 Task: Search one way flight ticket for 3 adults, 3 children in business from Sacramento: Sacramento International Airport to South Bend: South Bend International Airport on 8-6-2023. Choice of flights is Frontier. Number of bags: 1 carry on bag and 3 checked bags. Price is upto 89000. Outbound departure time preference is 14:15.
Action: Mouse moved to (273, 387)
Screenshot: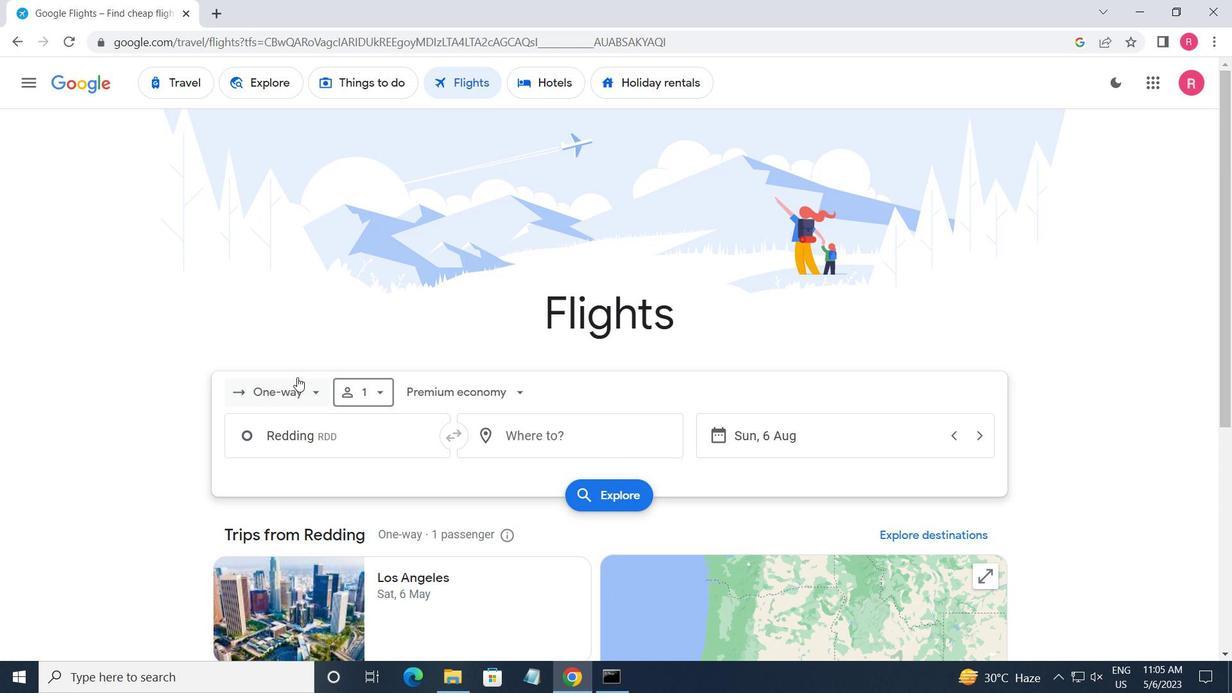 
Action: Mouse pressed left at (273, 387)
Screenshot: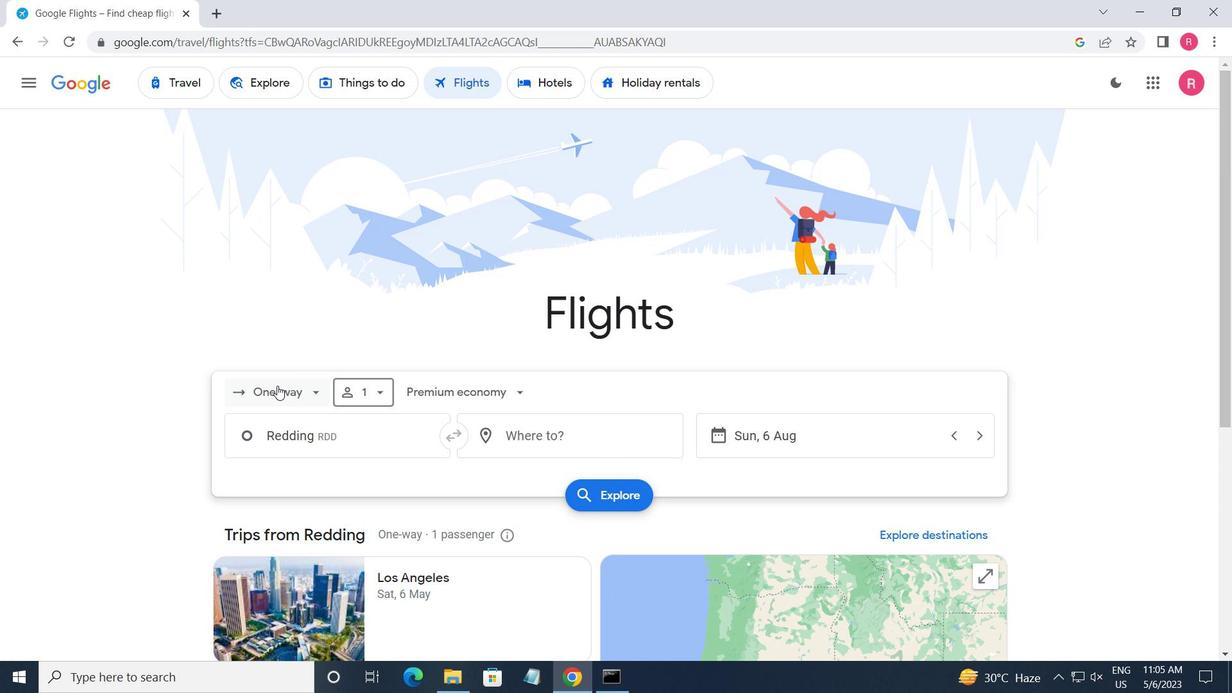 
Action: Mouse moved to (313, 474)
Screenshot: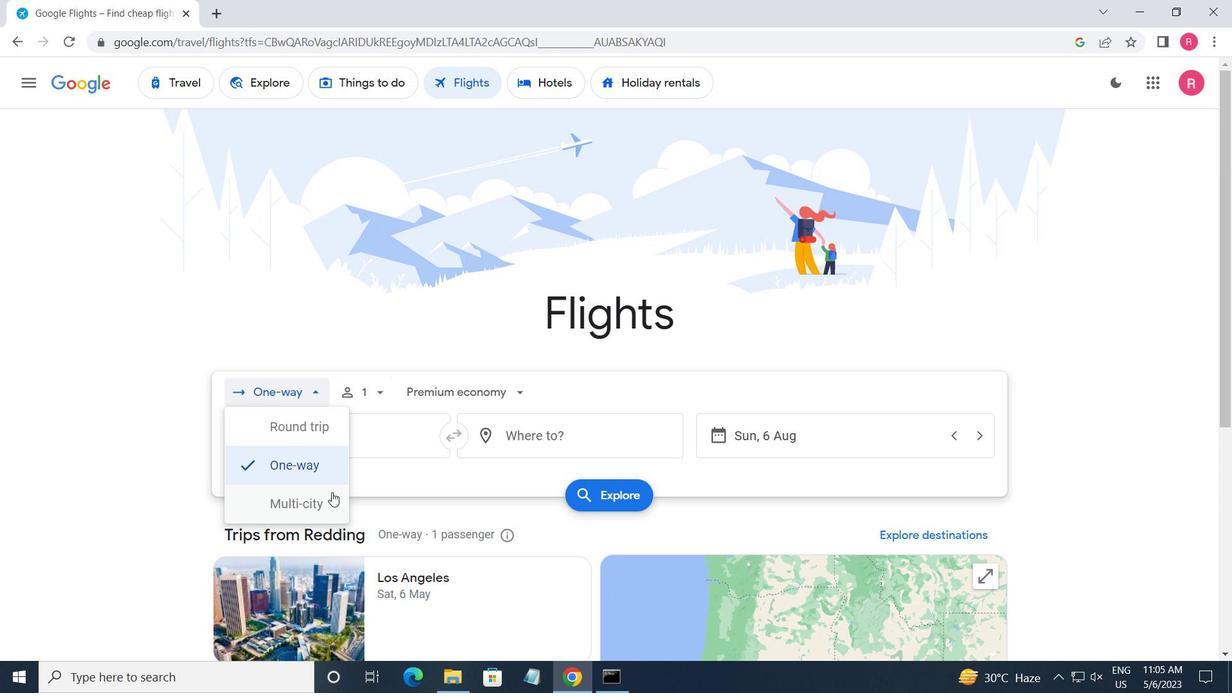 
Action: Mouse pressed left at (313, 474)
Screenshot: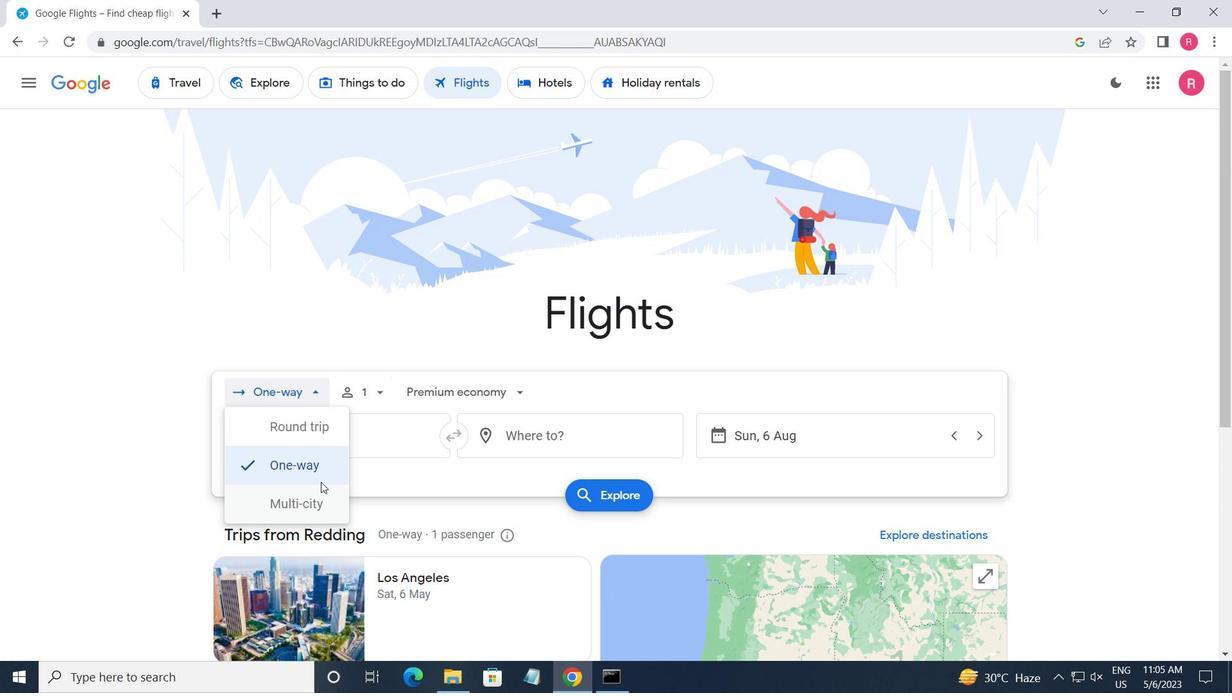 
Action: Mouse moved to (363, 404)
Screenshot: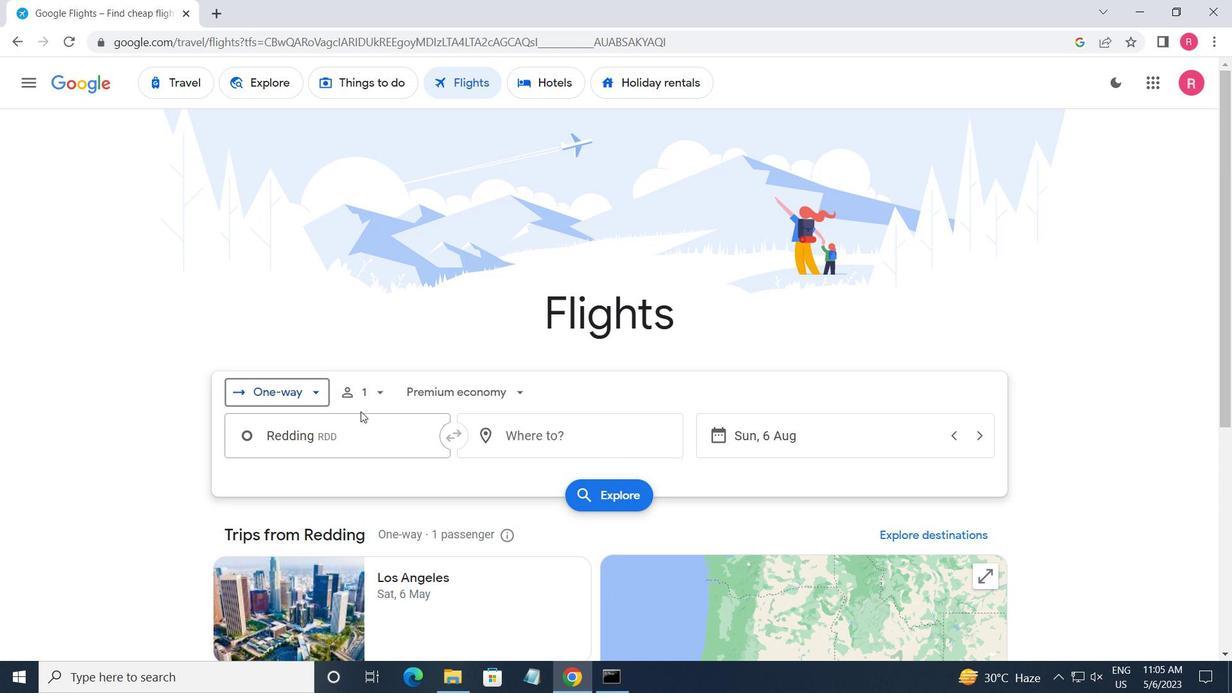 
Action: Mouse pressed left at (363, 404)
Screenshot: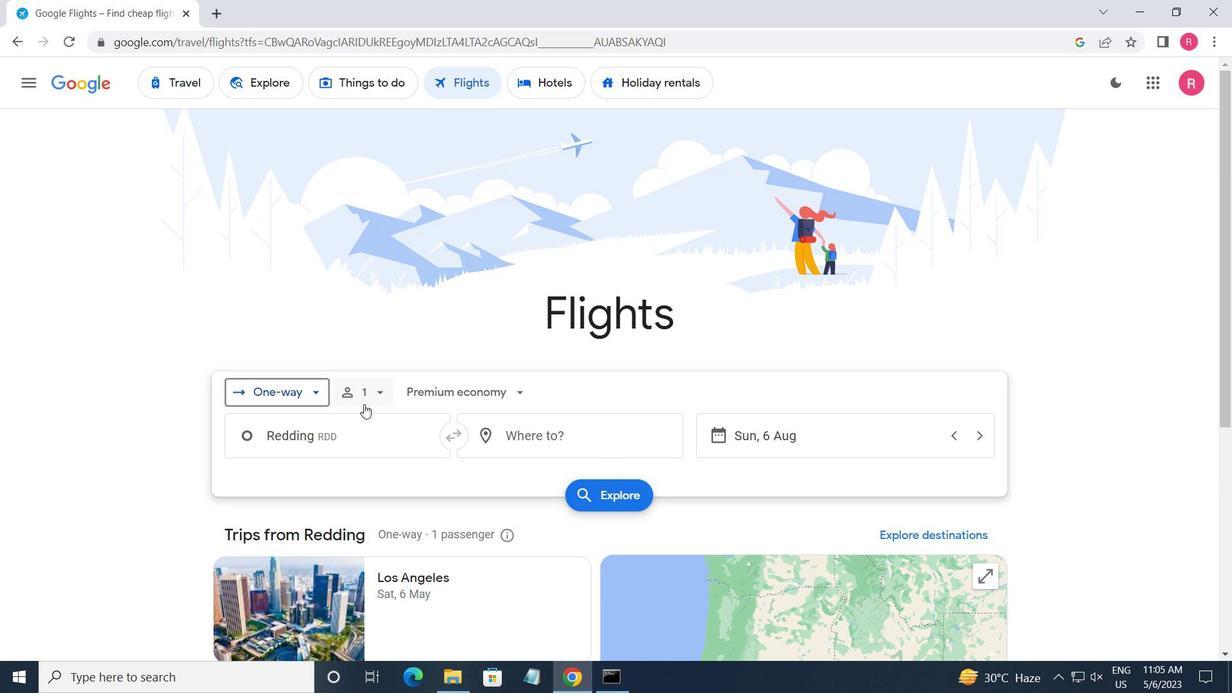 
Action: Mouse moved to (503, 442)
Screenshot: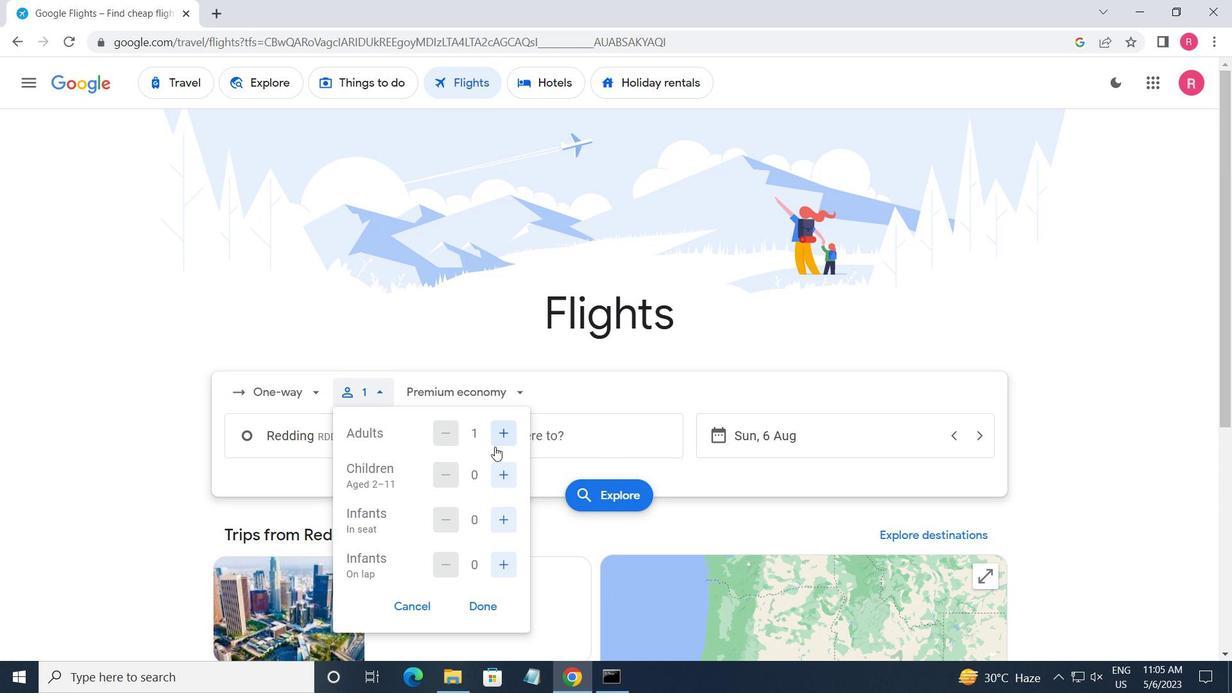 
Action: Mouse pressed left at (503, 442)
Screenshot: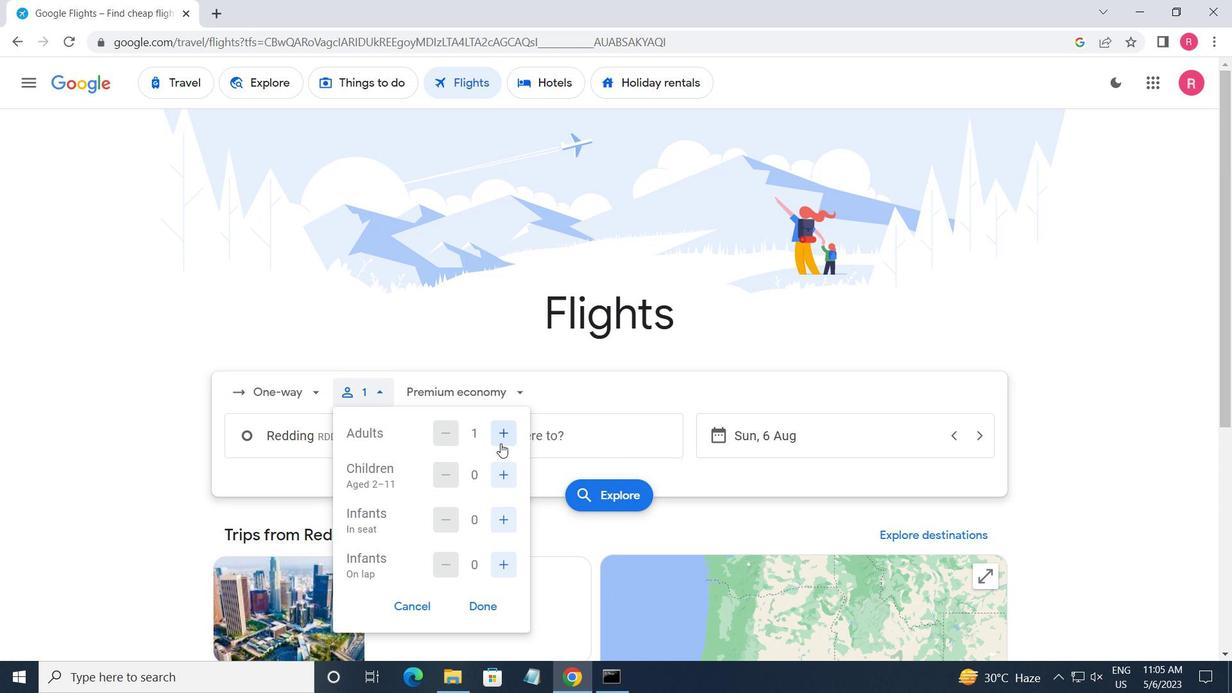 
Action: Mouse moved to (503, 441)
Screenshot: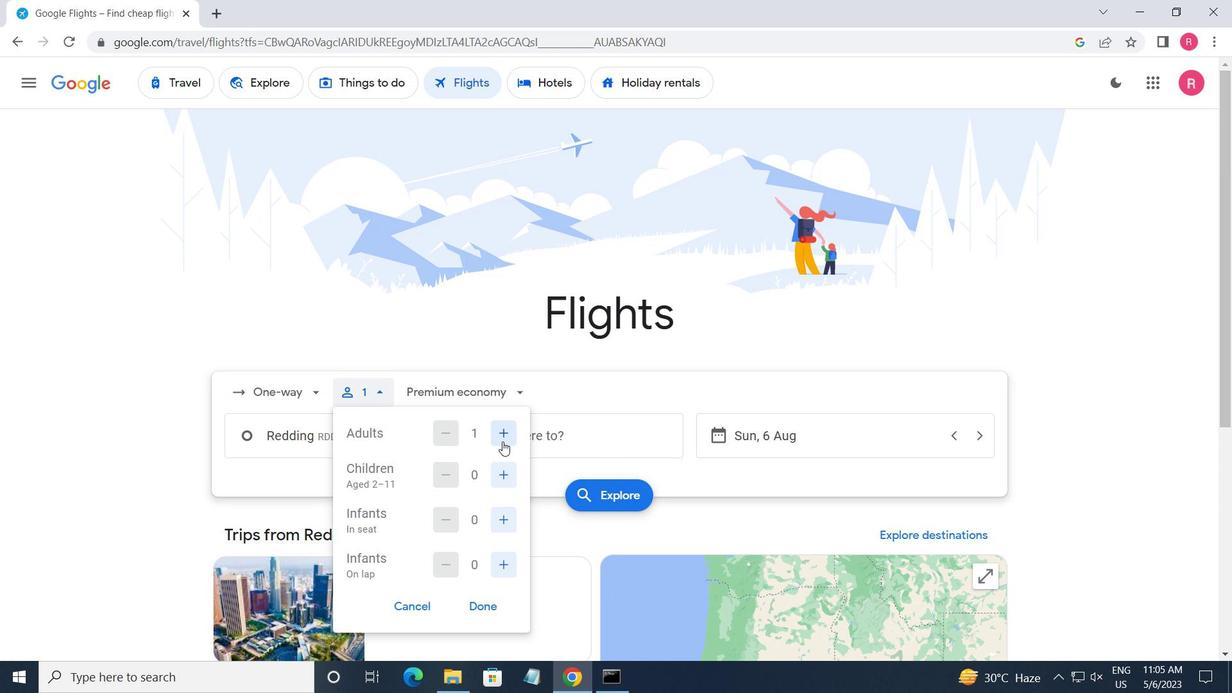 
Action: Mouse pressed left at (503, 441)
Screenshot: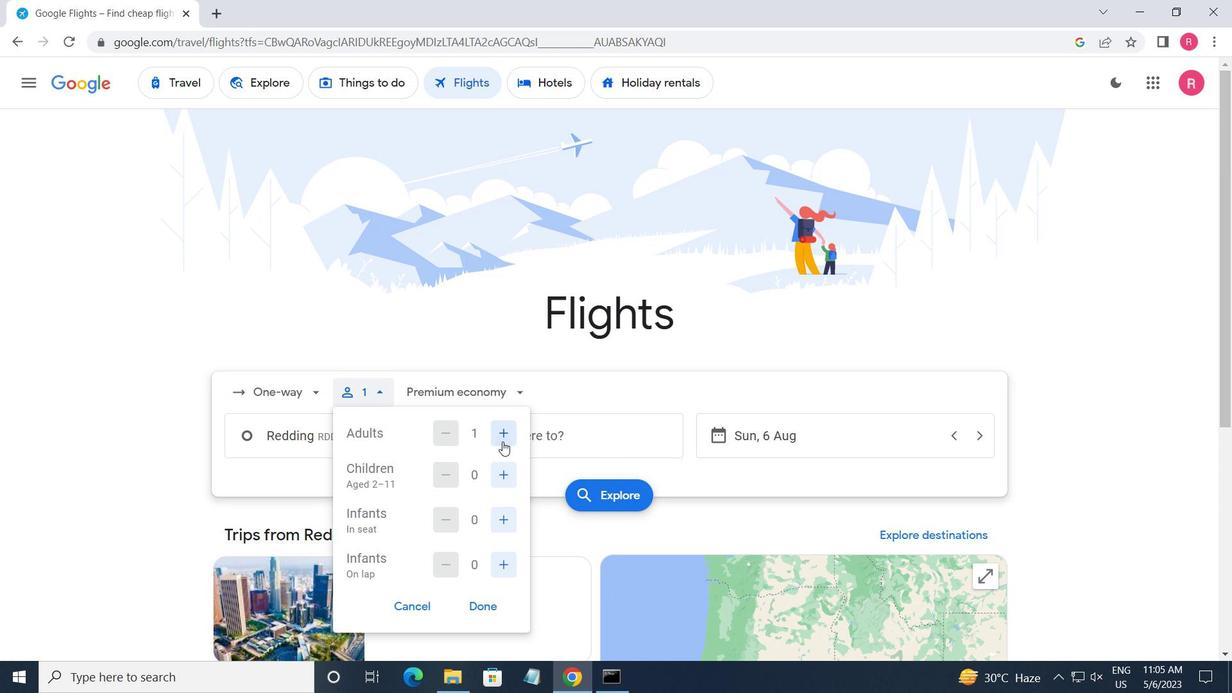 
Action: Mouse moved to (507, 468)
Screenshot: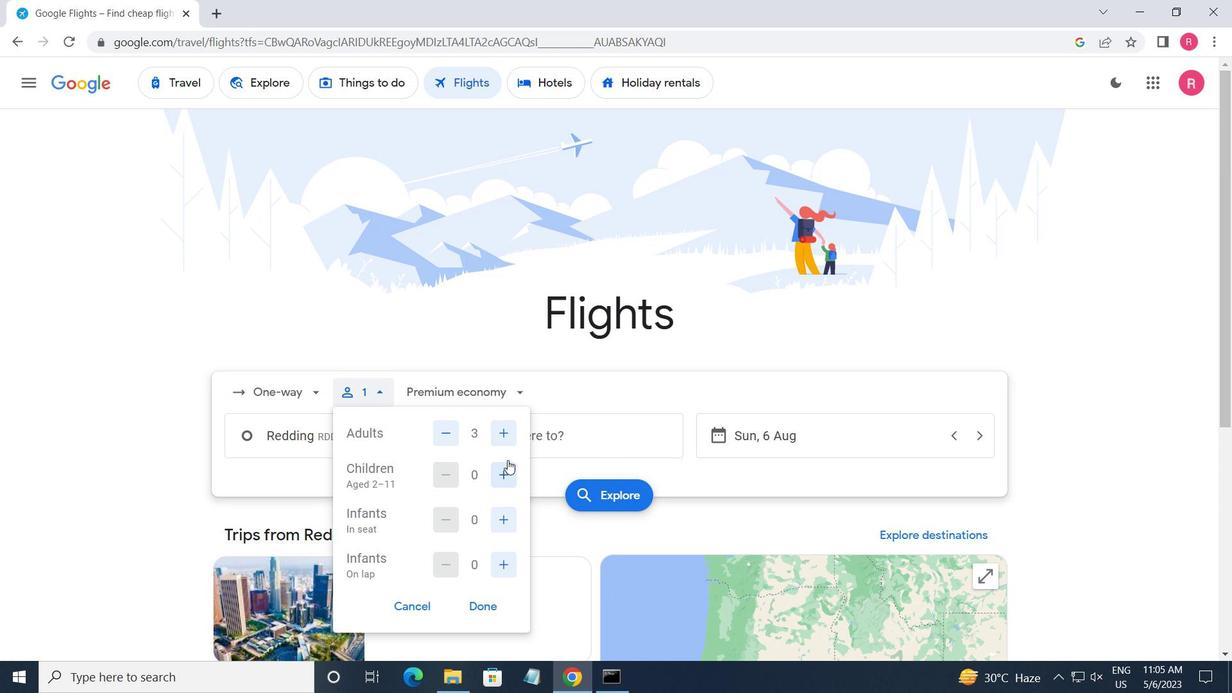 
Action: Mouse pressed left at (507, 468)
Screenshot: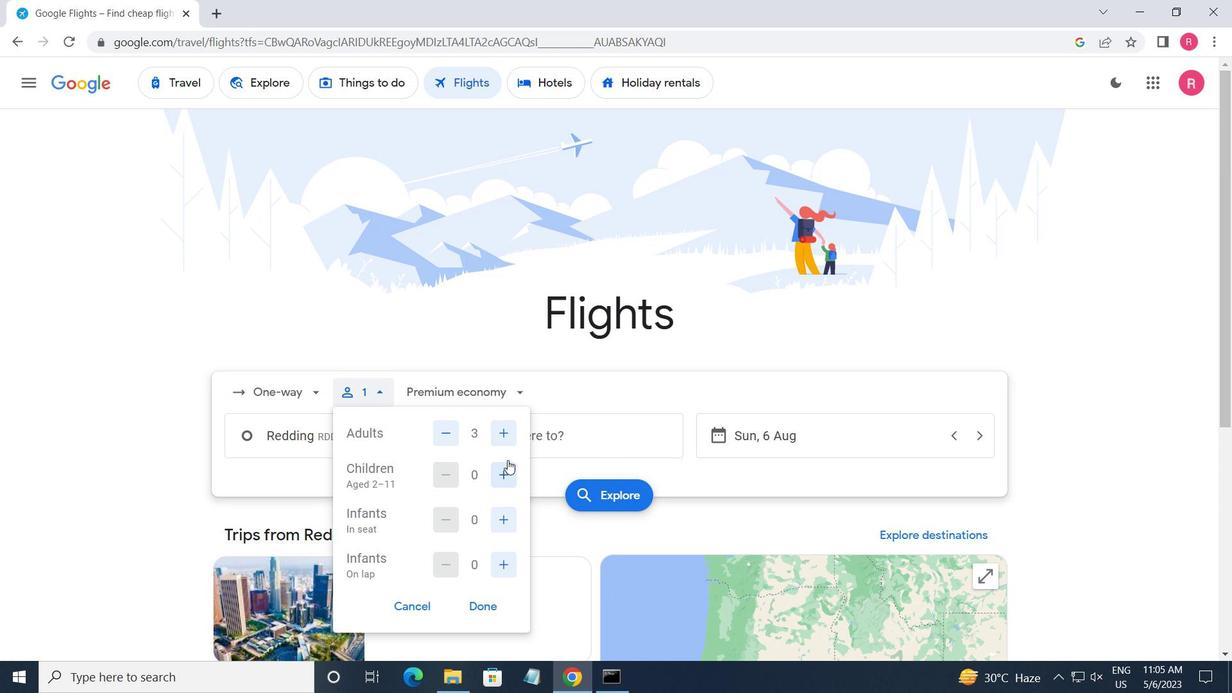 
Action: Mouse pressed left at (507, 468)
Screenshot: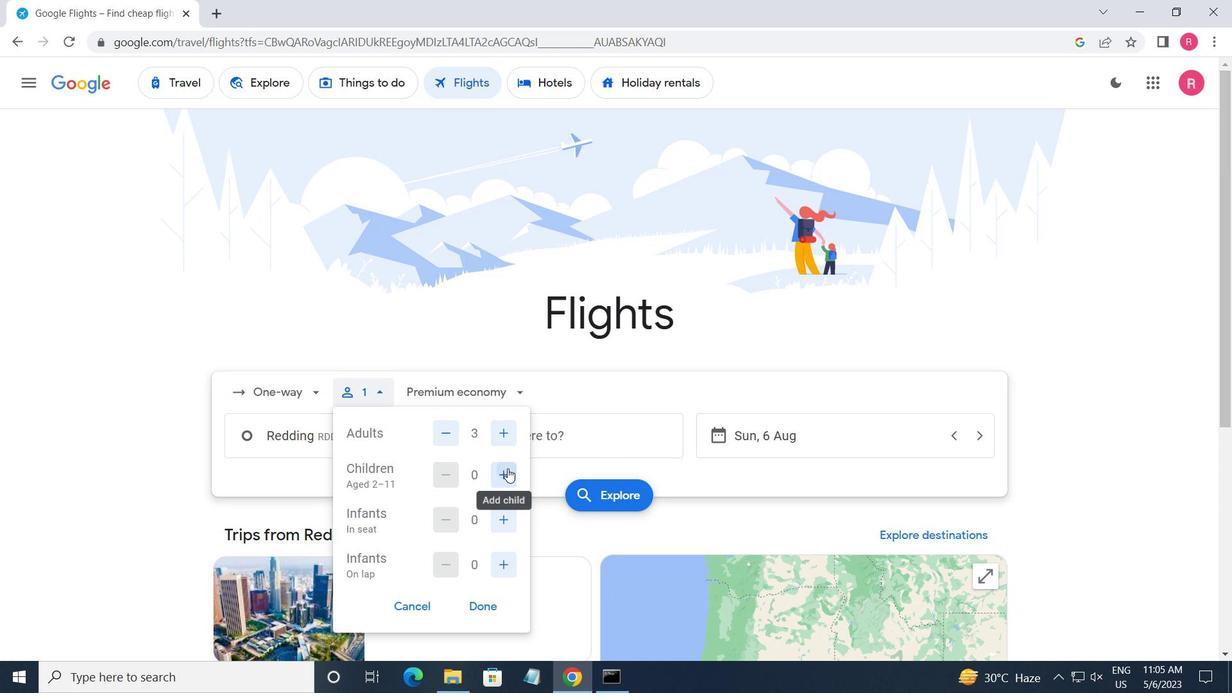 
Action: Mouse pressed left at (507, 468)
Screenshot: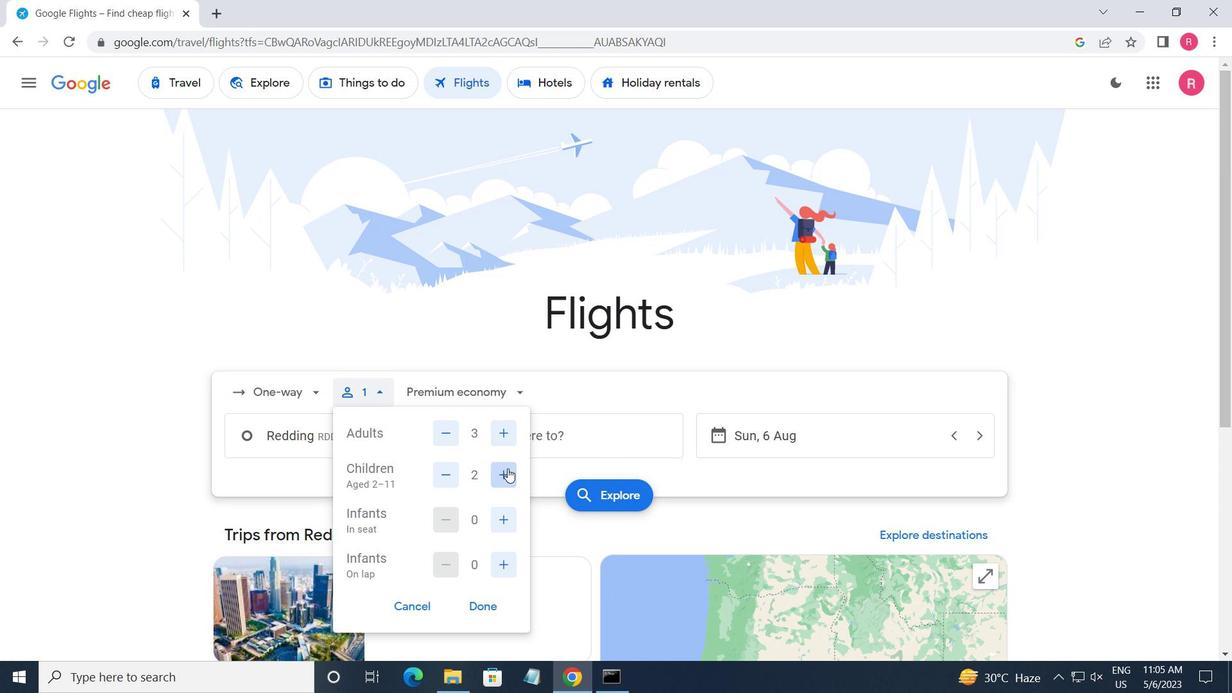 
Action: Mouse moved to (487, 608)
Screenshot: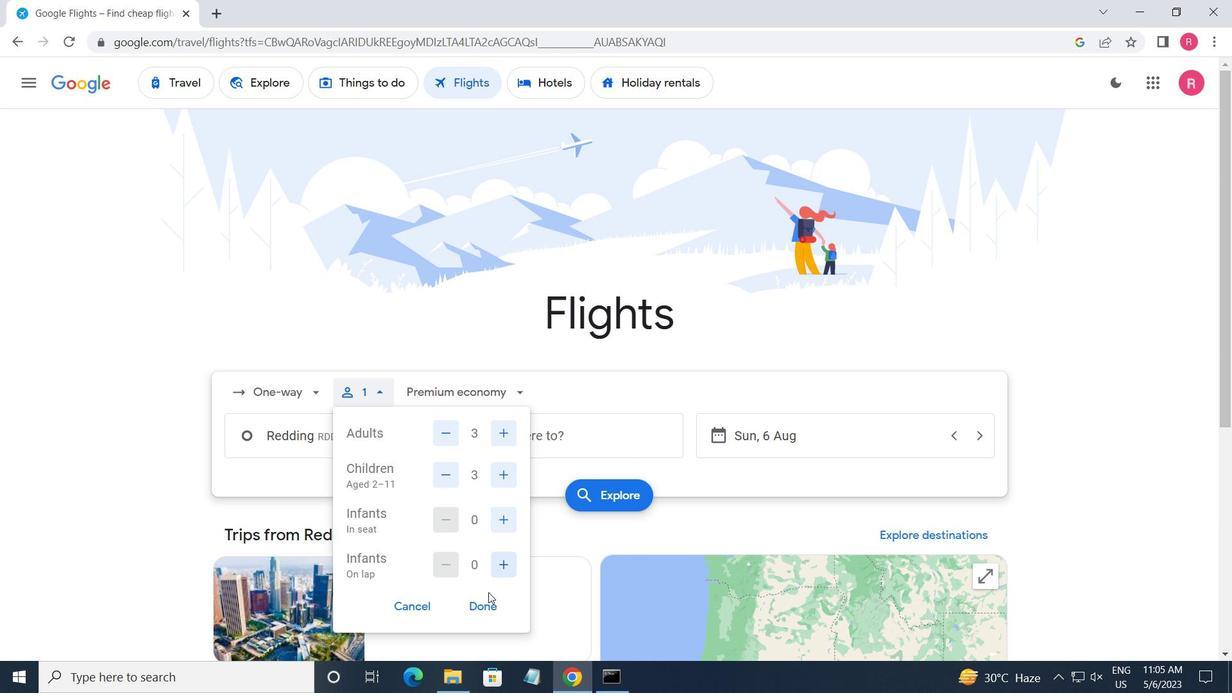 
Action: Mouse pressed left at (487, 608)
Screenshot: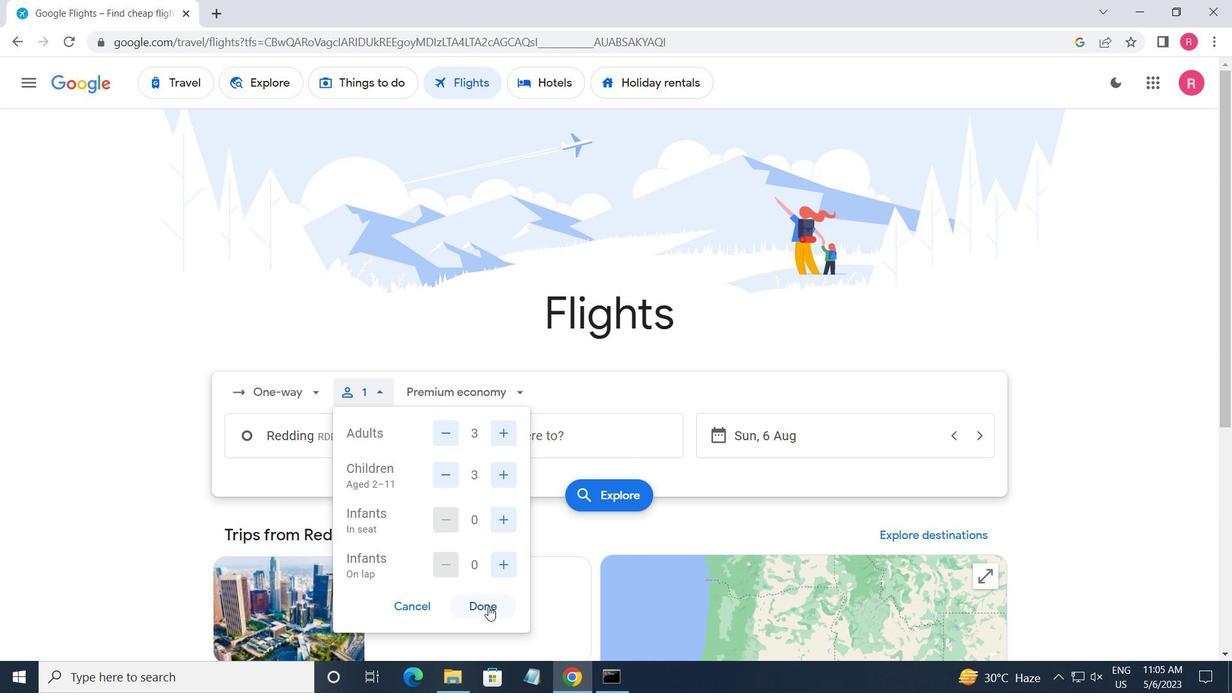 
Action: Mouse moved to (452, 392)
Screenshot: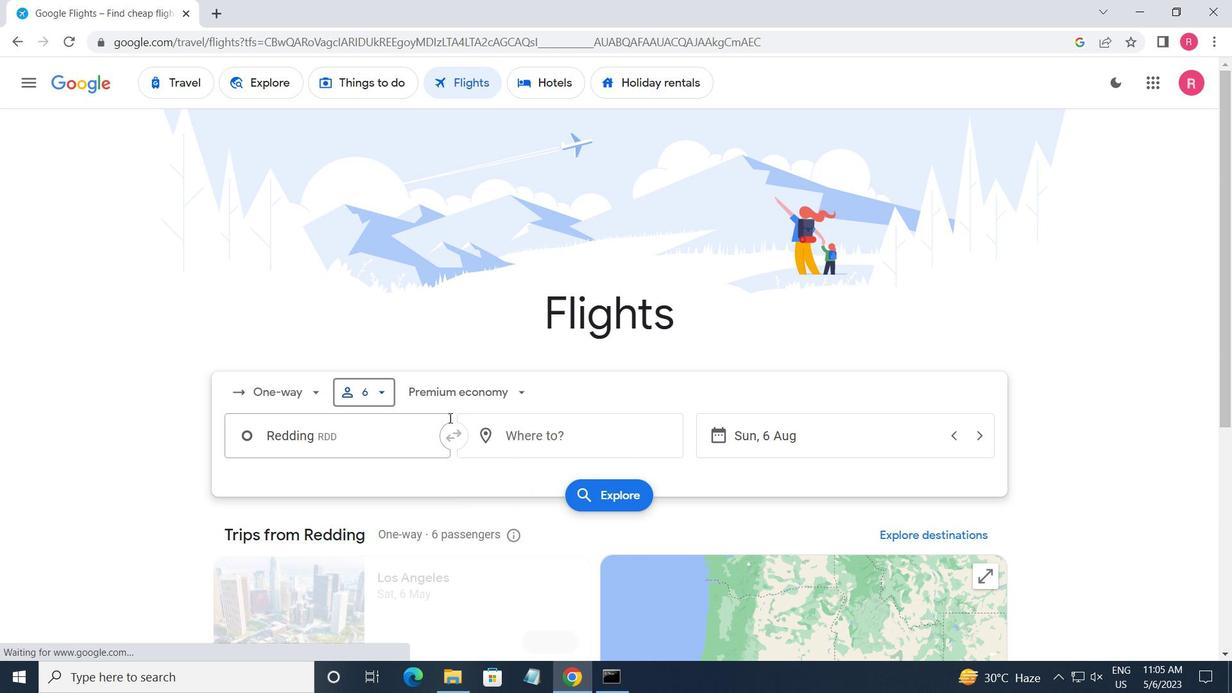 
Action: Mouse pressed left at (452, 392)
Screenshot: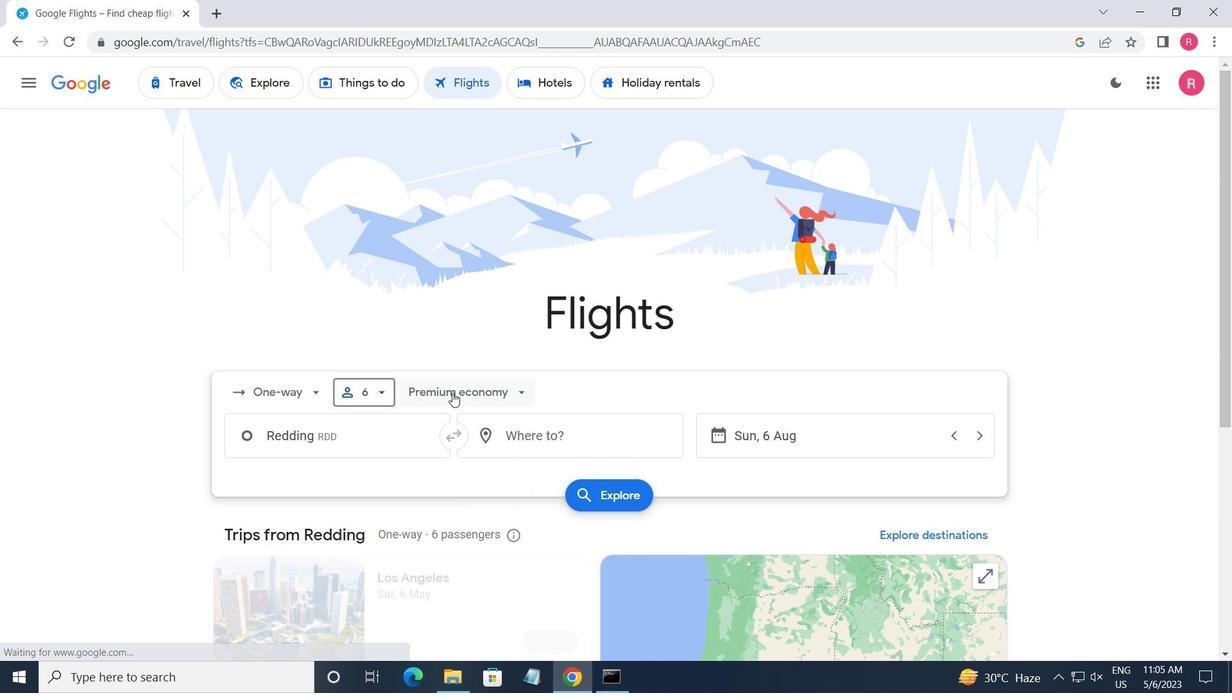 
Action: Mouse moved to (464, 502)
Screenshot: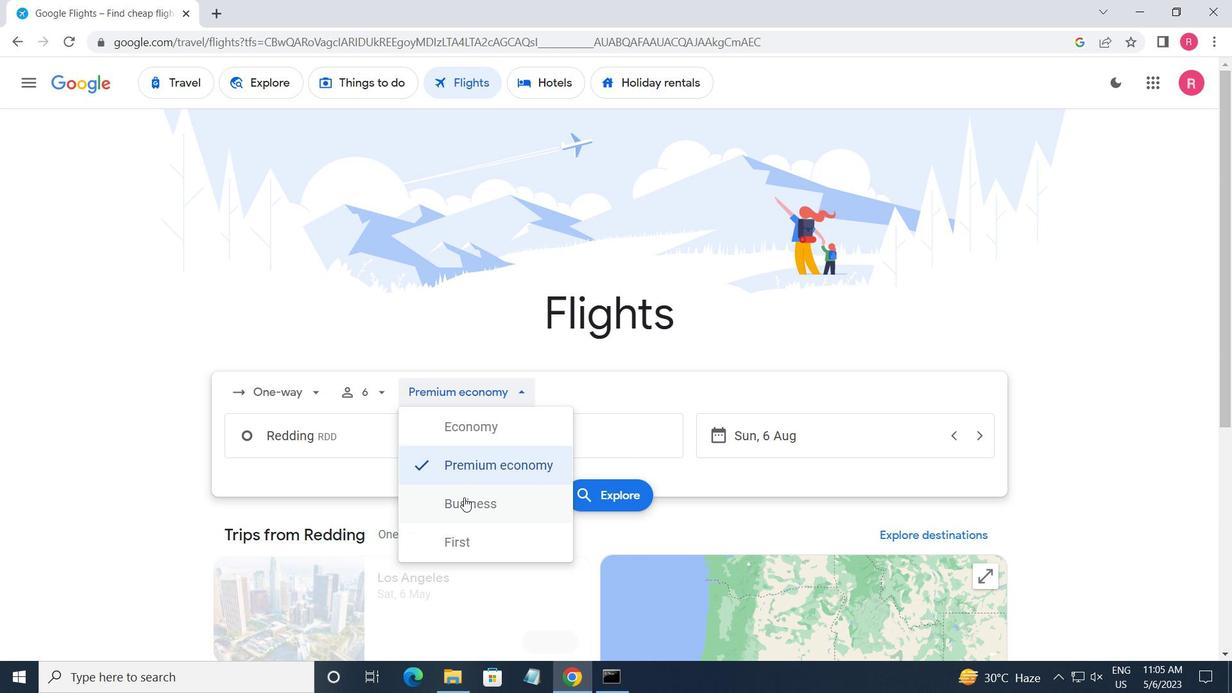 
Action: Mouse pressed left at (464, 502)
Screenshot: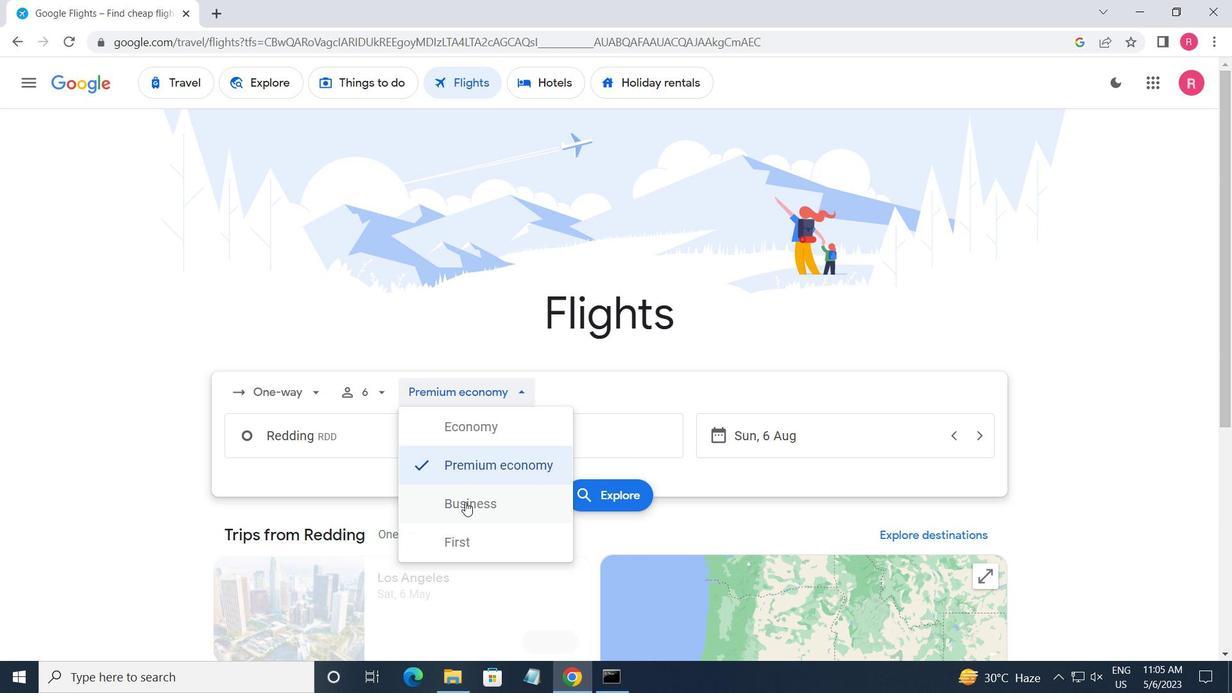 
Action: Mouse moved to (337, 448)
Screenshot: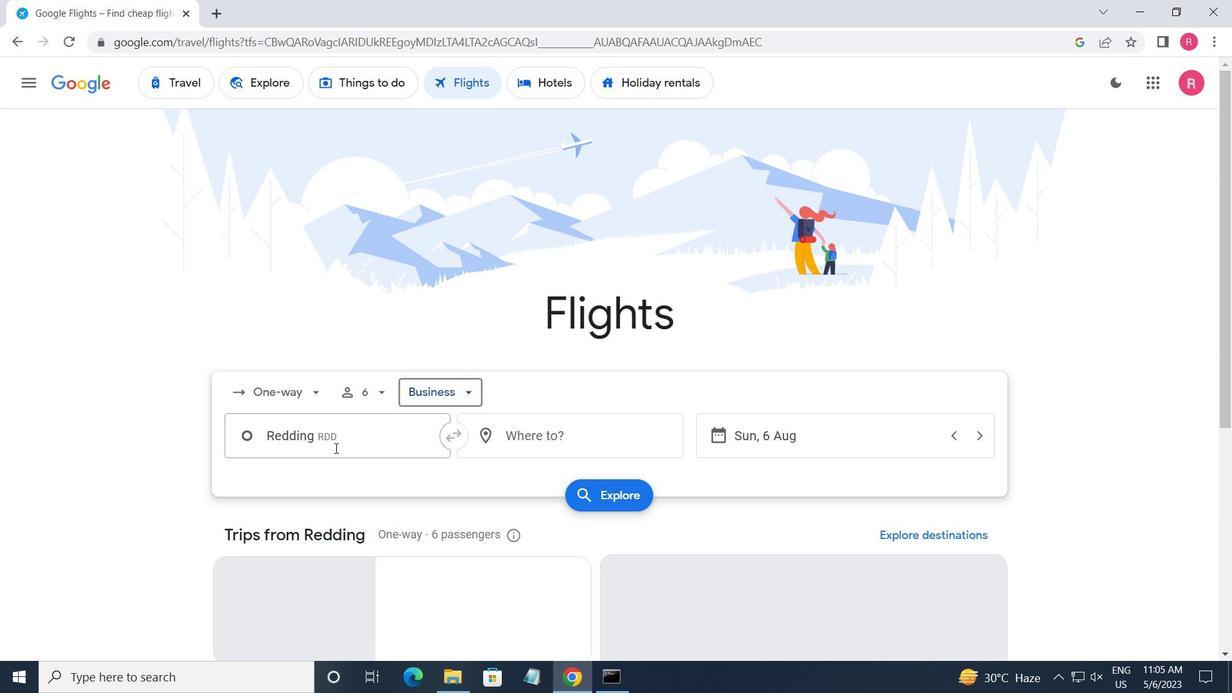 
Action: Mouse pressed left at (337, 448)
Screenshot: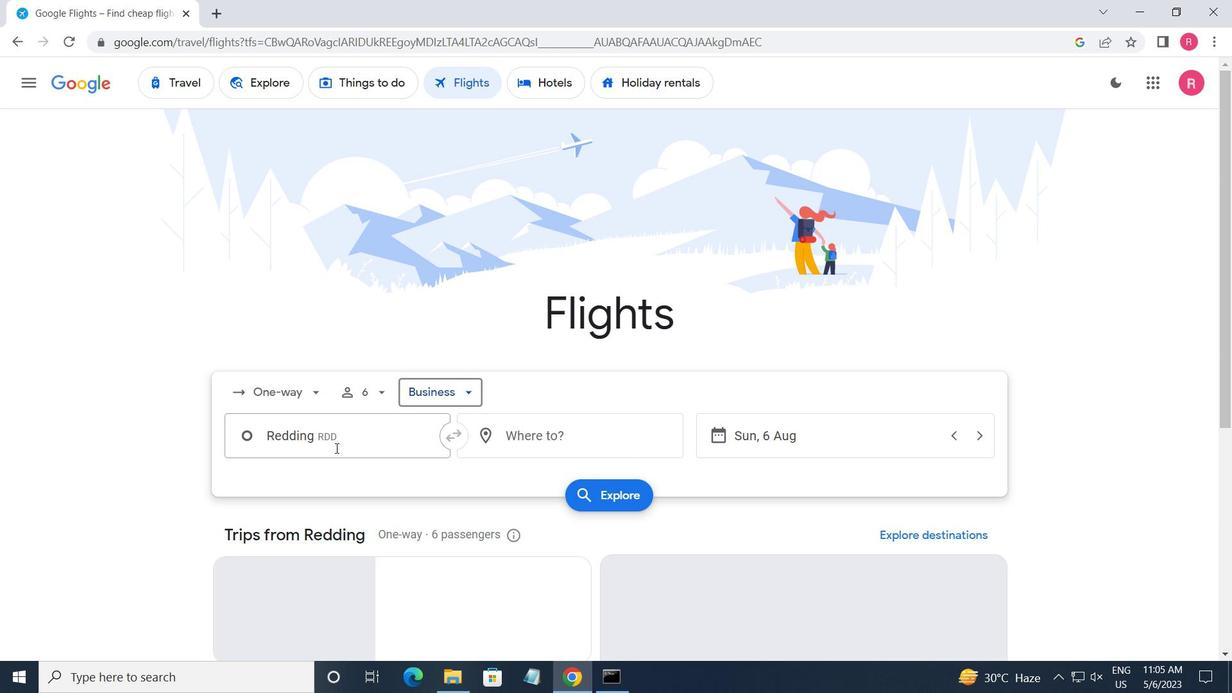
Action: Key pressed <Key.shift>SACRAMENTO
Screenshot: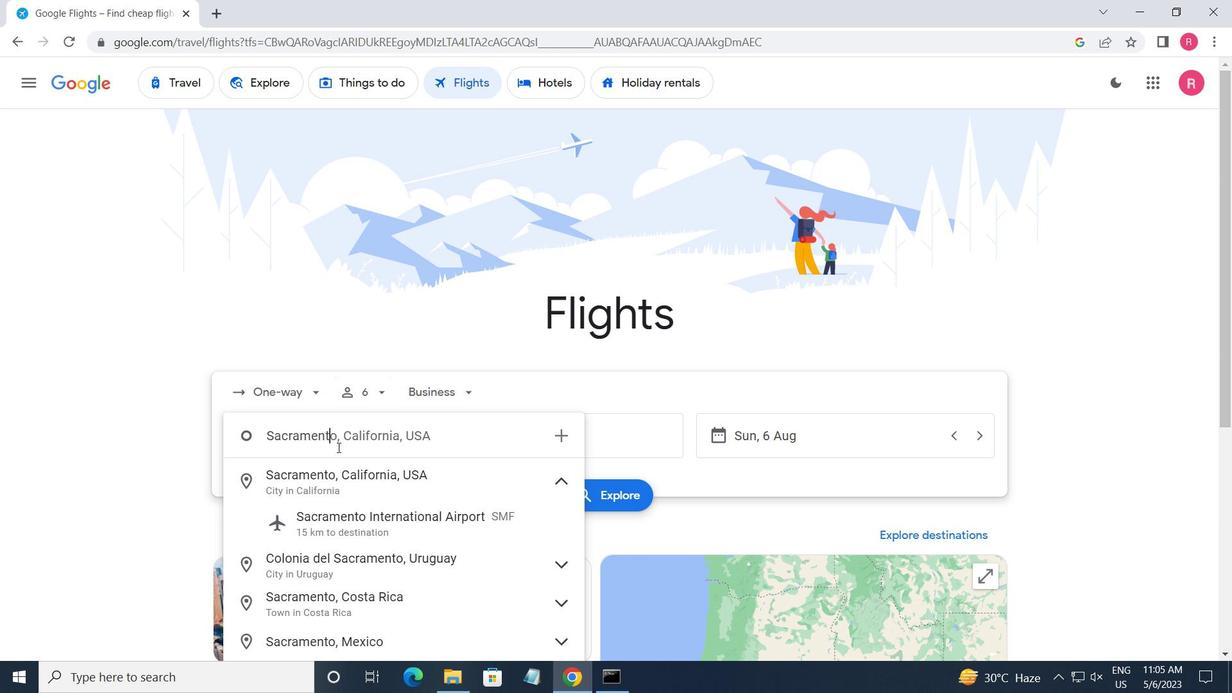 
Action: Mouse moved to (358, 526)
Screenshot: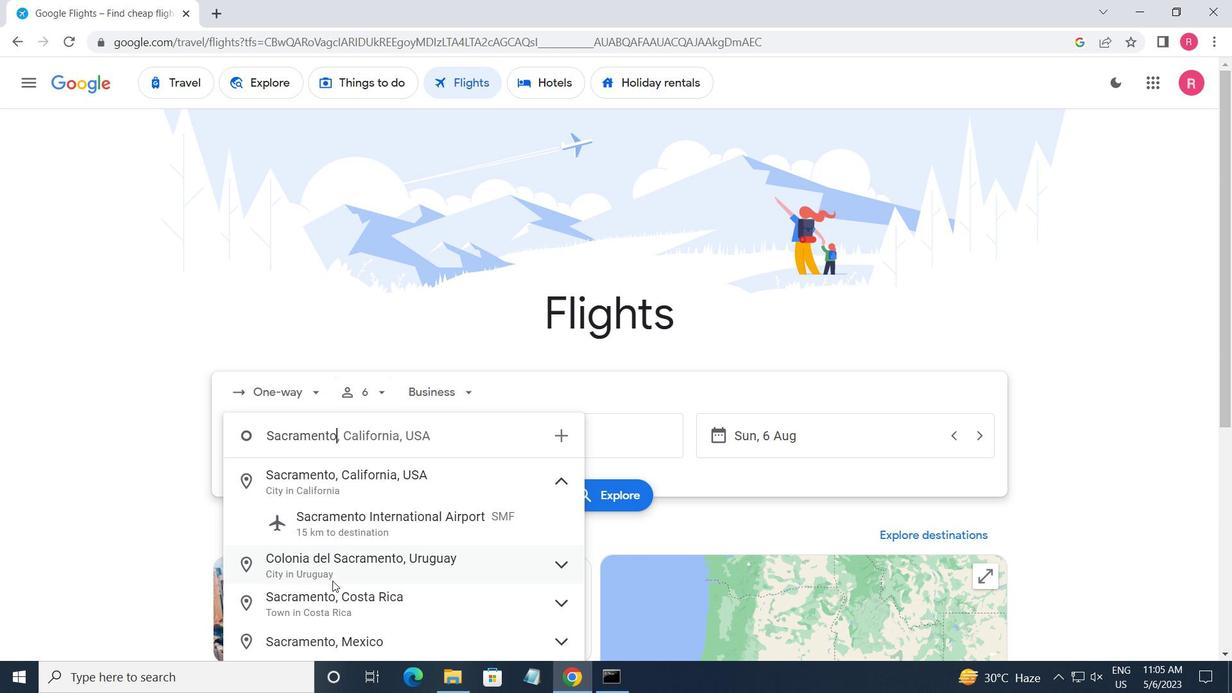 
Action: Mouse pressed left at (358, 526)
Screenshot: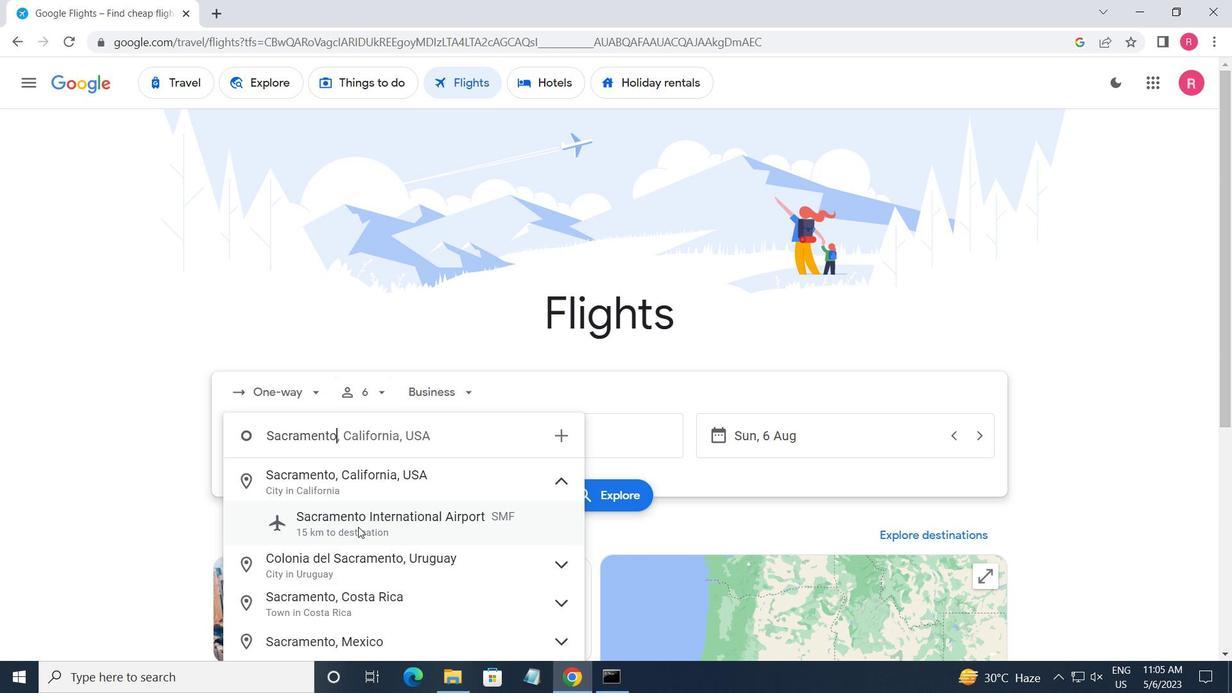 
Action: Mouse moved to (585, 427)
Screenshot: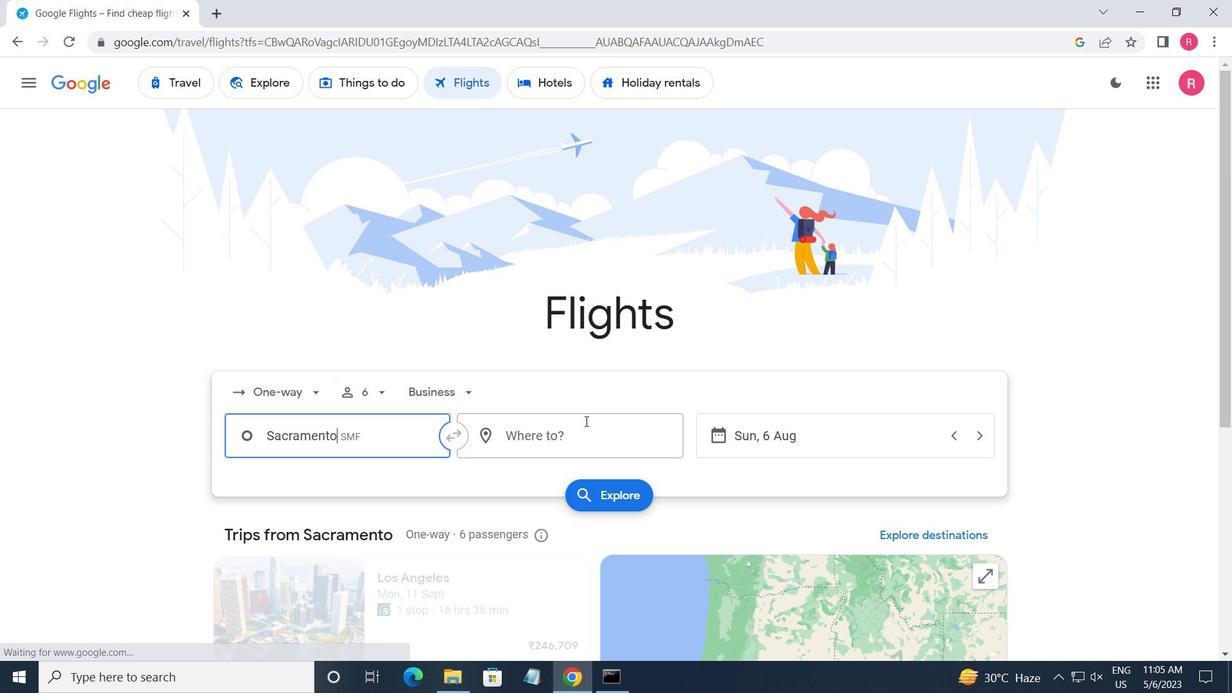 
Action: Mouse pressed left at (585, 427)
Screenshot: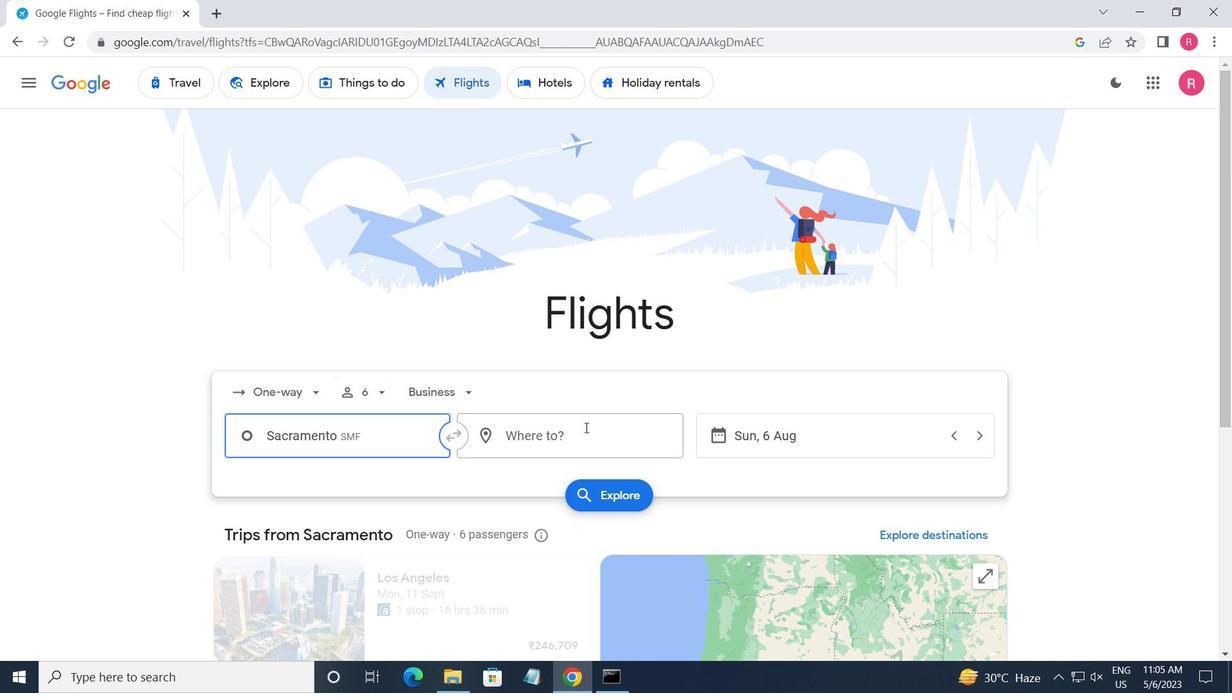 
Action: Key pressed <Key.shift>SOUYH<Key.space><Key.shift_r>BB<Key.backspace>END
Screenshot: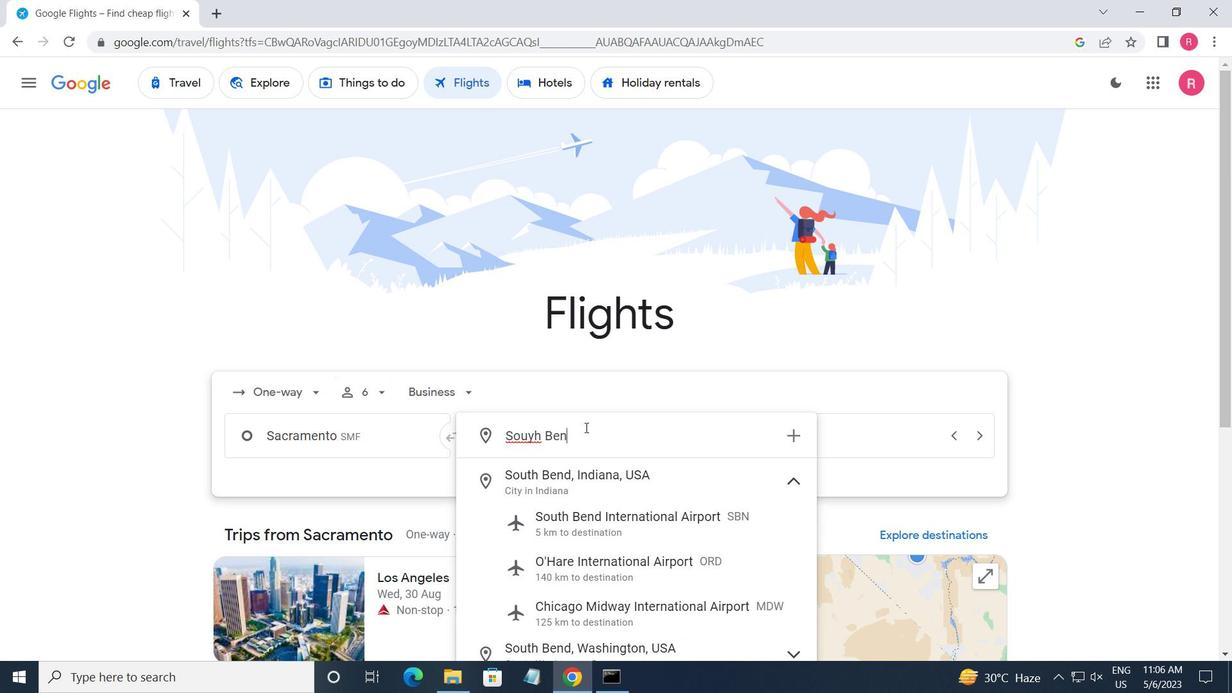 
Action: Mouse moved to (534, 435)
Screenshot: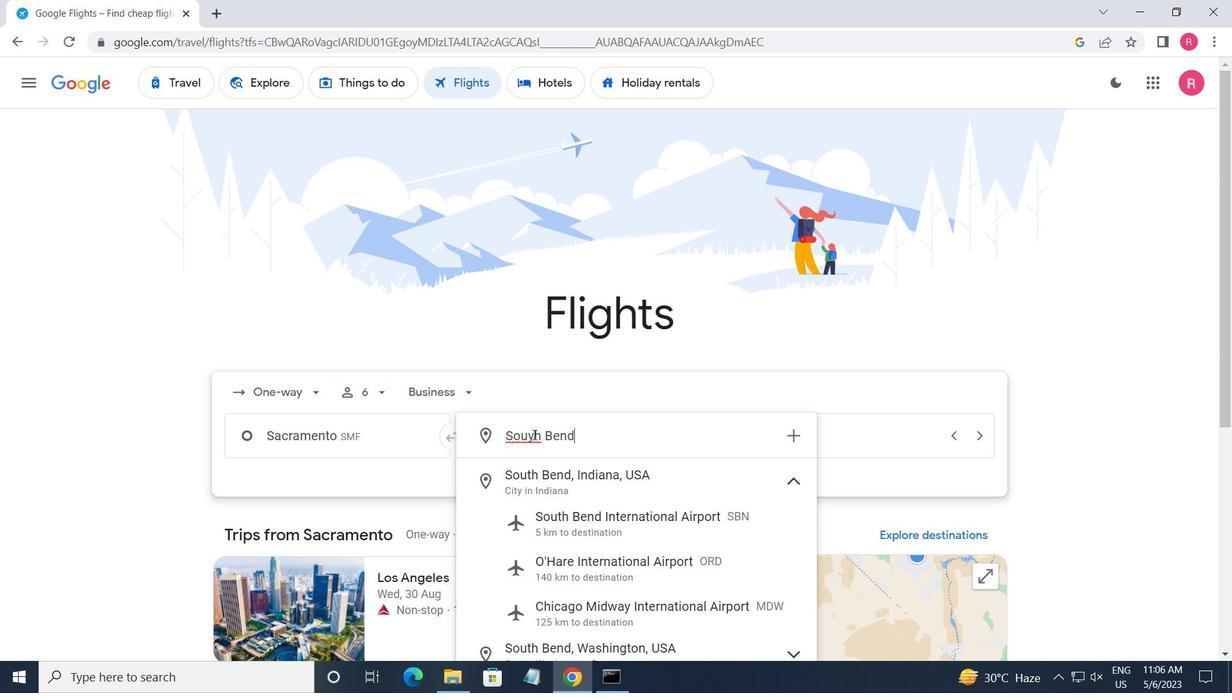 
Action: Mouse pressed left at (534, 435)
Screenshot: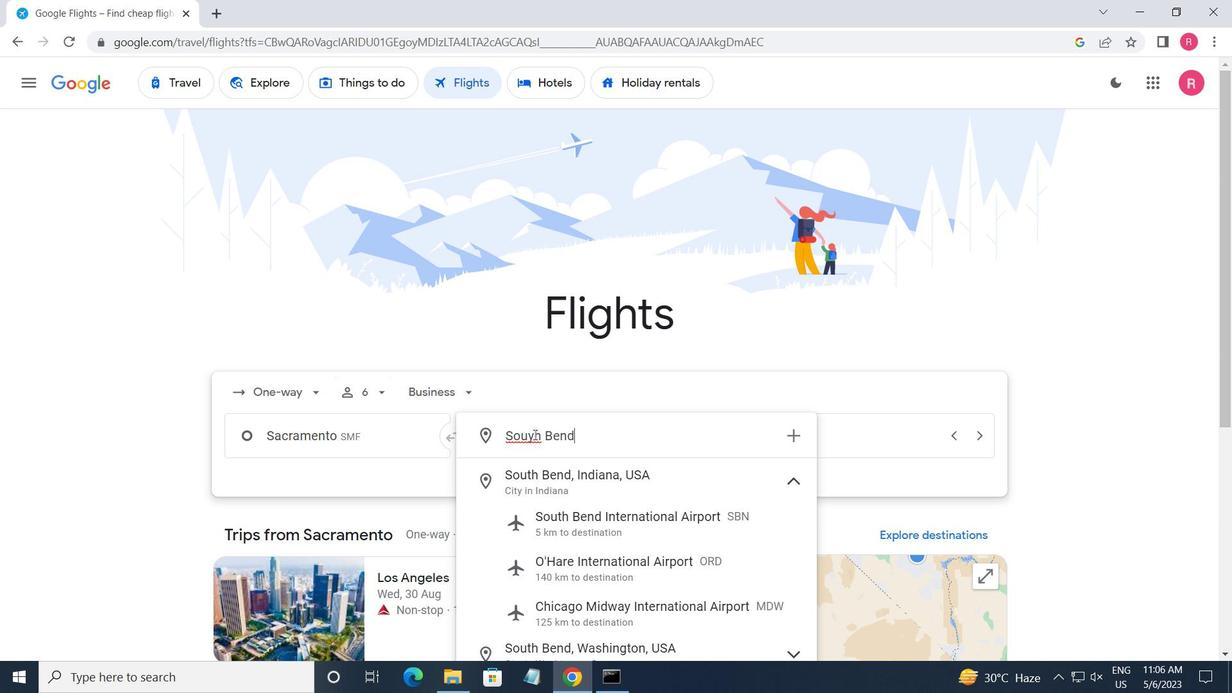 
Action: Key pressed <Key.backspace>T
Screenshot: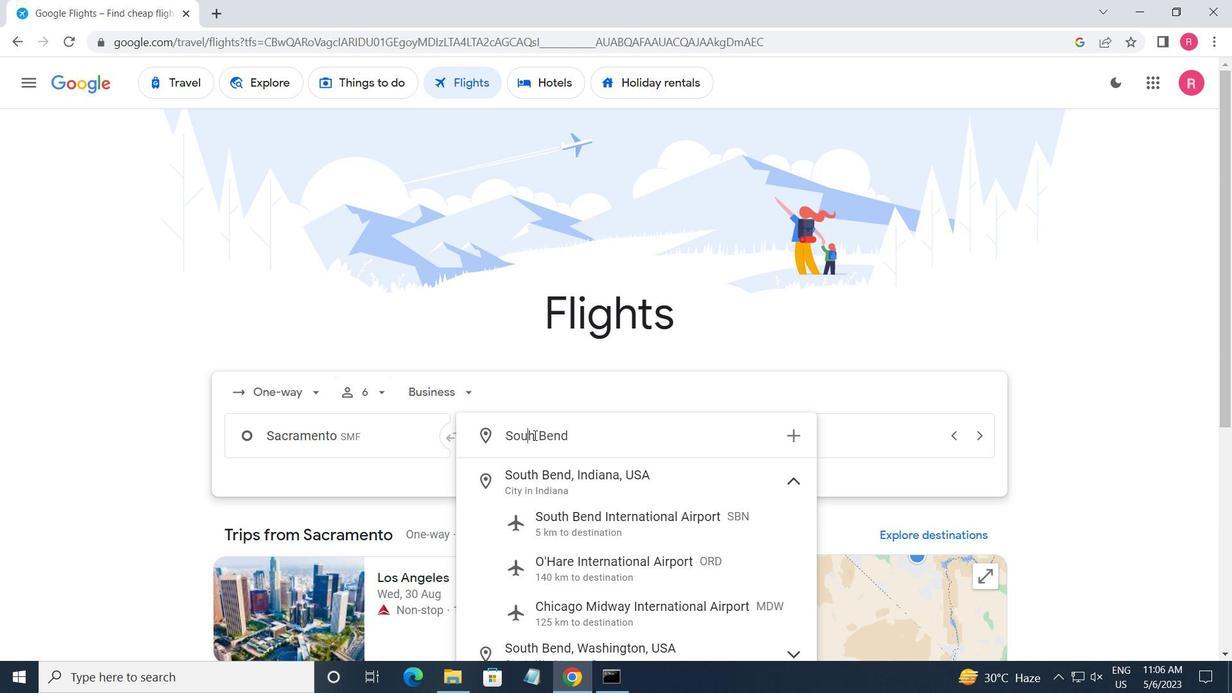 
Action: Mouse moved to (616, 513)
Screenshot: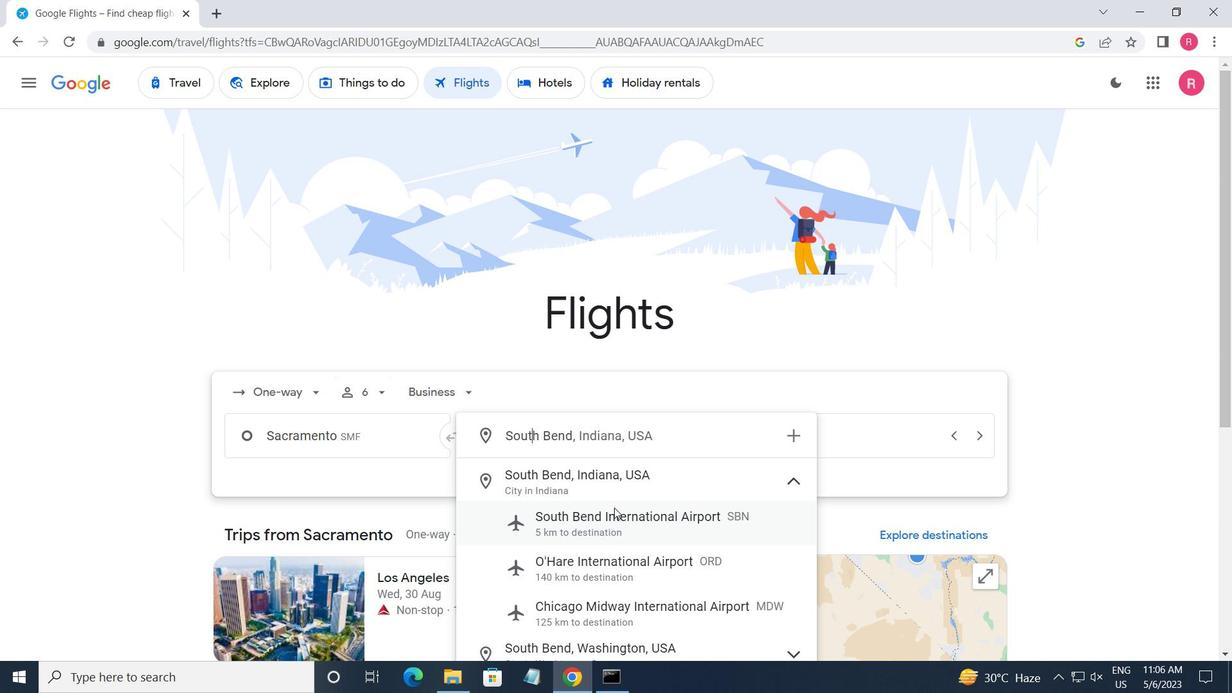 
Action: Mouse pressed left at (616, 513)
Screenshot: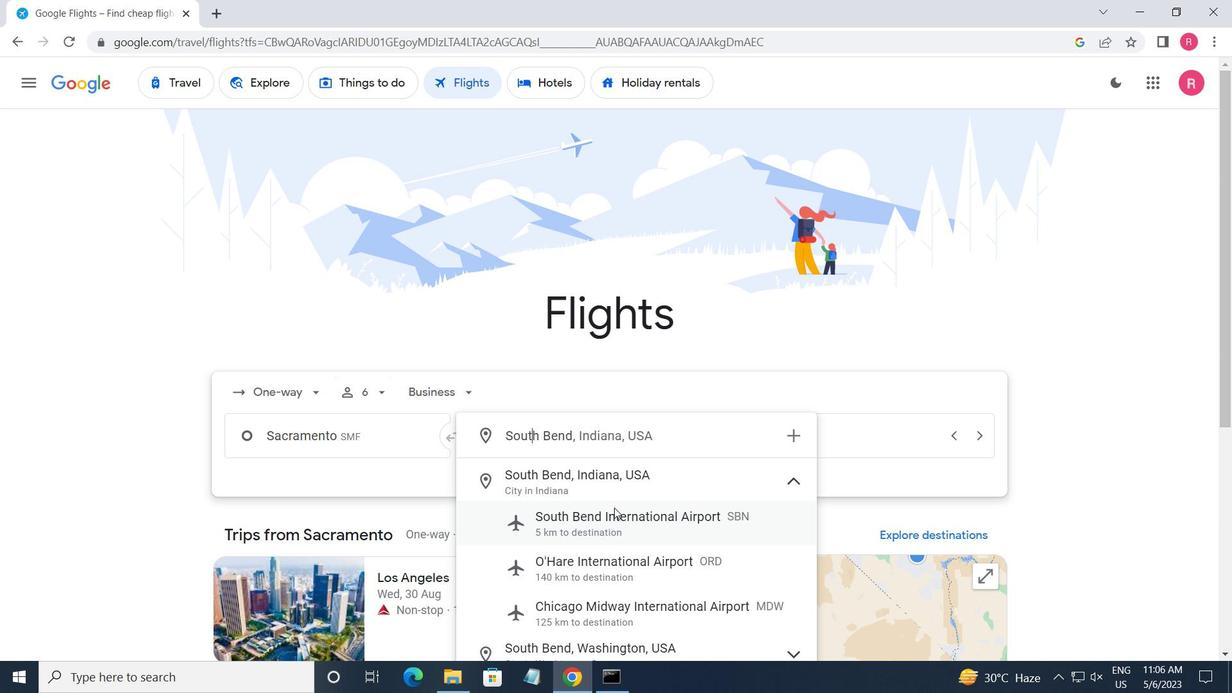 
Action: Mouse moved to (831, 444)
Screenshot: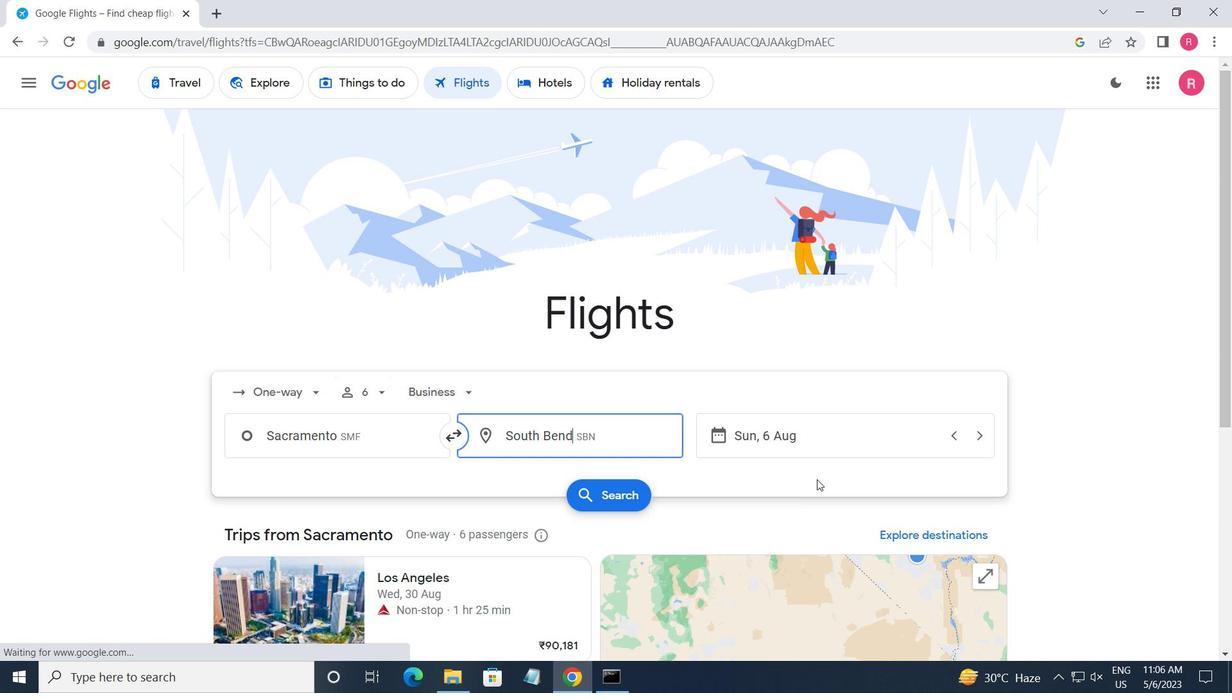 
Action: Mouse pressed left at (831, 444)
Screenshot: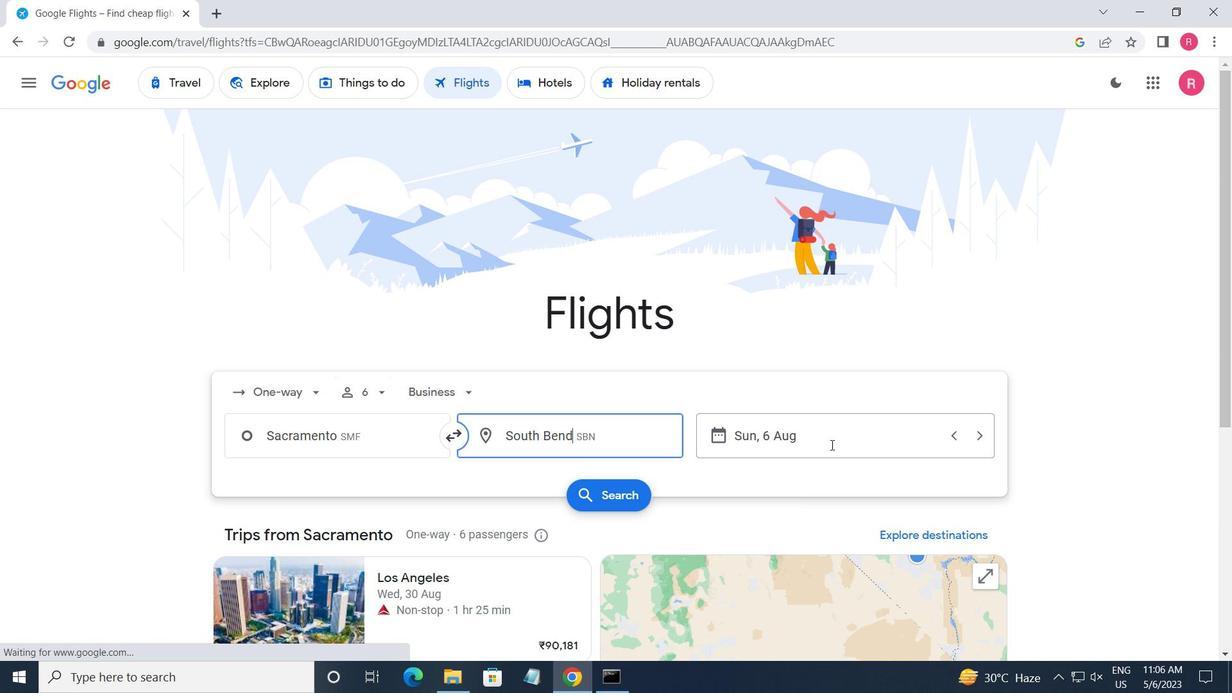 
Action: Mouse moved to (421, 412)
Screenshot: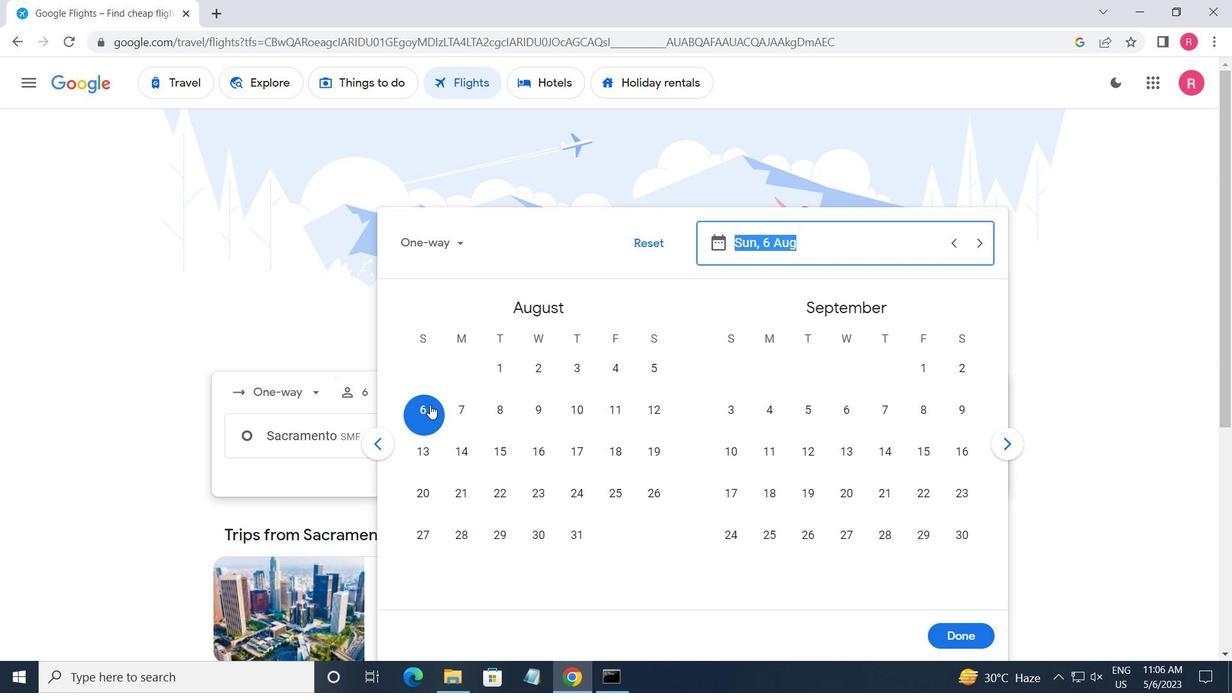 
Action: Mouse pressed left at (421, 412)
Screenshot: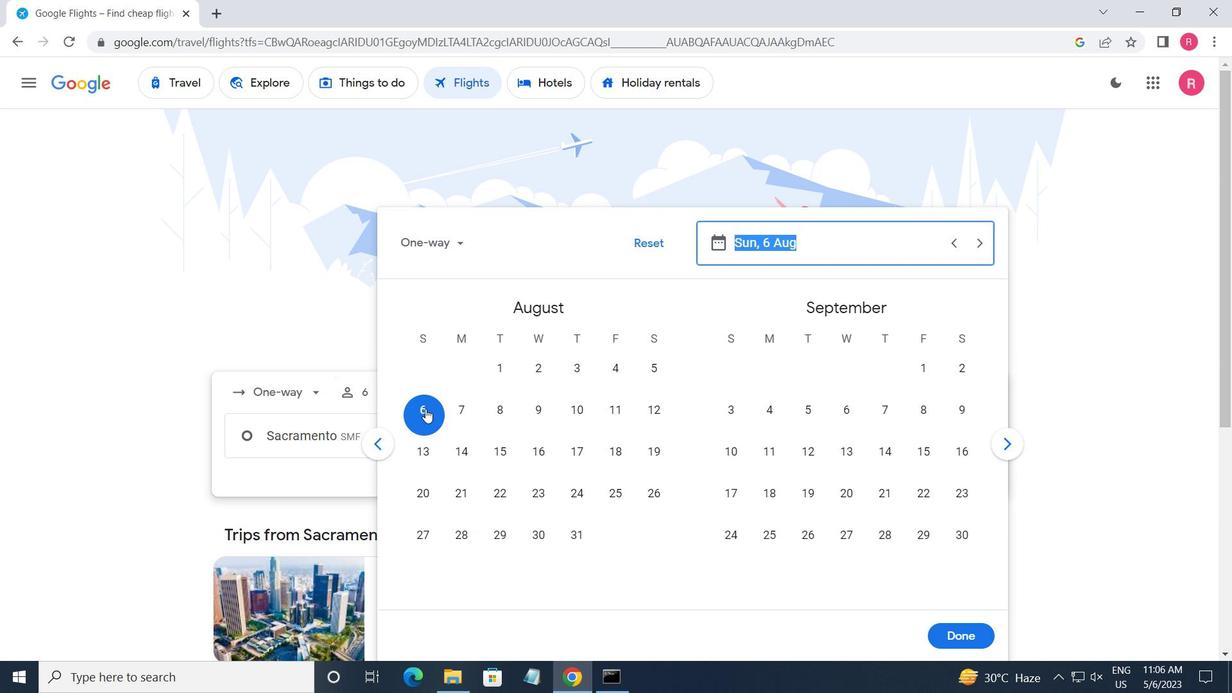 
Action: Mouse moved to (942, 627)
Screenshot: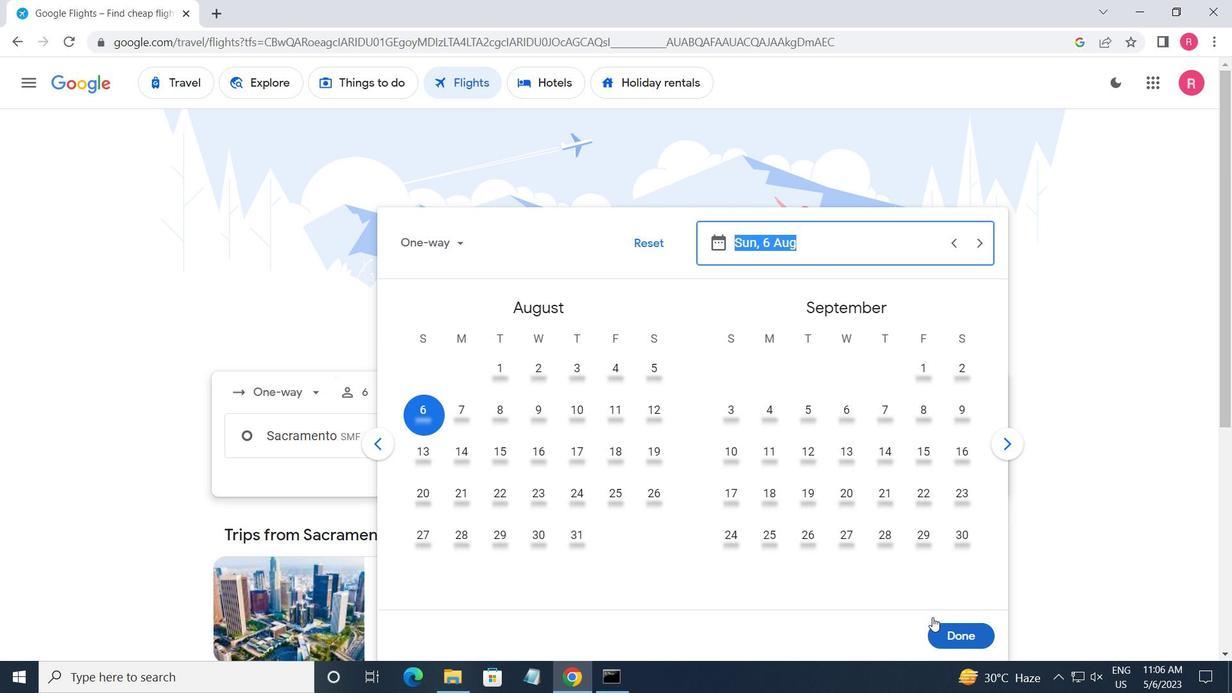 
Action: Mouse pressed left at (942, 627)
Screenshot: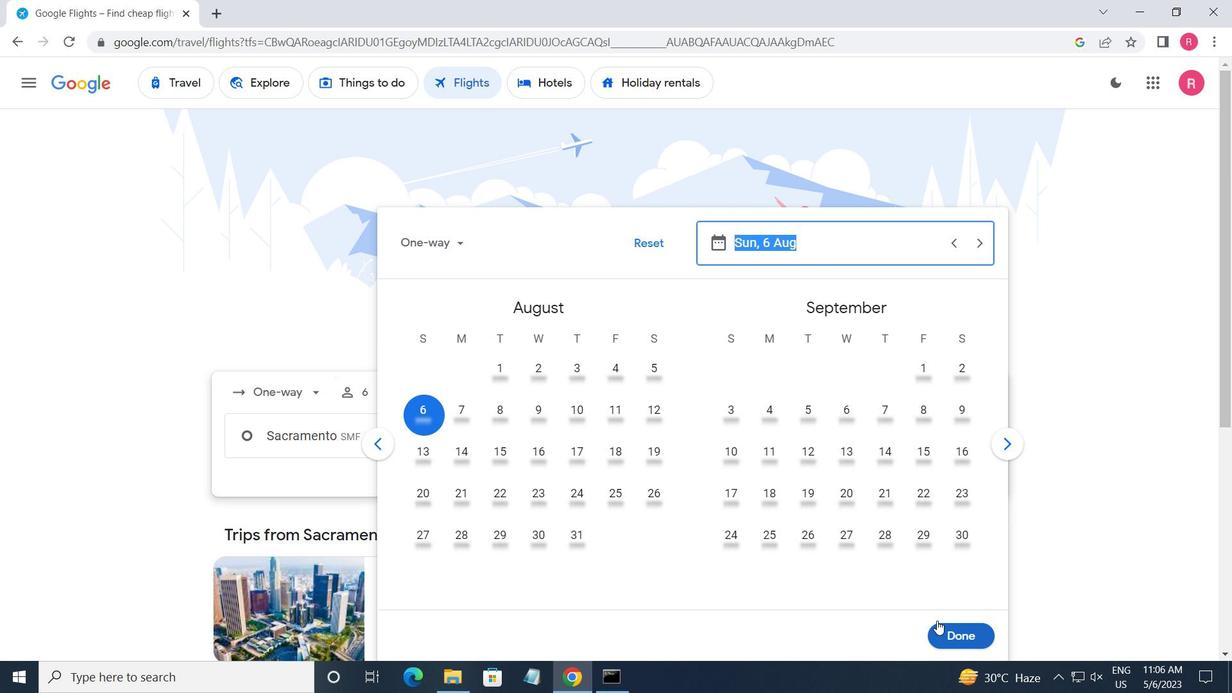 
Action: Mouse moved to (591, 498)
Screenshot: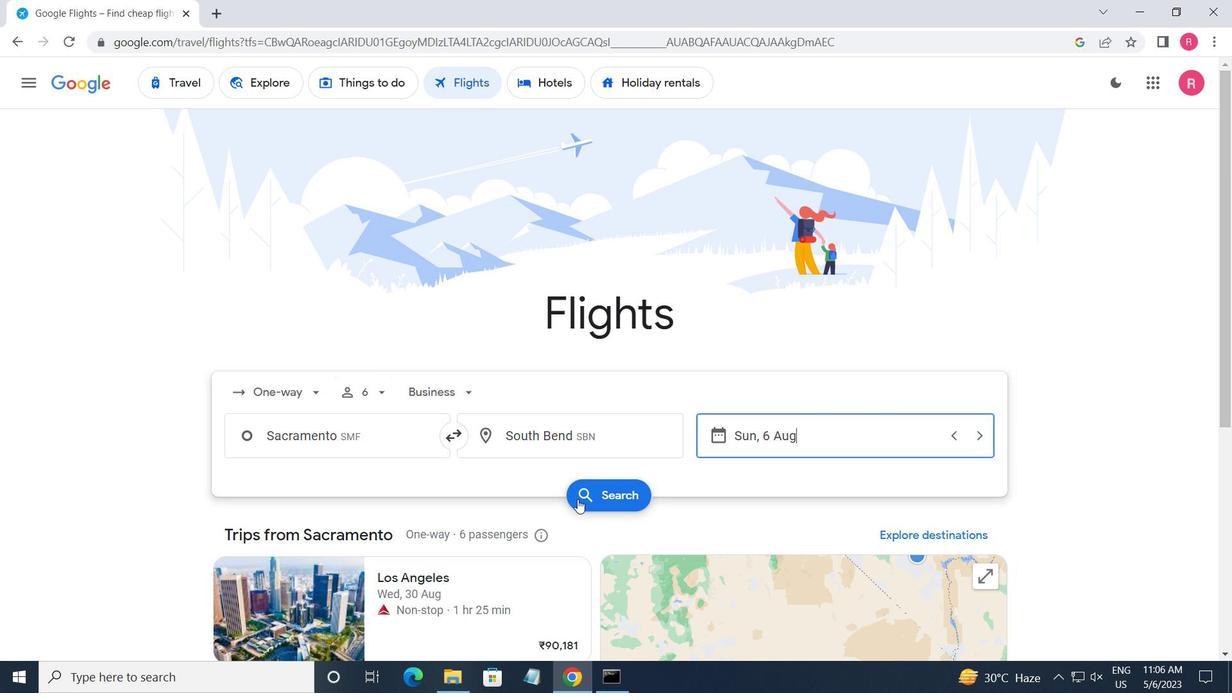 
Action: Mouse pressed left at (591, 498)
Screenshot: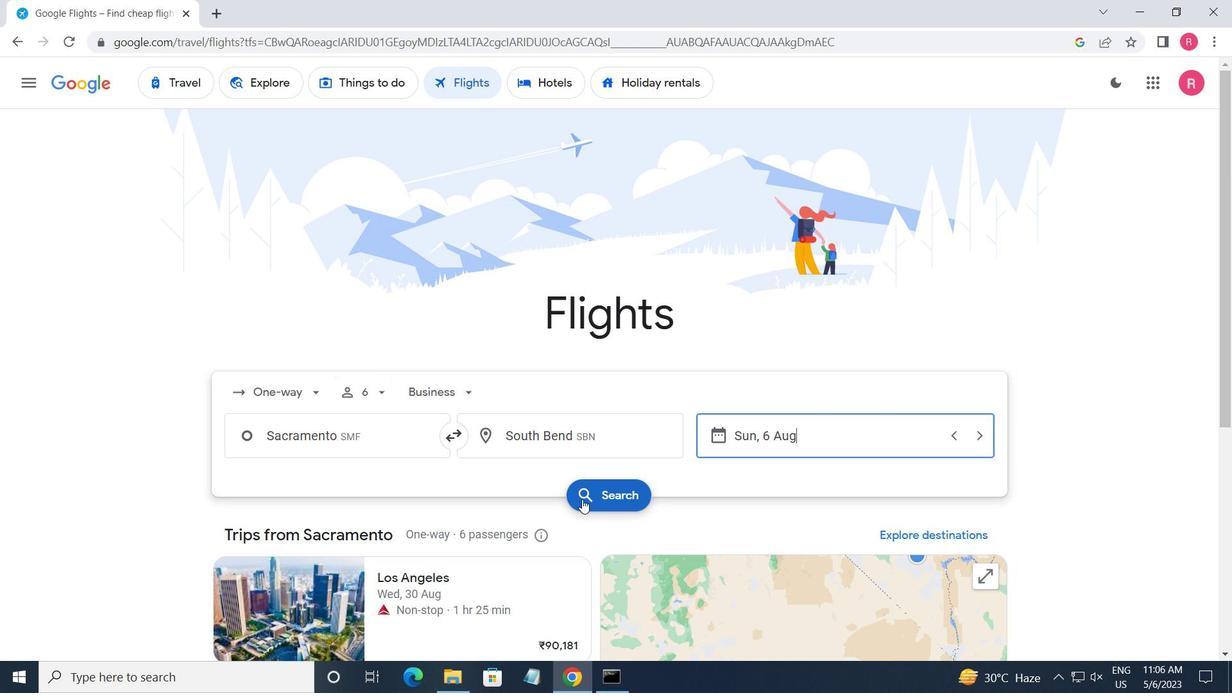 
Action: Mouse moved to (224, 229)
Screenshot: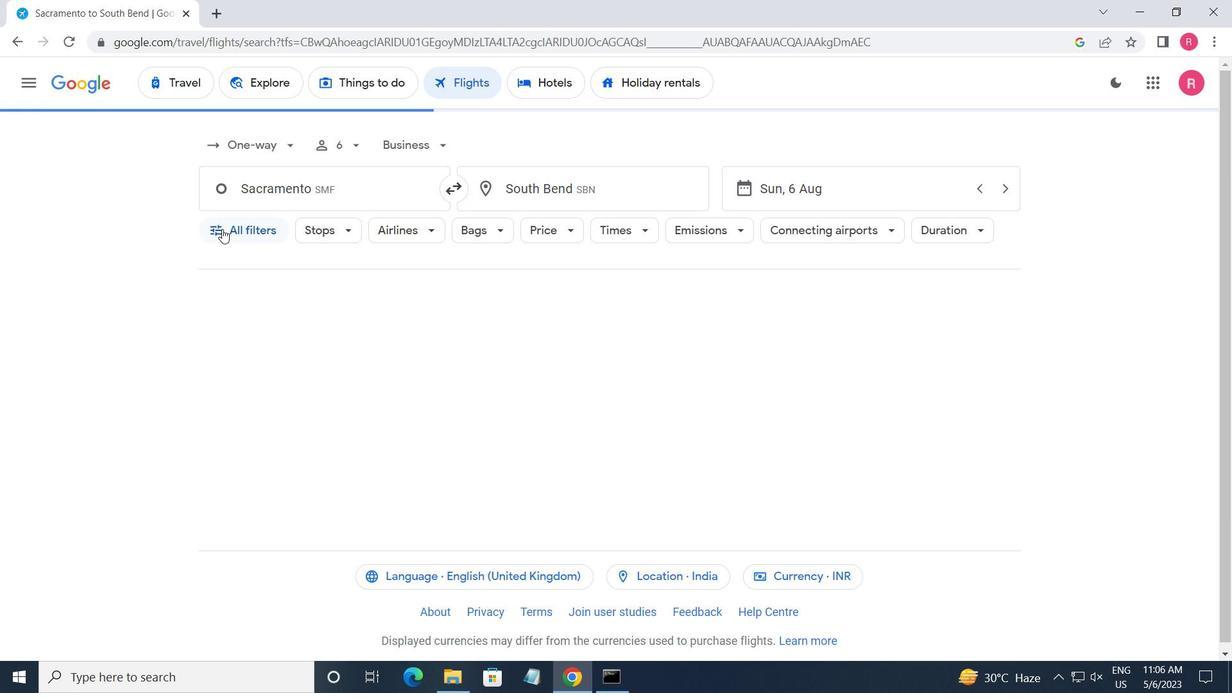 
Action: Mouse pressed left at (224, 229)
Screenshot: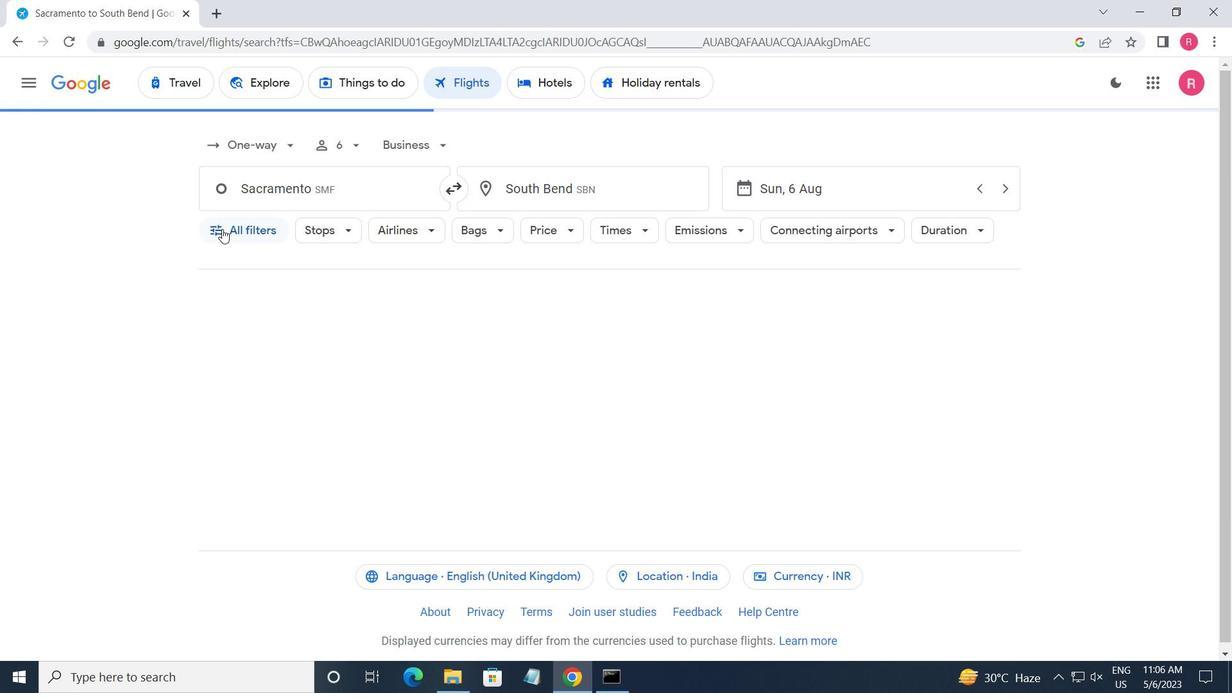 
Action: Mouse moved to (293, 431)
Screenshot: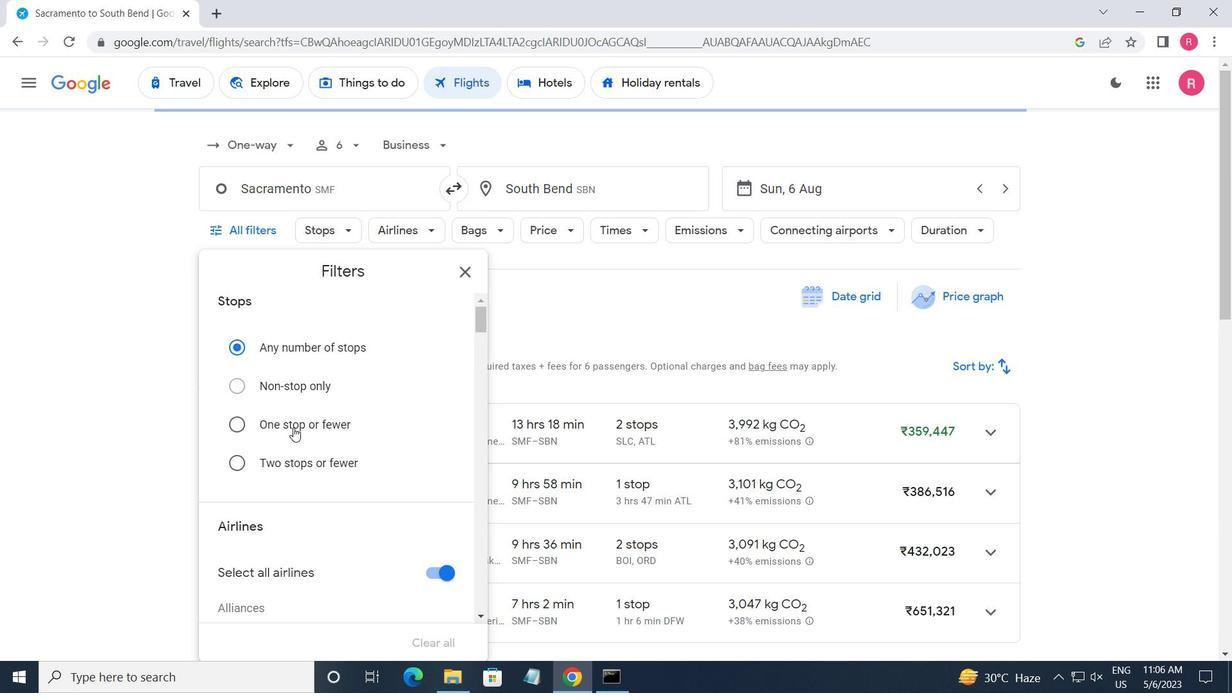 
Action: Mouse scrolled (293, 431) with delta (0, 0)
Screenshot: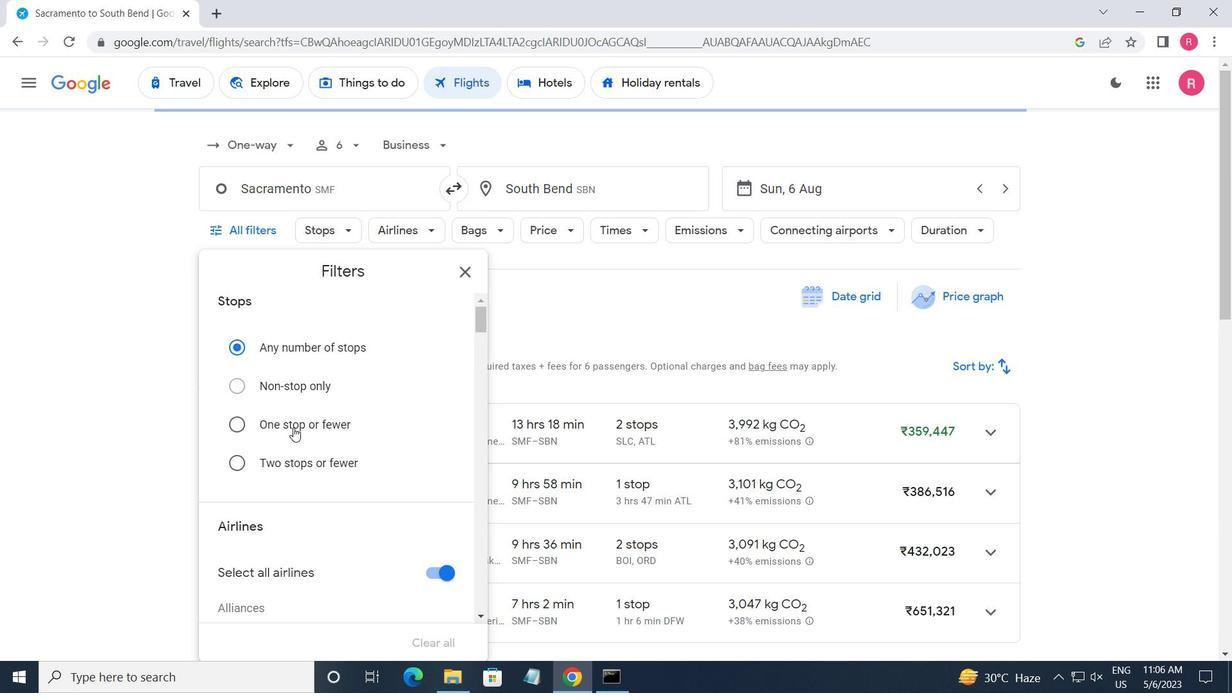 
Action: Mouse moved to (293, 440)
Screenshot: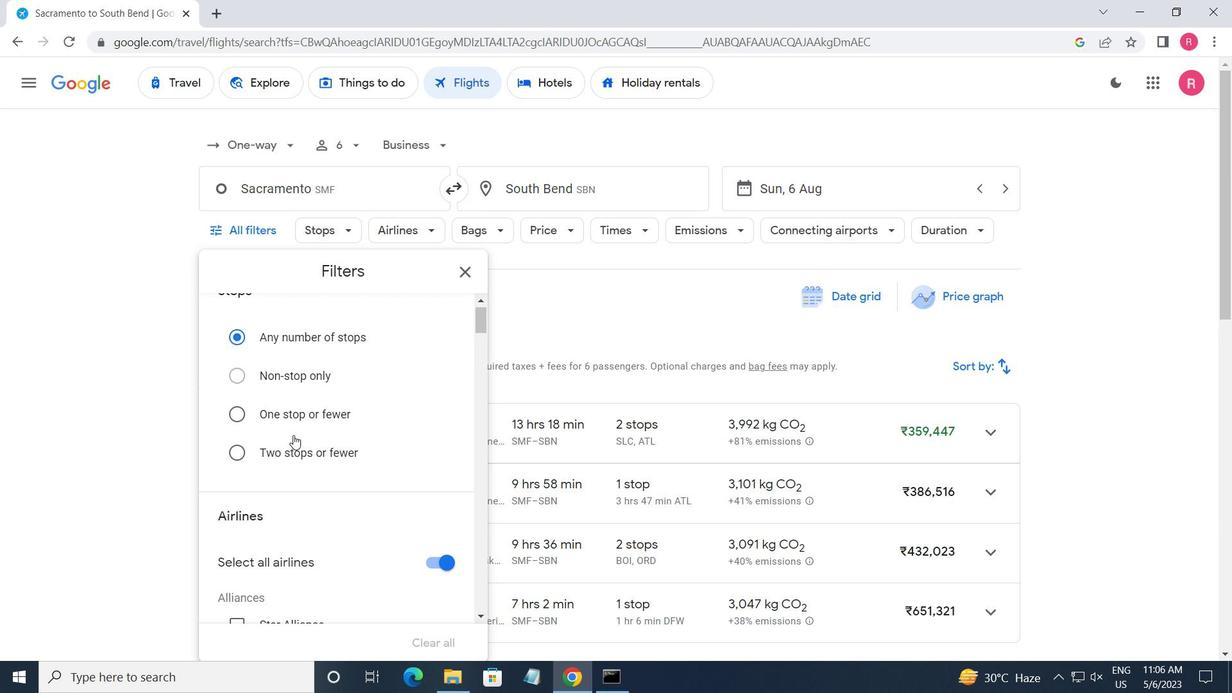 
Action: Mouse scrolled (293, 439) with delta (0, 0)
Screenshot: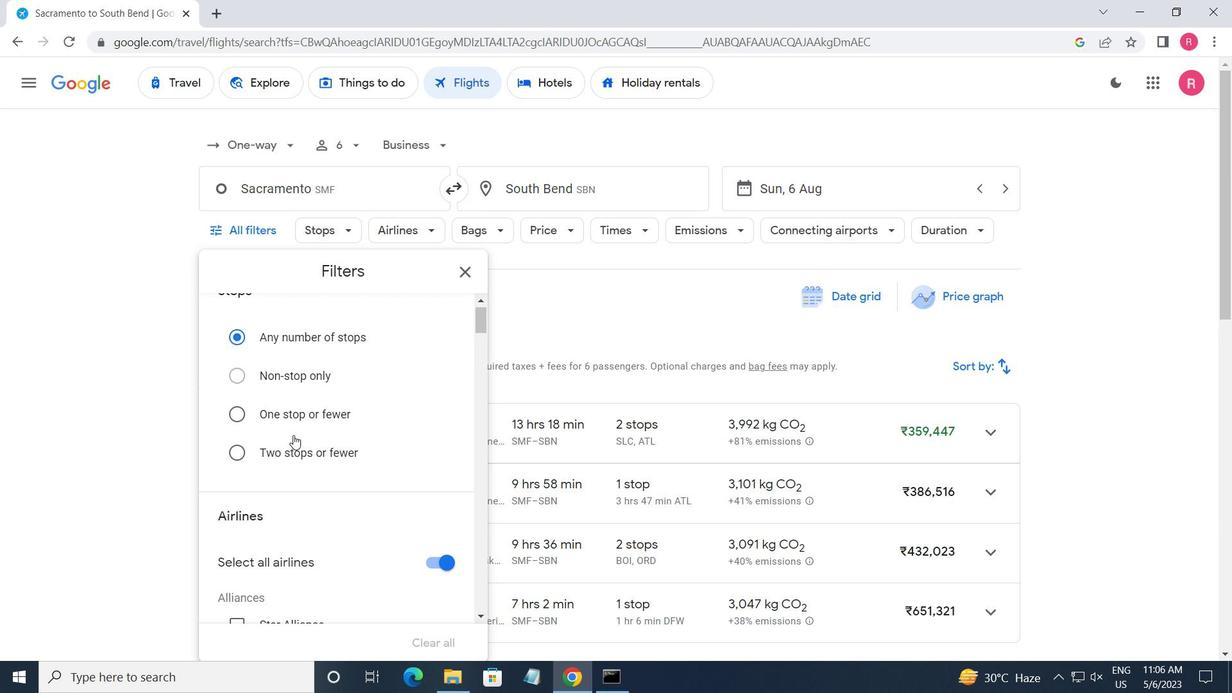 
Action: Mouse scrolled (293, 439) with delta (0, 0)
Screenshot: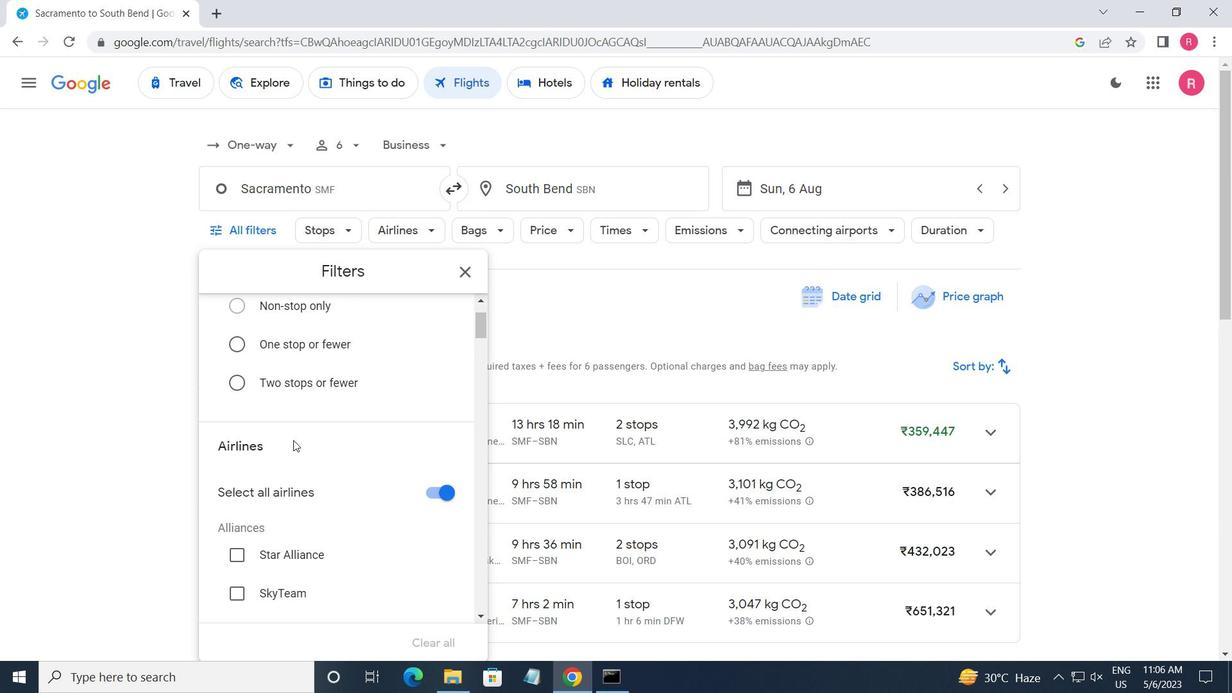 
Action: Mouse scrolled (293, 439) with delta (0, 0)
Screenshot: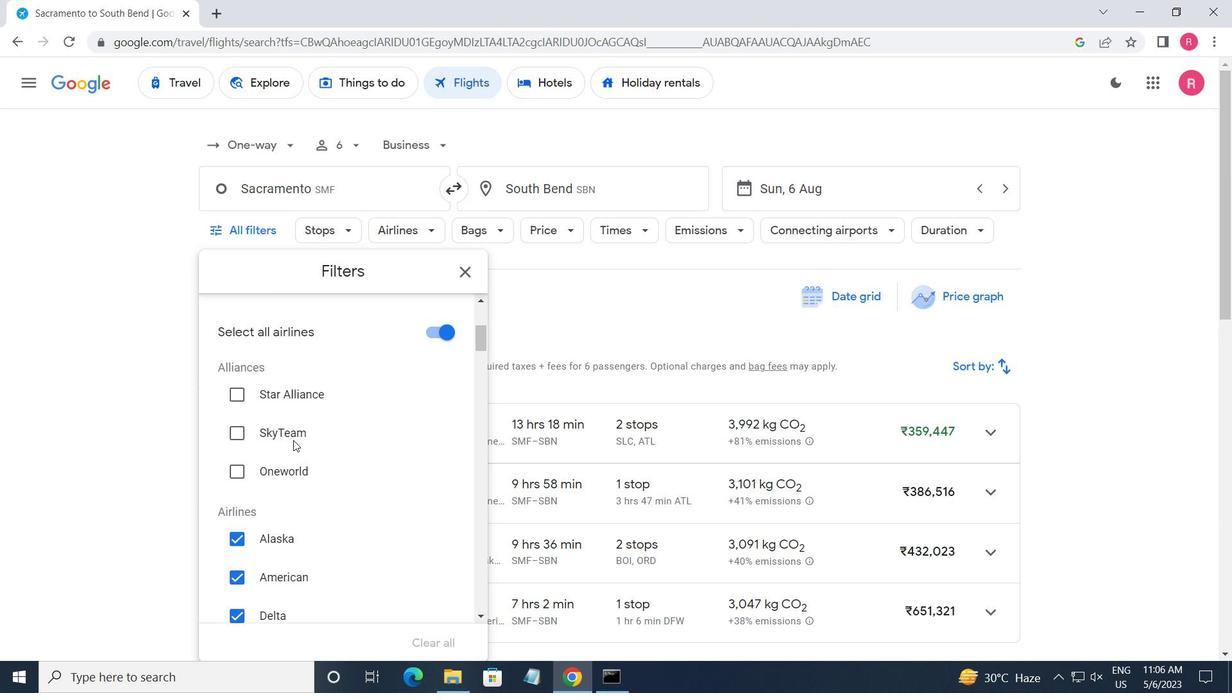 
Action: Mouse moved to (290, 440)
Screenshot: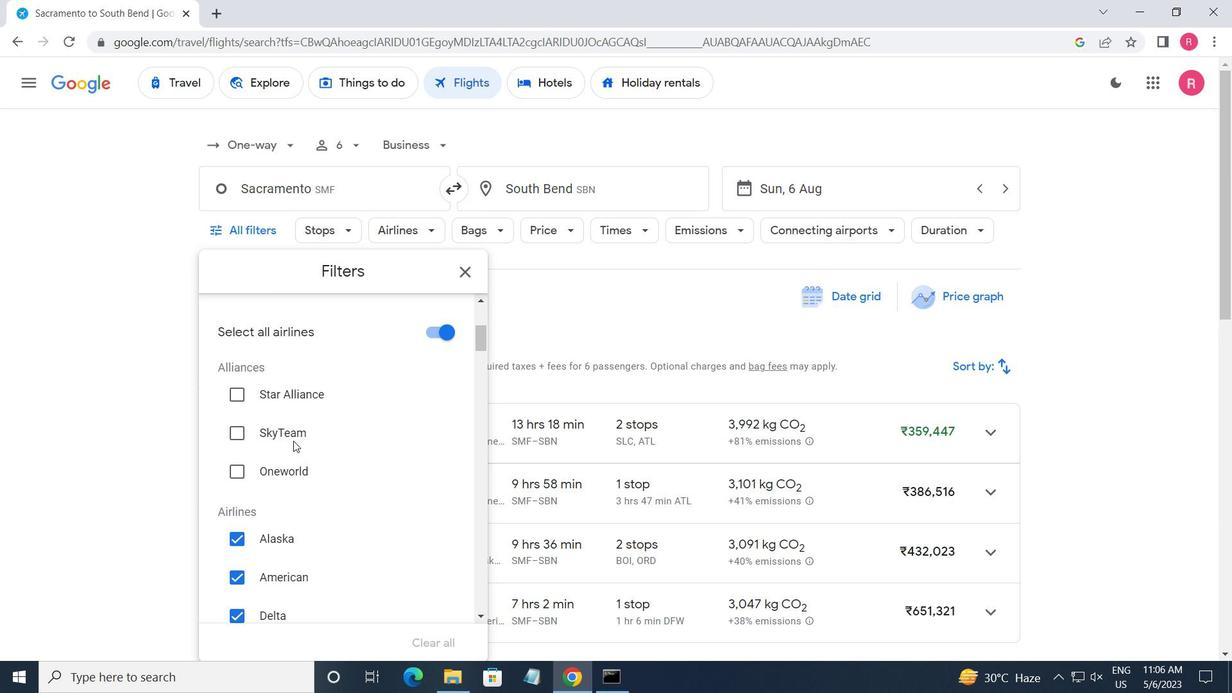 
Action: Mouse scrolled (290, 439) with delta (0, 0)
Screenshot: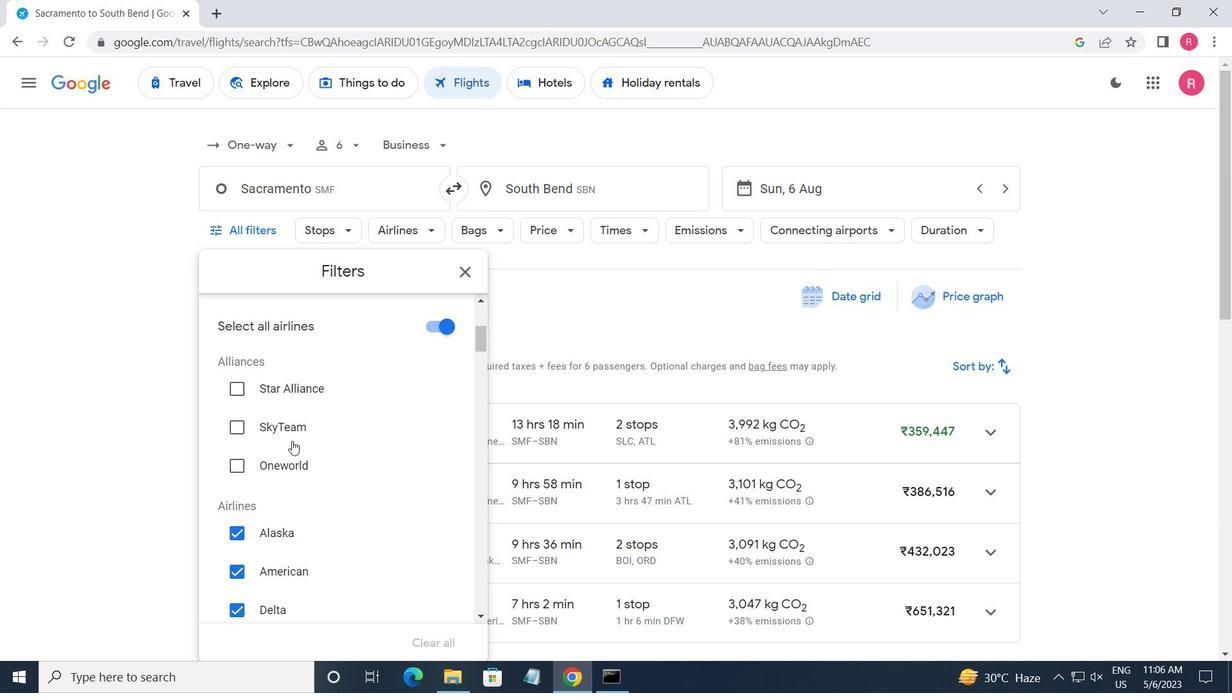
Action: Mouse scrolled (290, 439) with delta (0, 0)
Screenshot: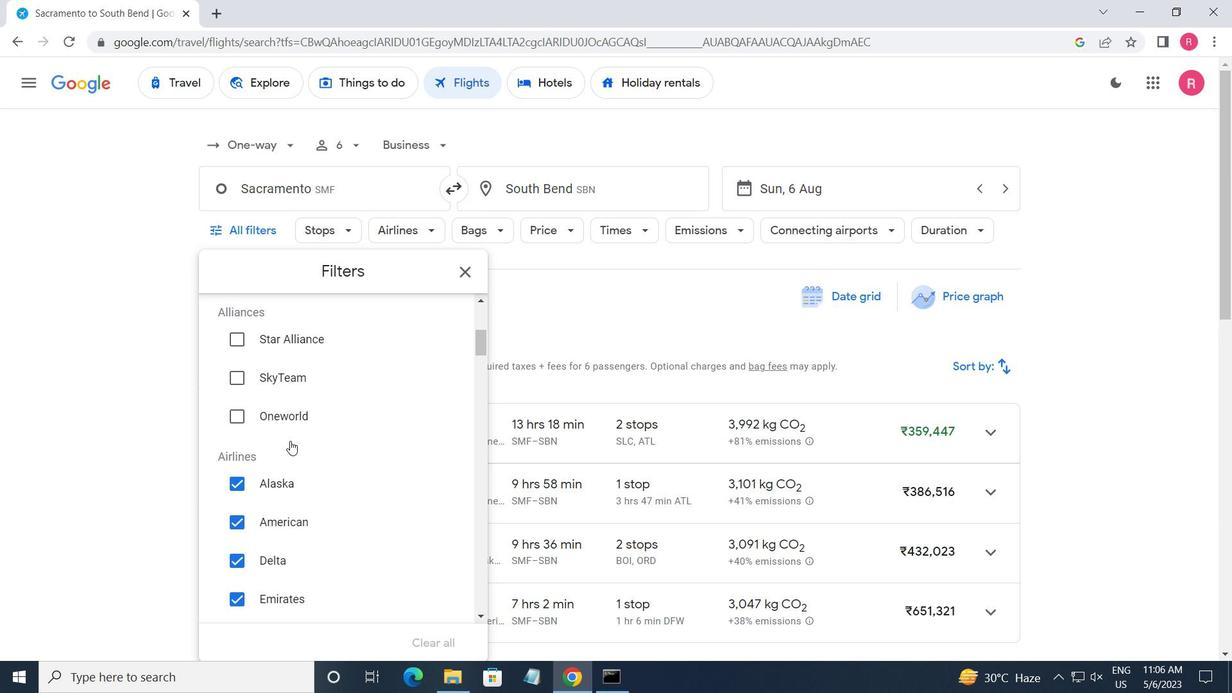 
Action: Mouse moved to (290, 439)
Screenshot: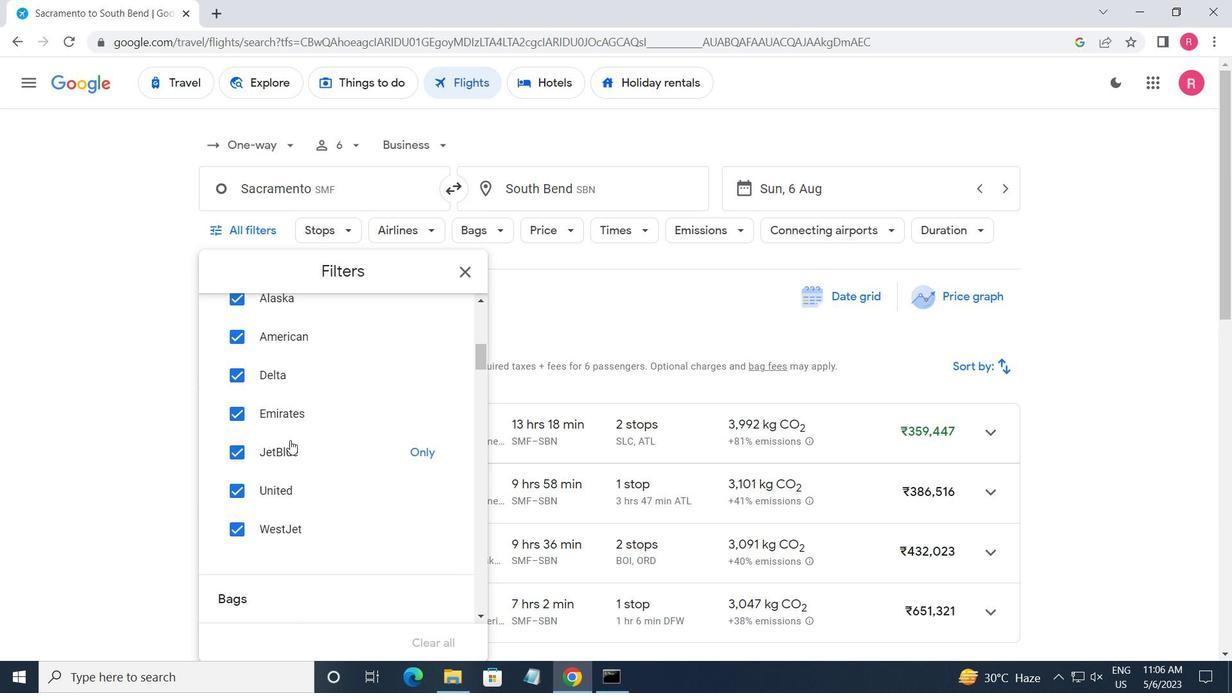 
Action: Mouse scrolled (290, 440) with delta (0, 0)
Screenshot: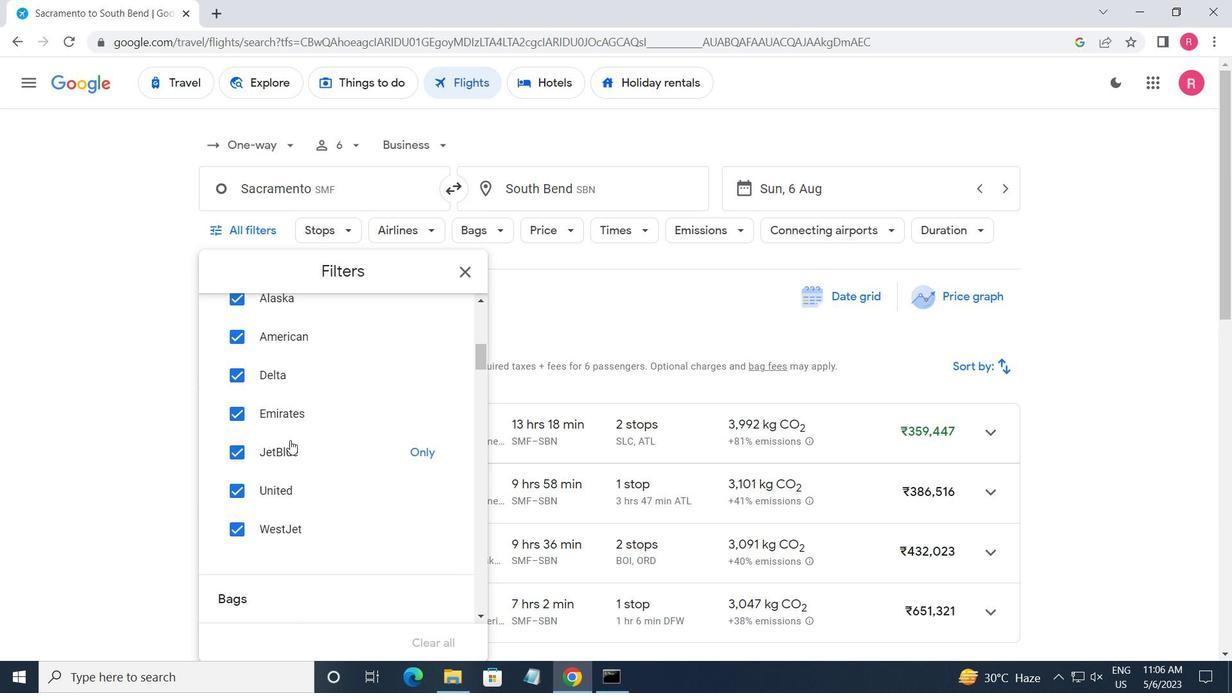 
Action: Mouse moved to (290, 439)
Screenshot: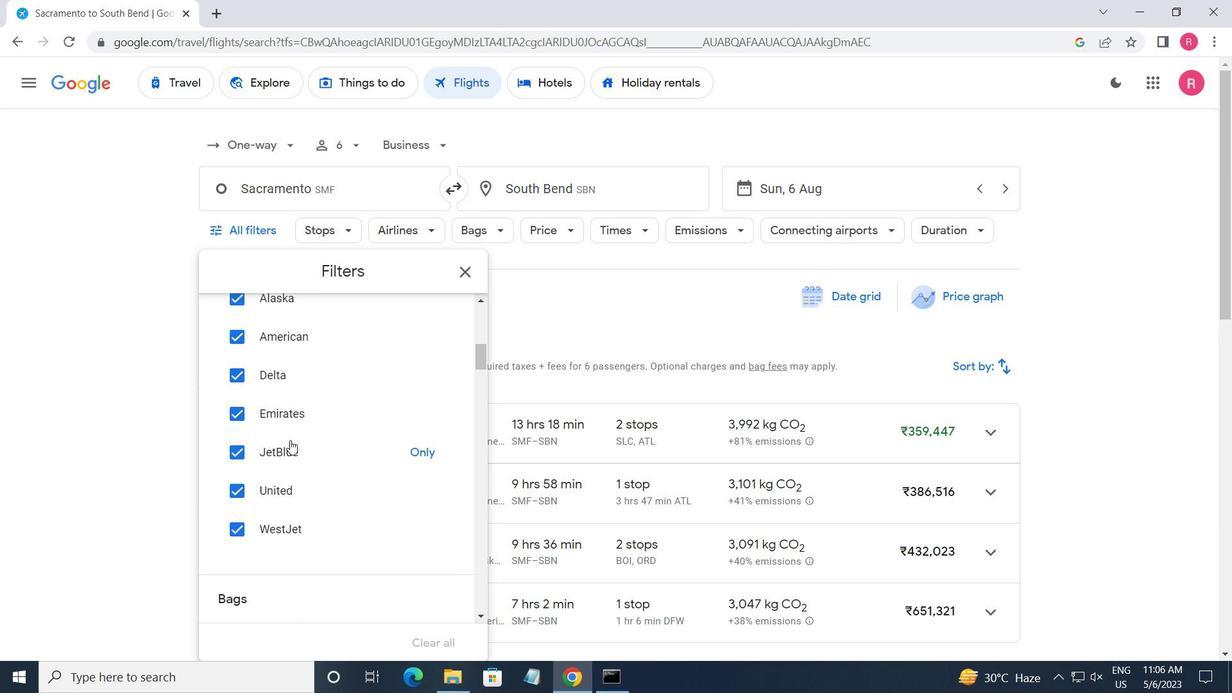
Action: Mouse scrolled (290, 439) with delta (0, 0)
Screenshot: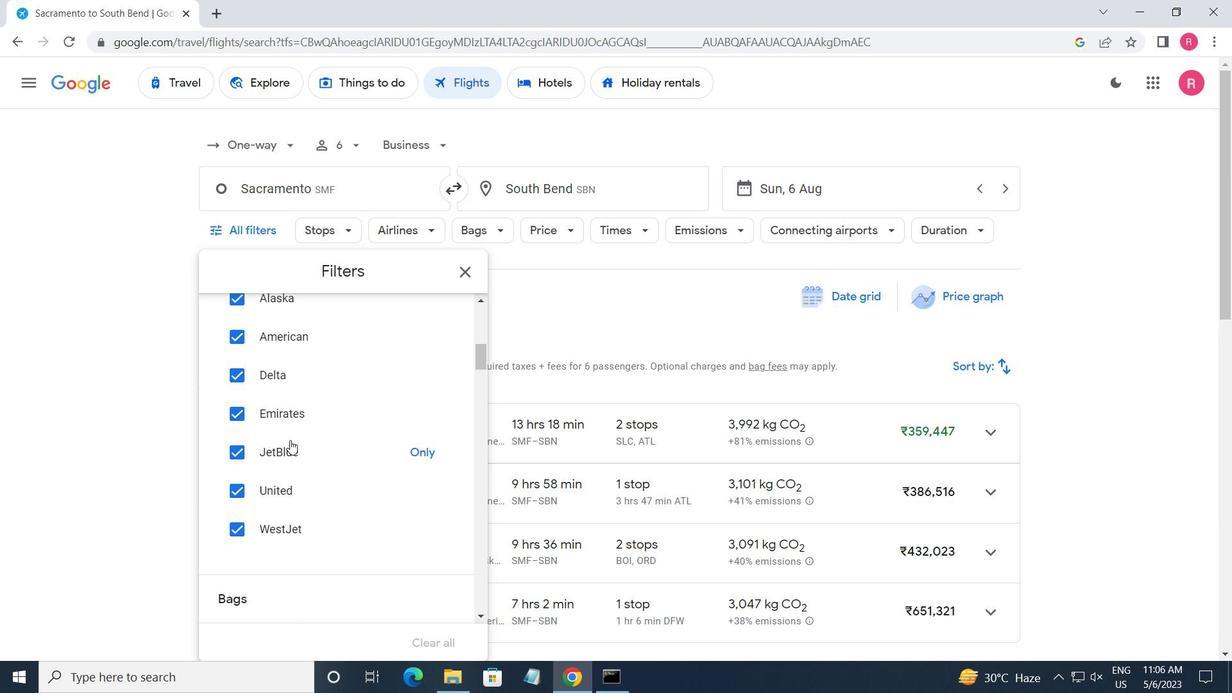 
Action: Mouse moved to (288, 438)
Screenshot: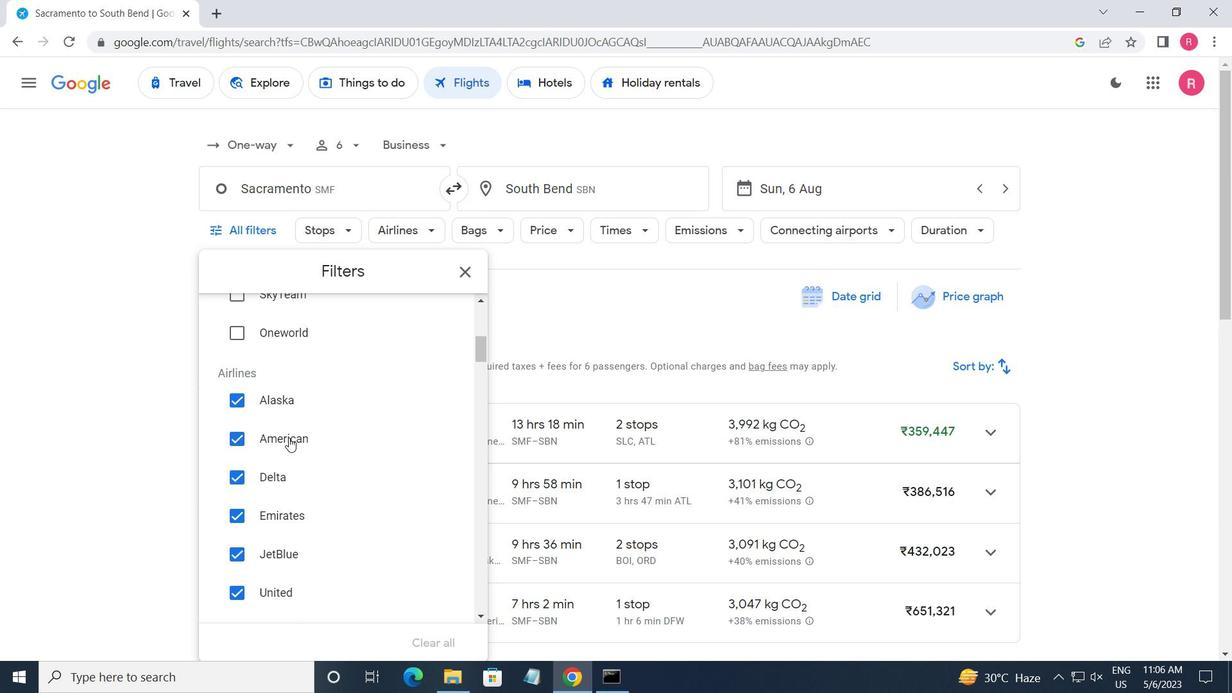 
Action: Mouse scrolled (288, 439) with delta (0, 0)
Screenshot: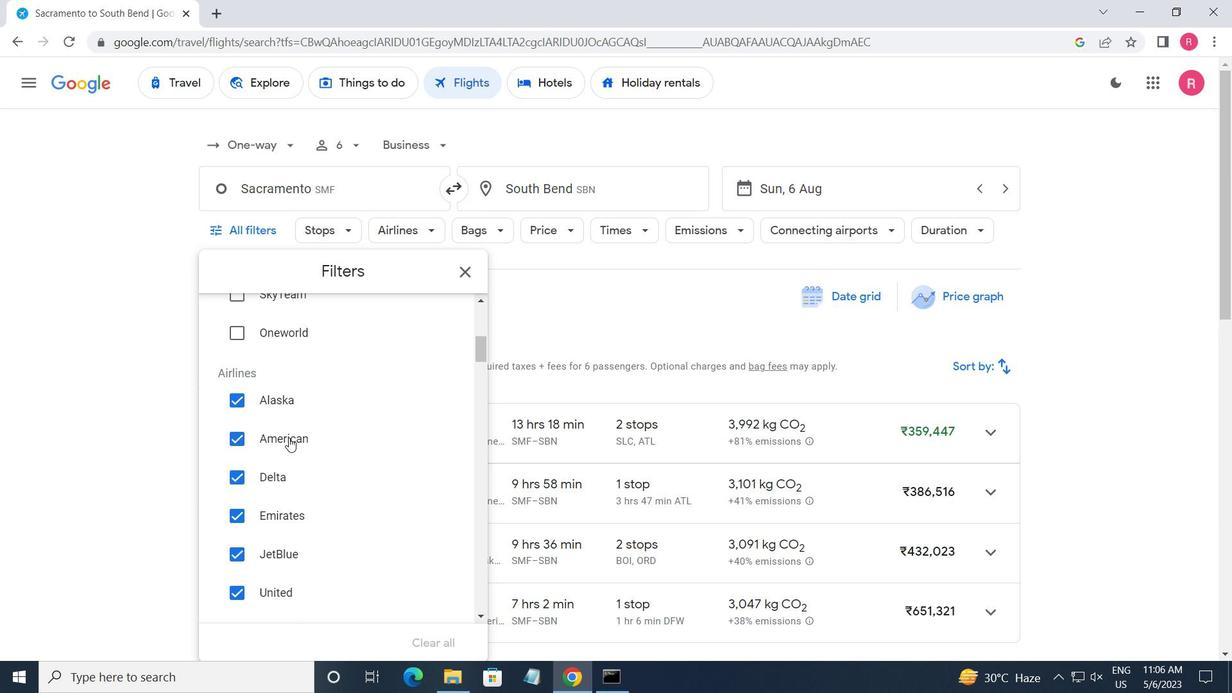 
Action: Mouse moved to (422, 334)
Screenshot: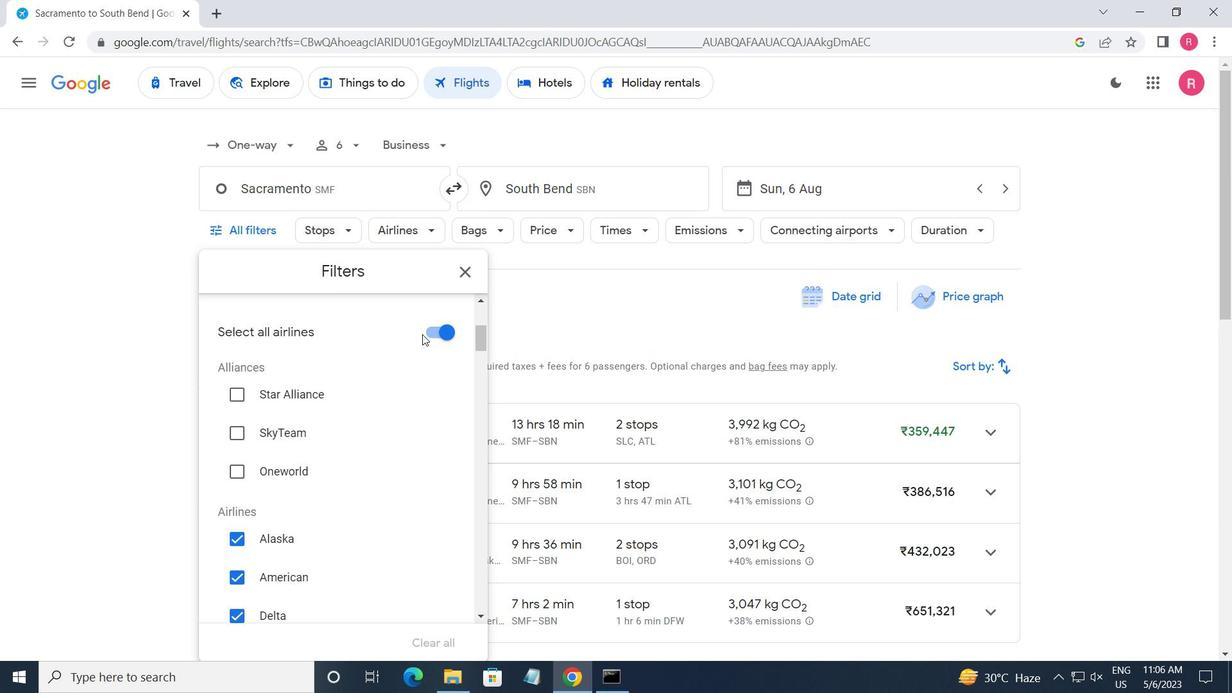 
Action: Mouse pressed left at (422, 334)
Screenshot: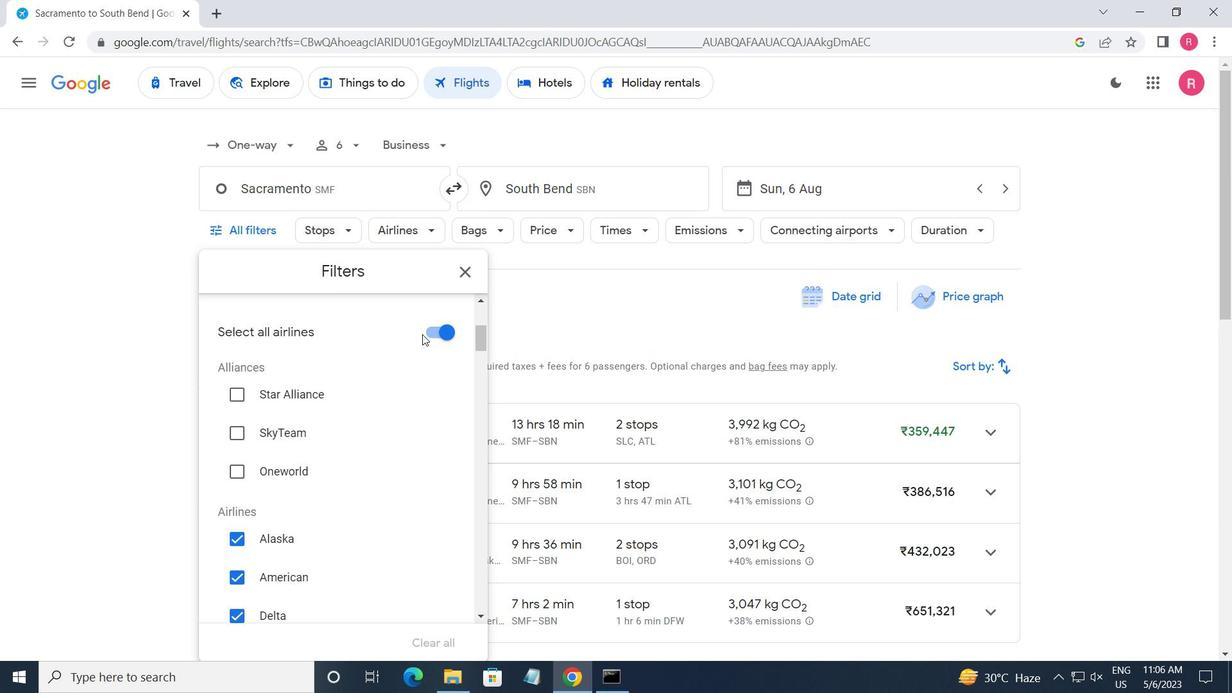 
Action: Mouse moved to (439, 339)
Screenshot: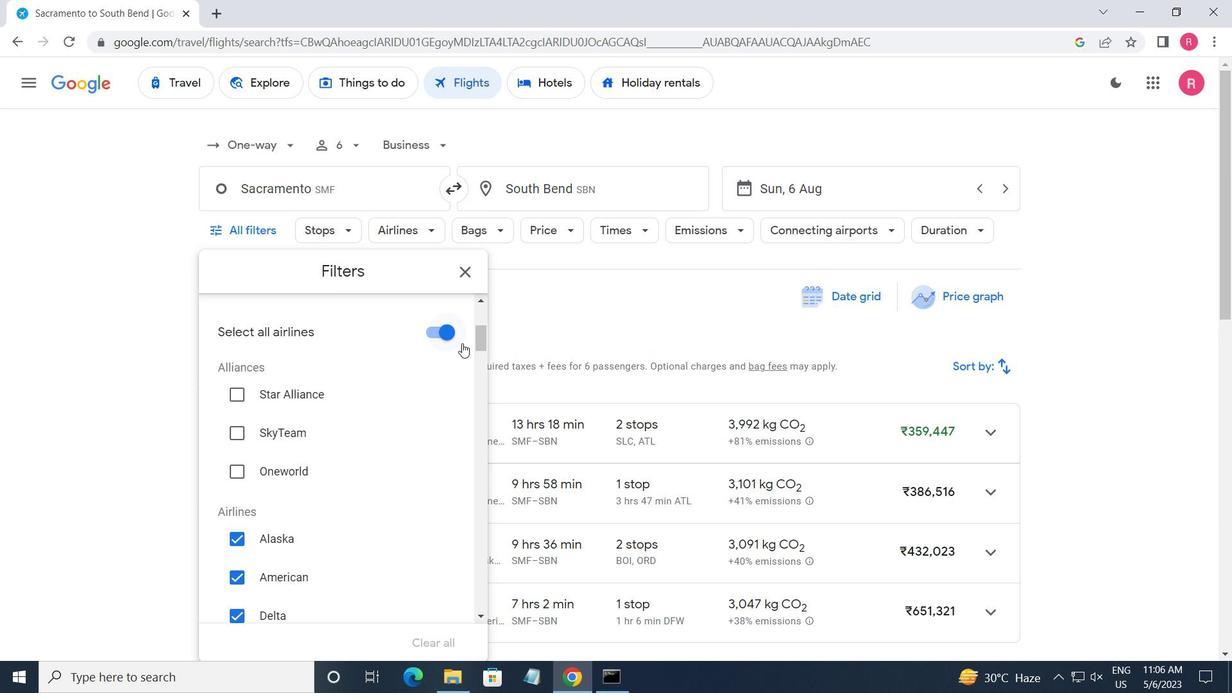
Action: Mouse pressed left at (439, 339)
Screenshot: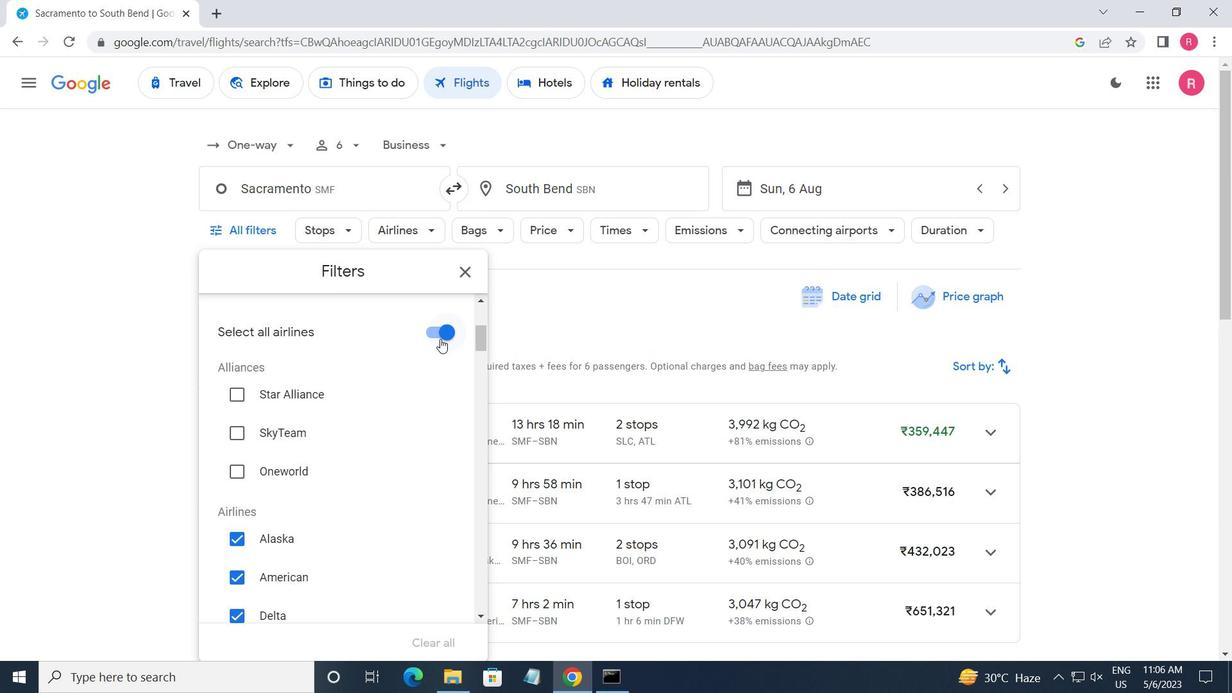 
Action: Mouse moved to (404, 424)
Screenshot: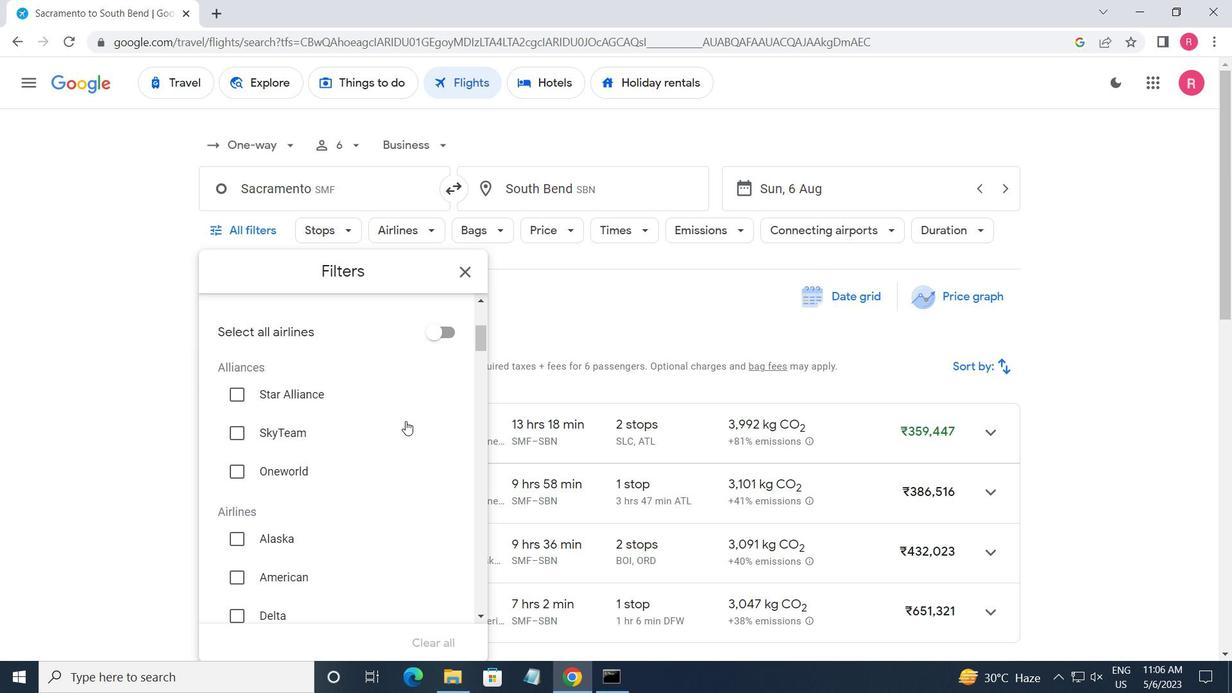 
Action: Mouse scrolled (404, 423) with delta (0, 0)
Screenshot: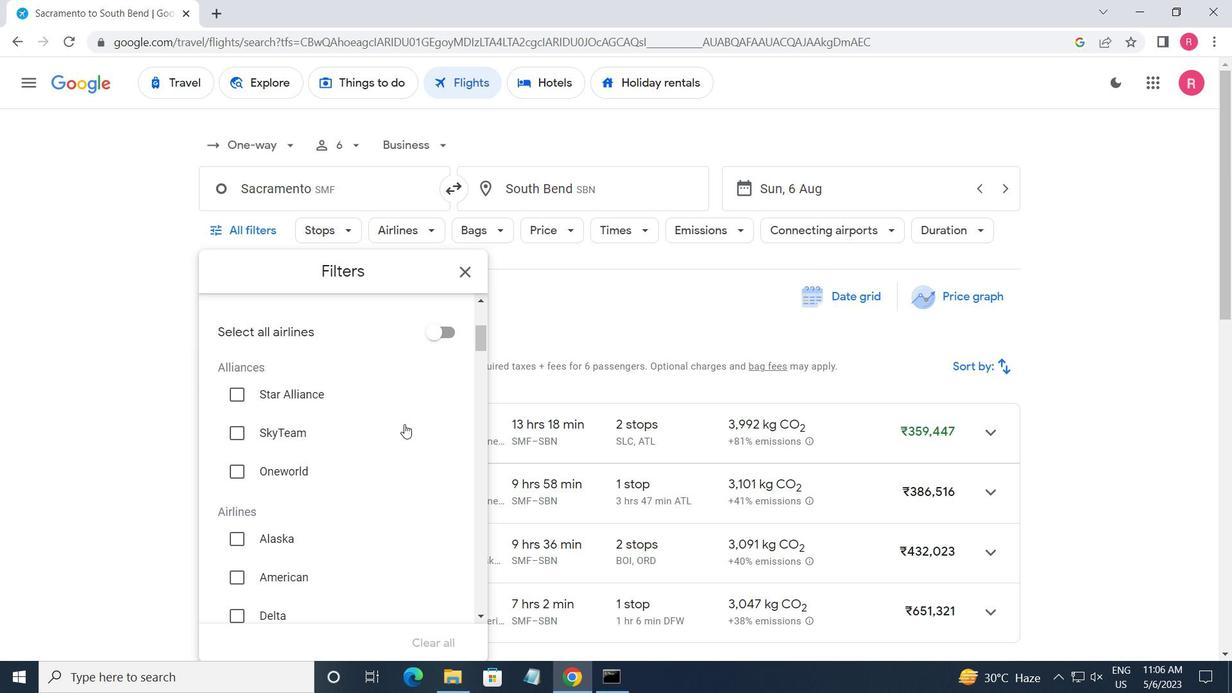 
Action: Mouse scrolled (404, 423) with delta (0, 0)
Screenshot: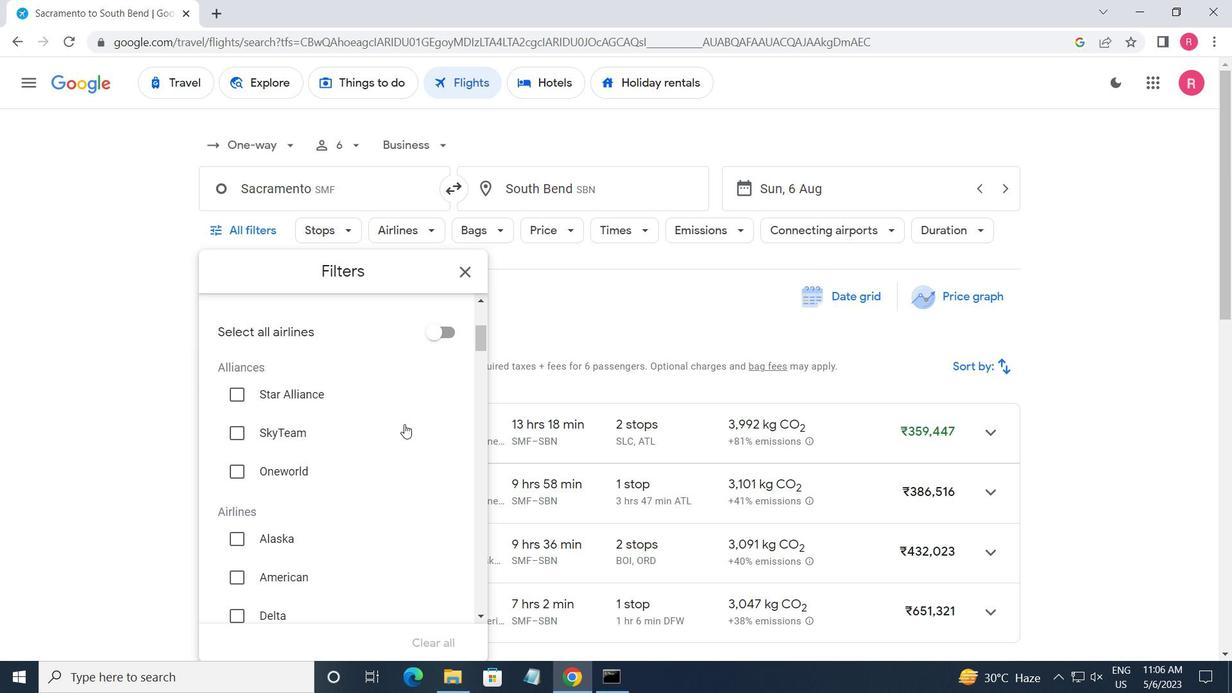 
Action: Mouse scrolled (404, 423) with delta (0, 0)
Screenshot: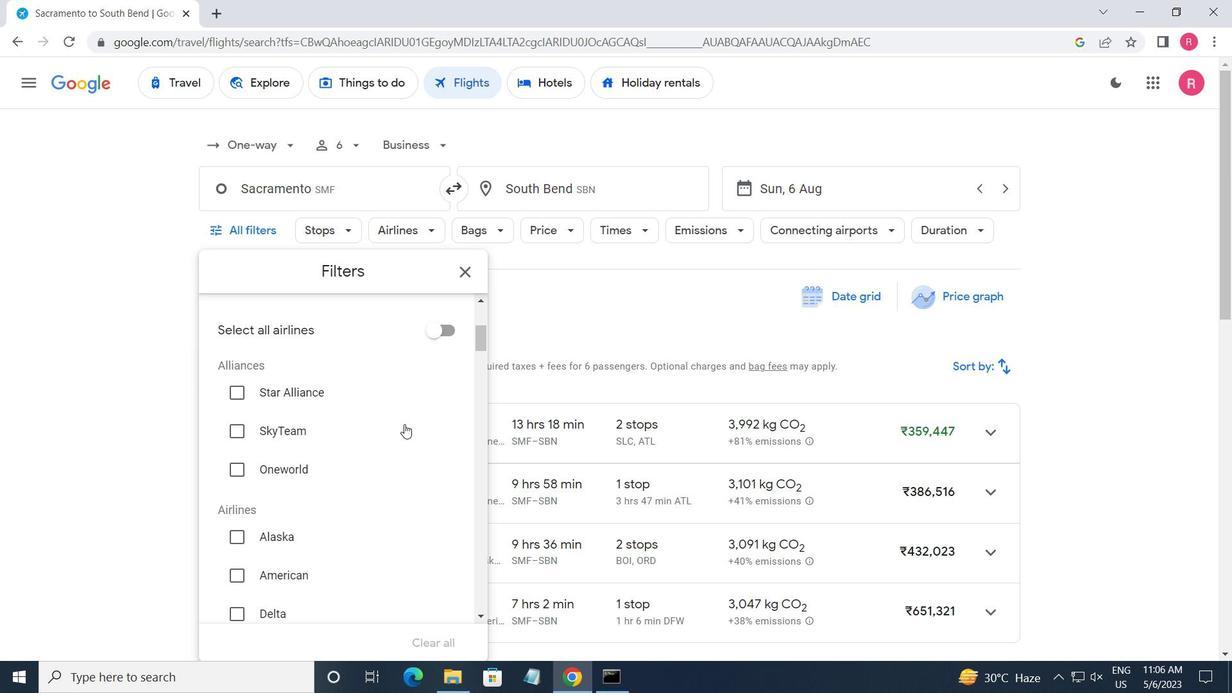 
Action: Mouse scrolled (404, 423) with delta (0, 0)
Screenshot: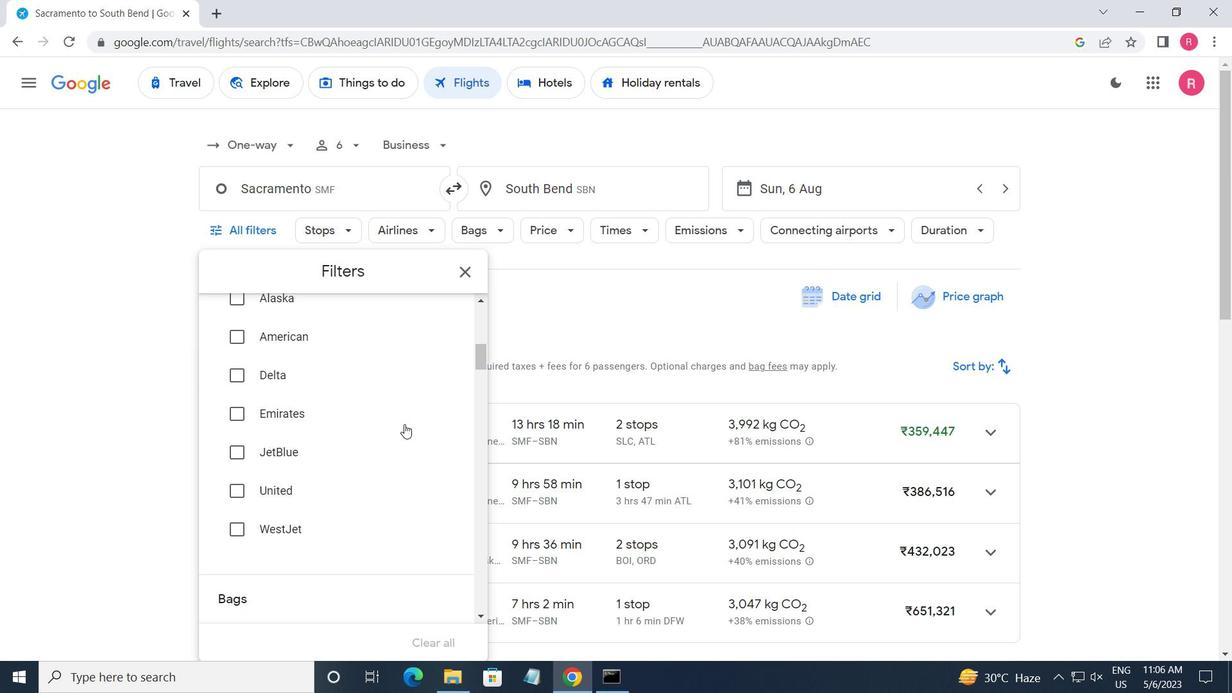 
Action: Mouse scrolled (404, 423) with delta (0, 0)
Screenshot: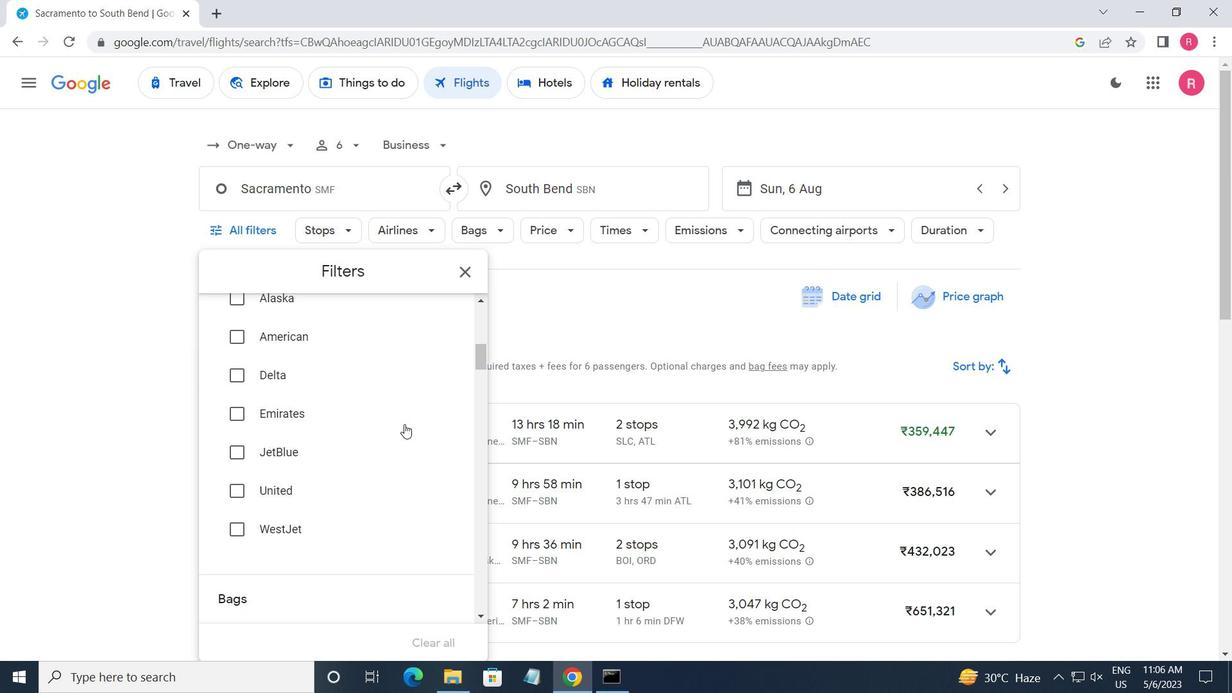 
Action: Mouse scrolled (404, 423) with delta (0, 0)
Screenshot: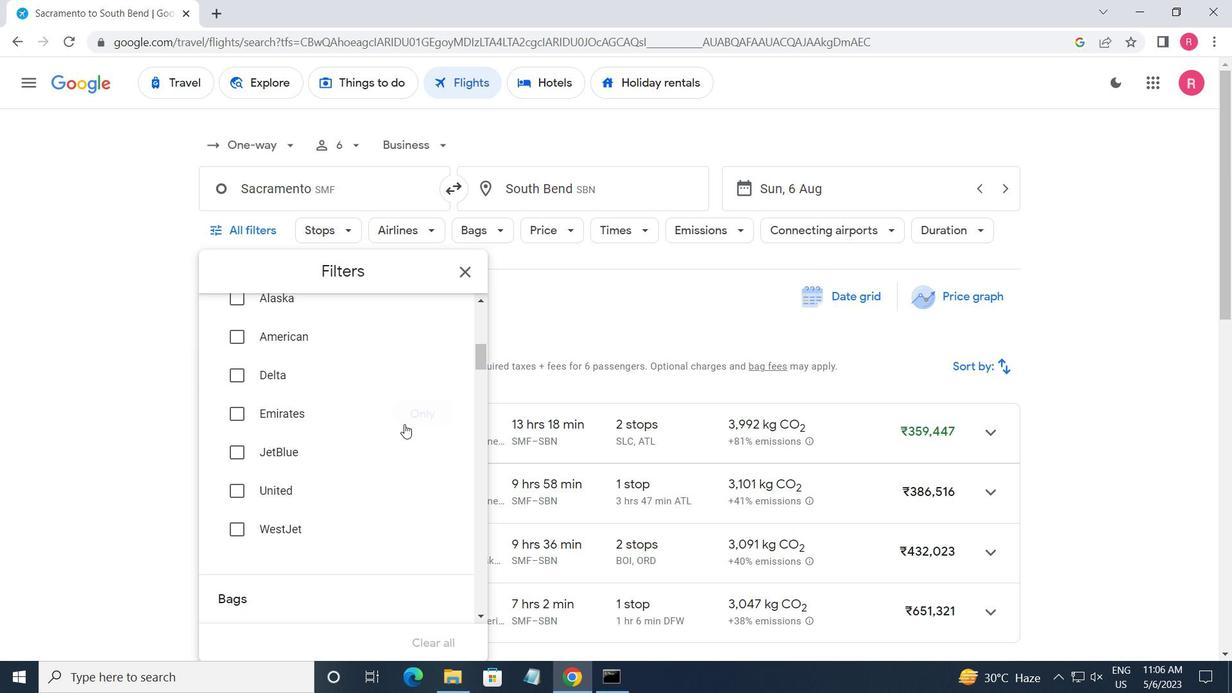 
Action: Mouse moved to (451, 412)
Screenshot: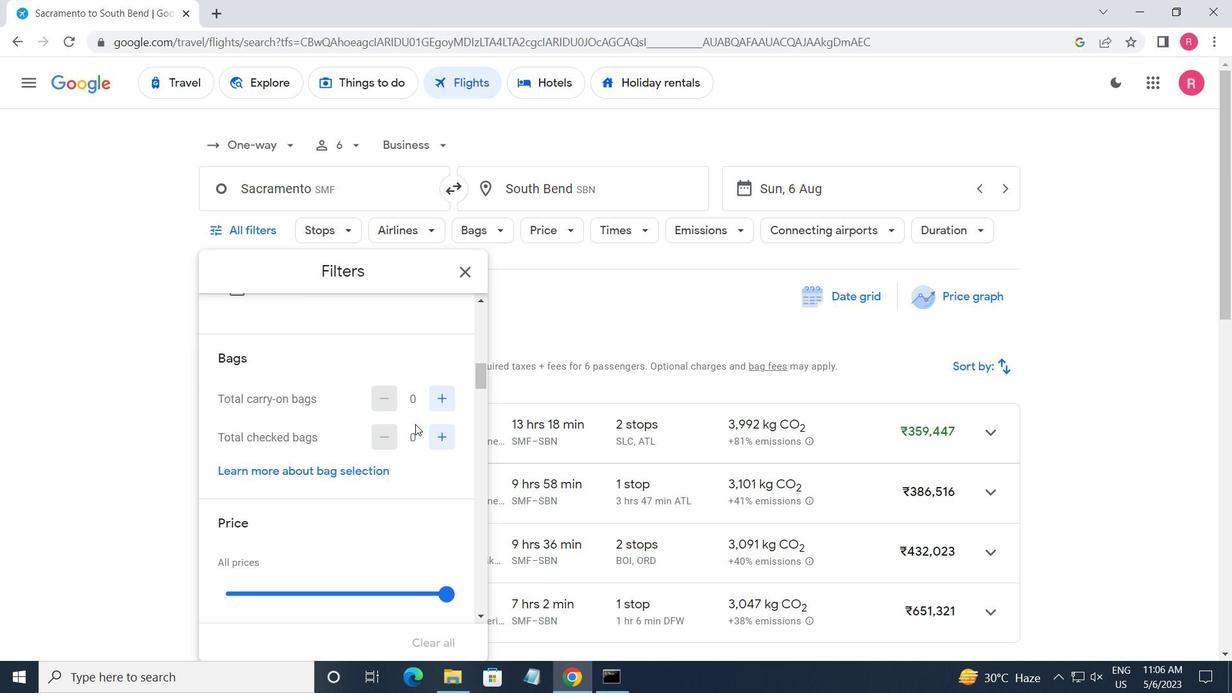 
Action: Mouse pressed left at (451, 412)
Screenshot: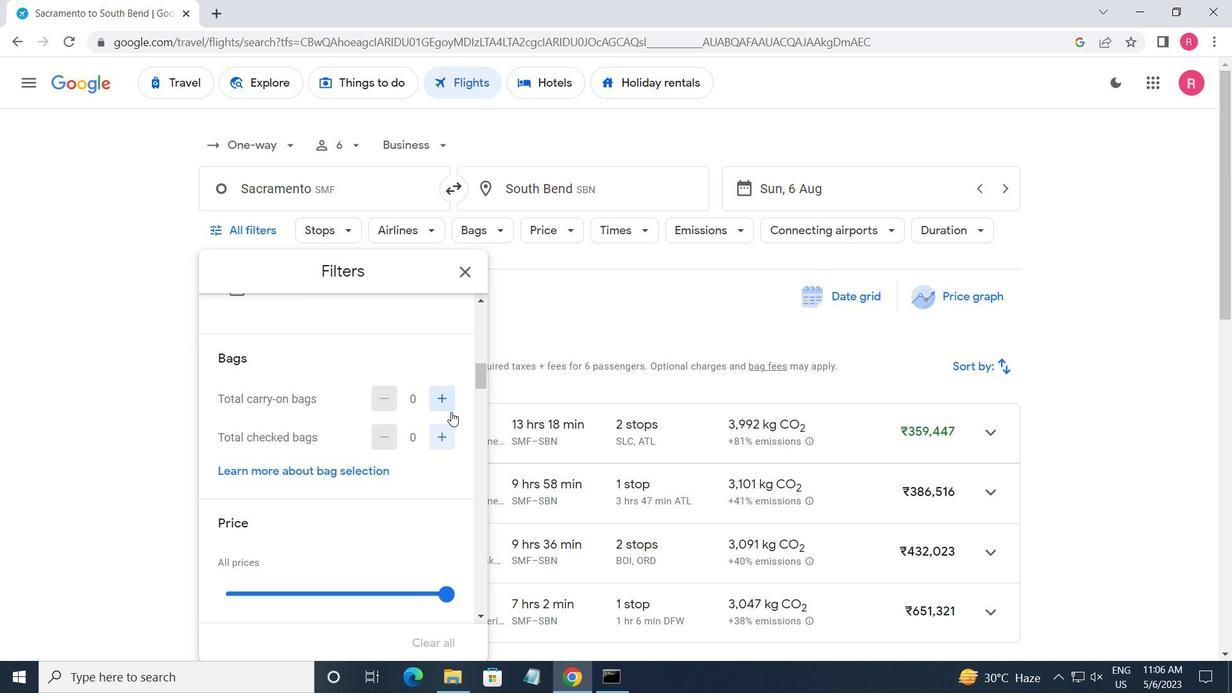 
Action: Mouse moved to (440, 425)
Screenshot: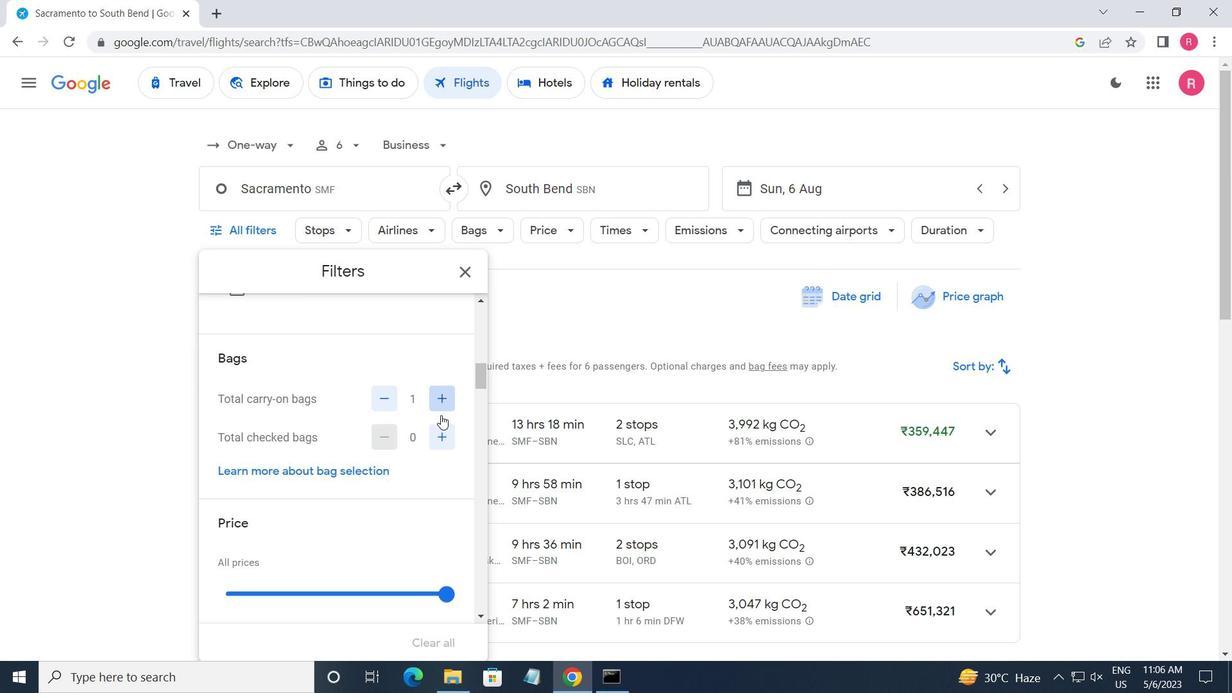 
Action: Mouse pressed left at (440, 425)
Screenshot: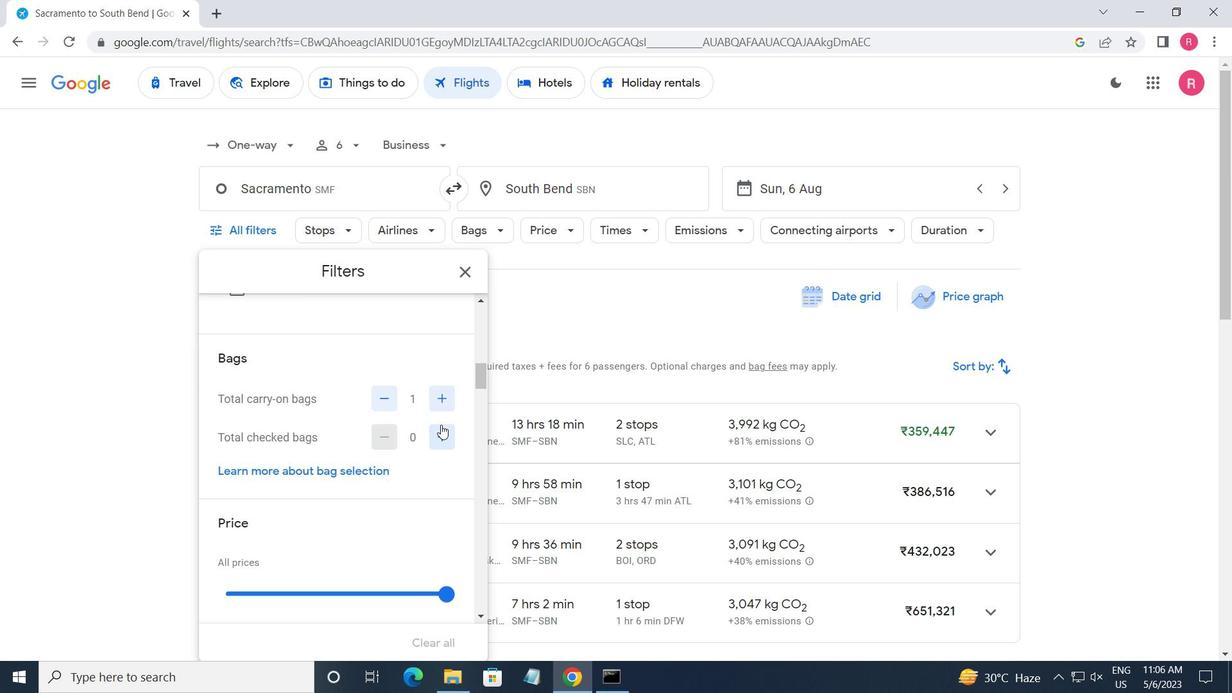 
Action: Mouse pressed left at (440, 425)
Screenshot: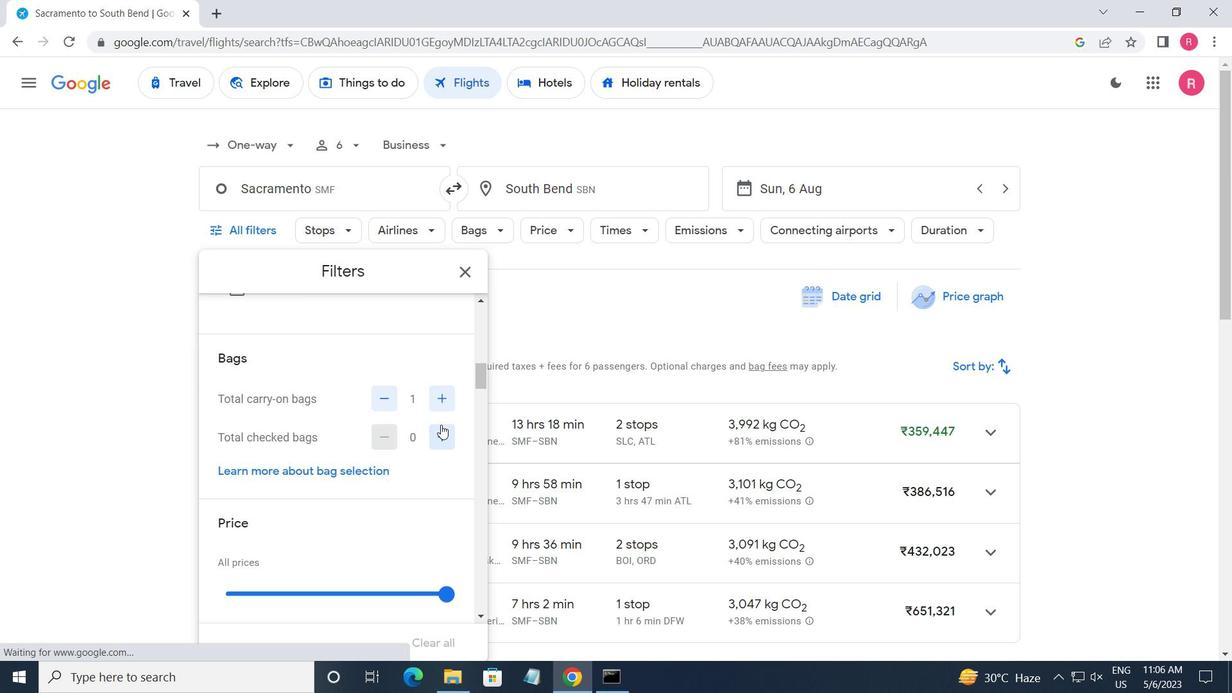 
Action: Mouse pressed left at (440, 425)
Screenshot: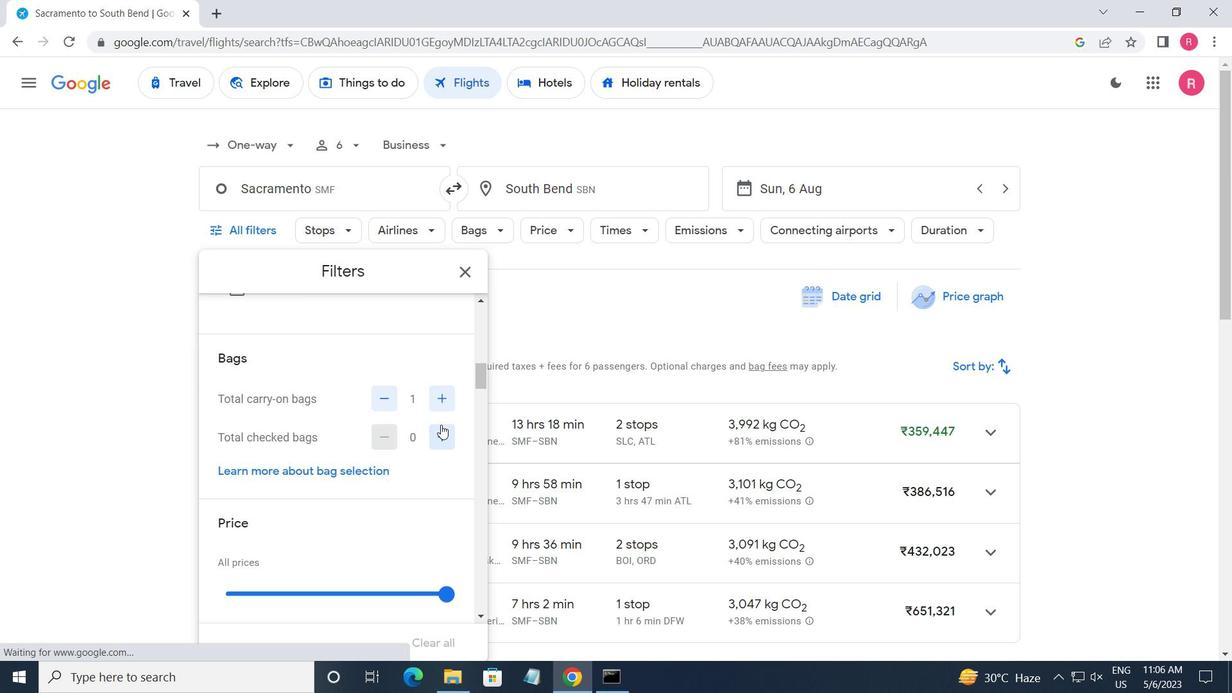 
Action: Mouse moved to (442, 425)
Screenshot: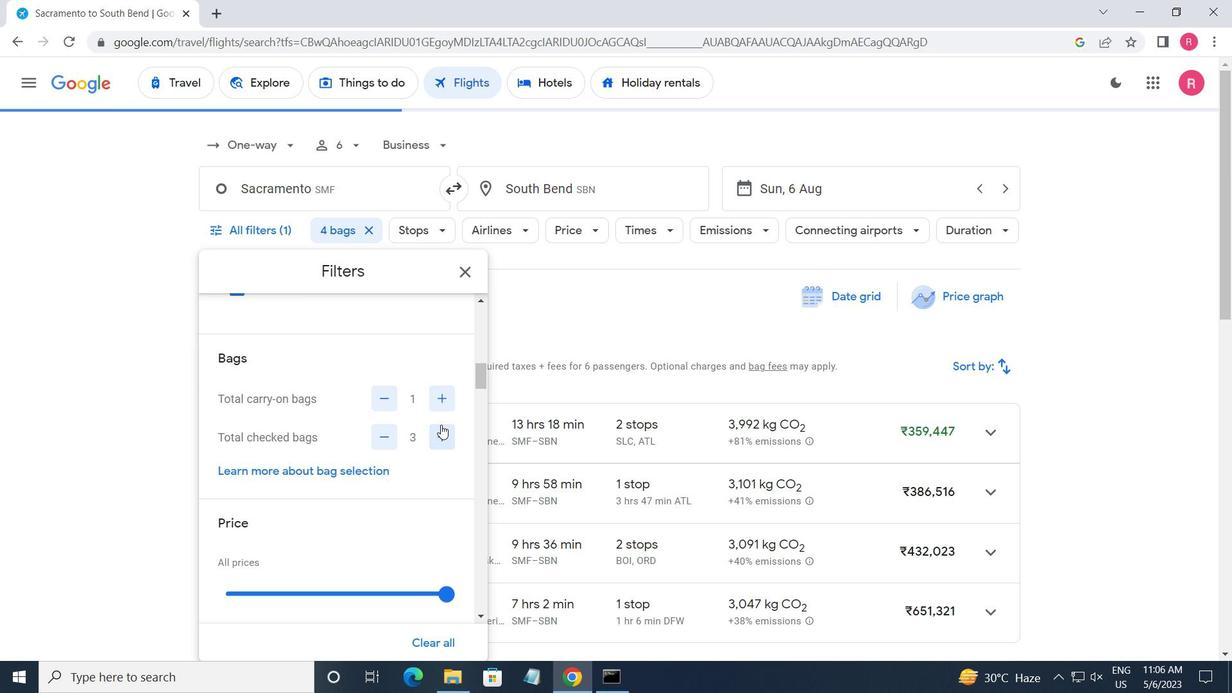 
Action: Mouse scrolled (442, 424) with delta (0, 0)
Screenshot: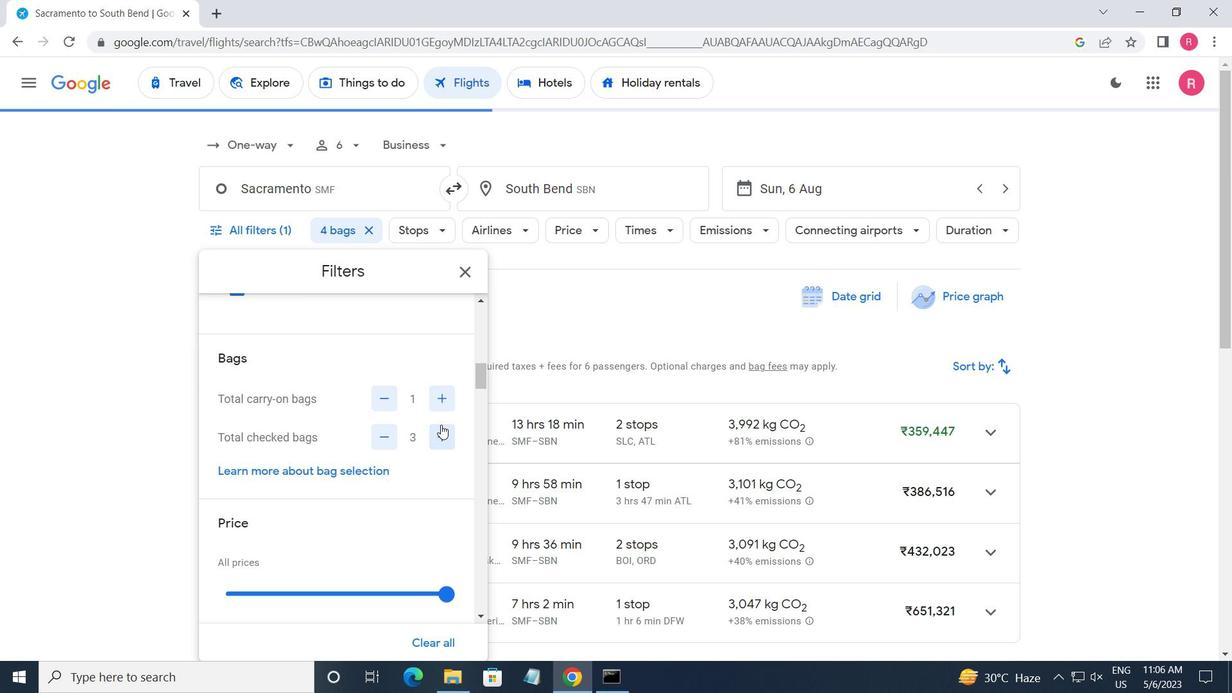 
Action: Mouse scrolled (442, 424) with delta (0, 0)
Screenshot: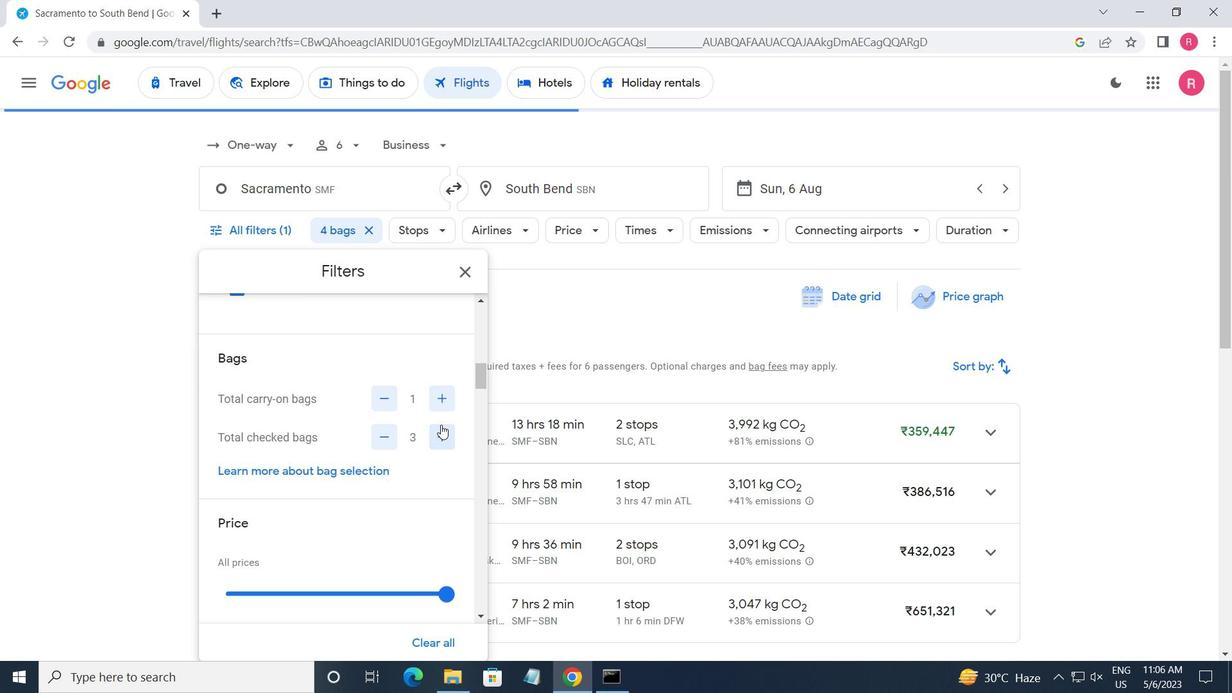 
Action: Mouse scrolled (442, 424) with delta (0, 0)
Screenshot: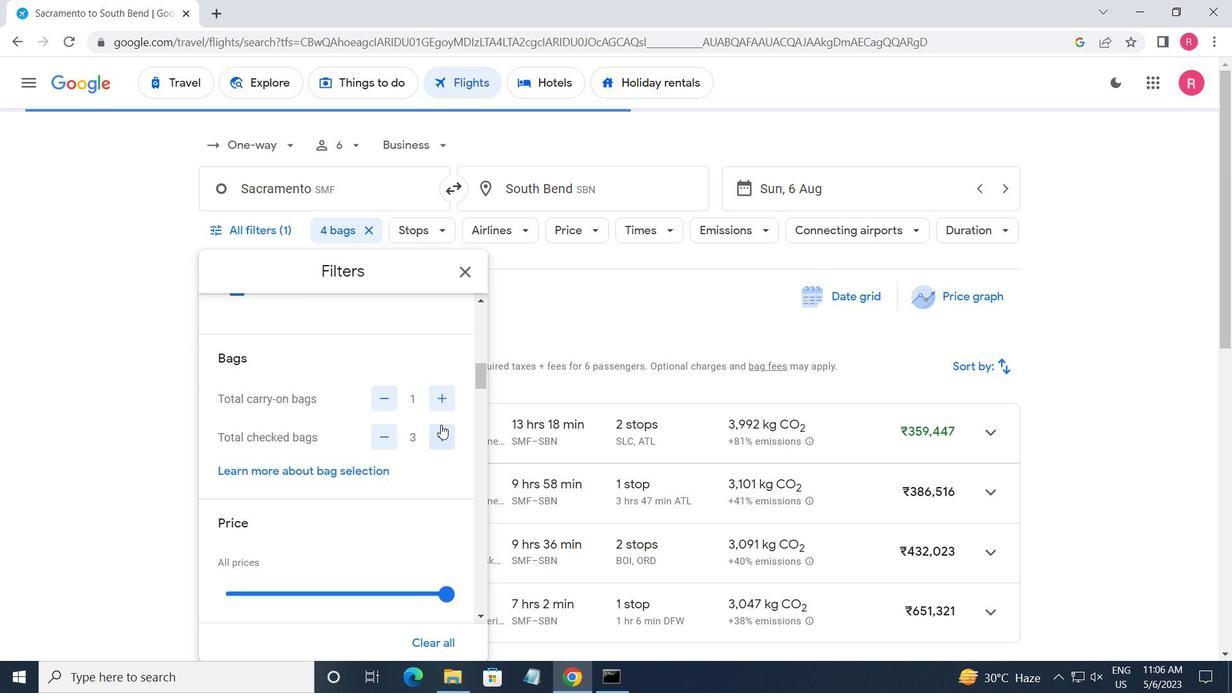 
Action: Mouse moved to (453, 358)
Screenshot: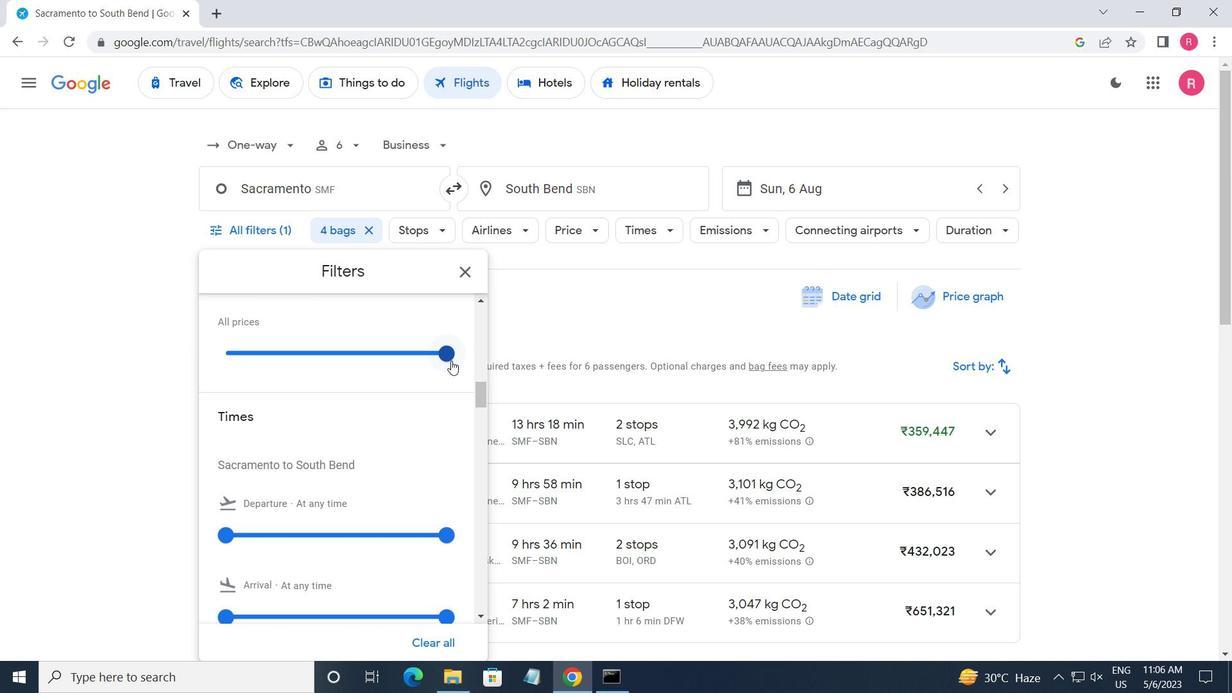 
Action: Mouse pressed left at (453, 358)
Screenshot: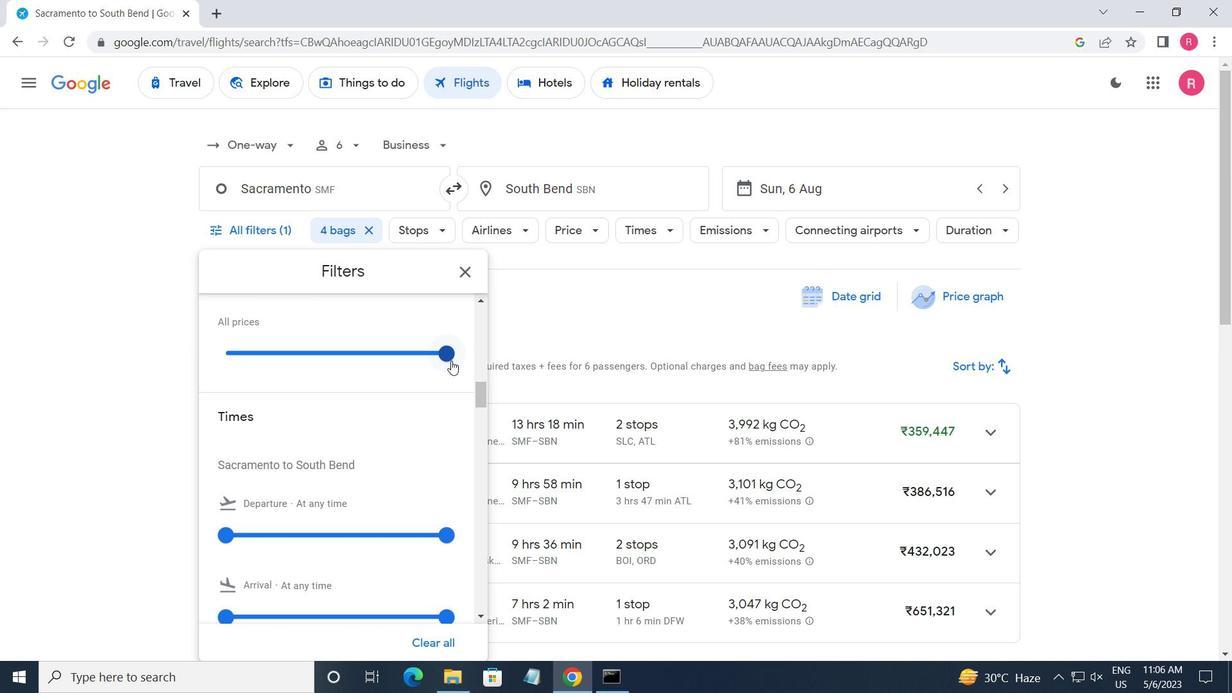 
Action: Mouse moved to (314, 397)
Screenshot: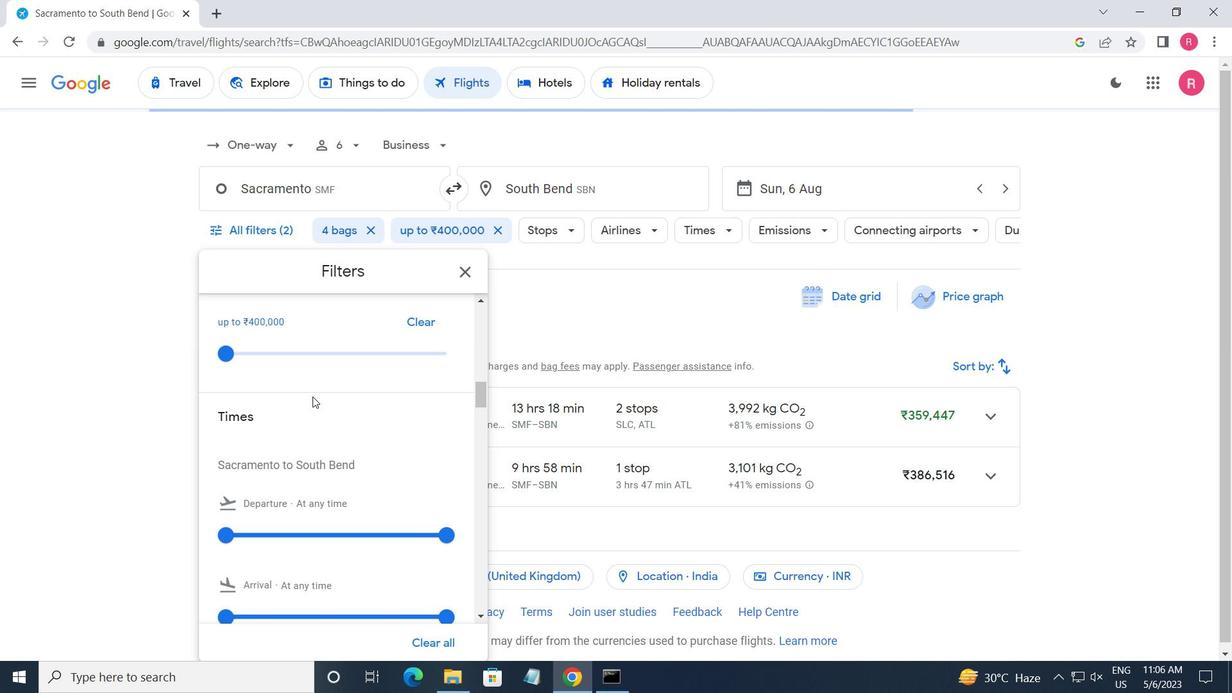 
Action: Mouse scrolled (314, 397) with delta (0, 0)
Screenshot: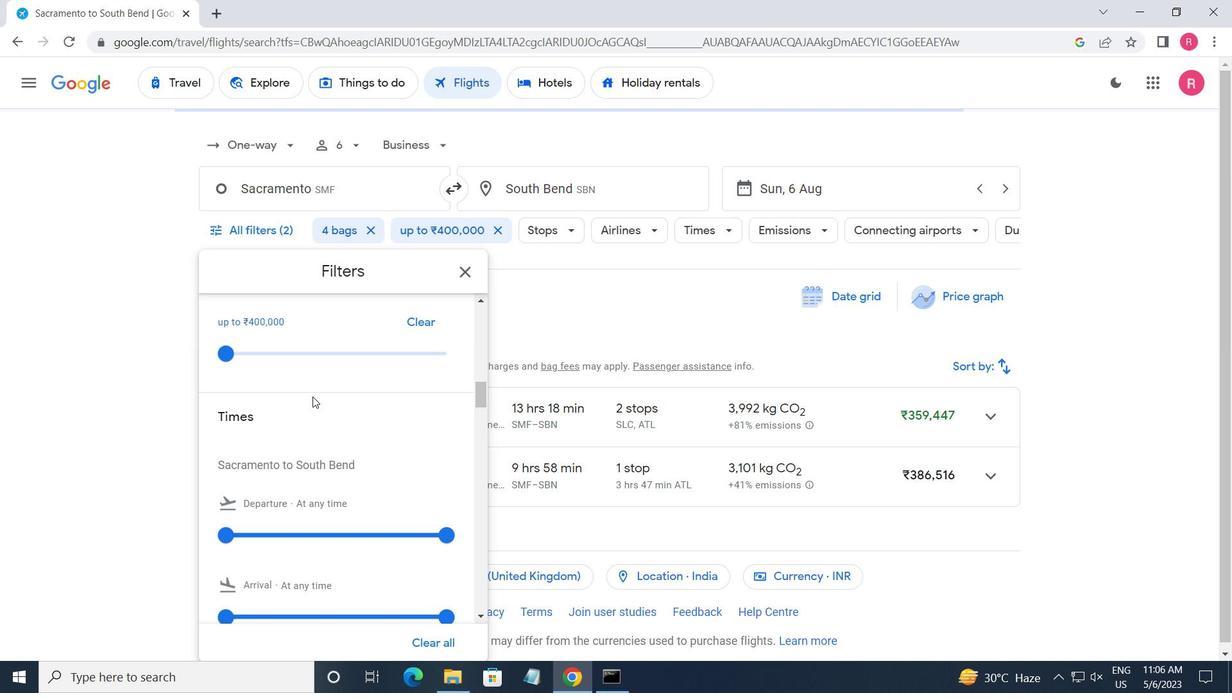 
Action: Mouse moved to (245, 446)
Screenshot: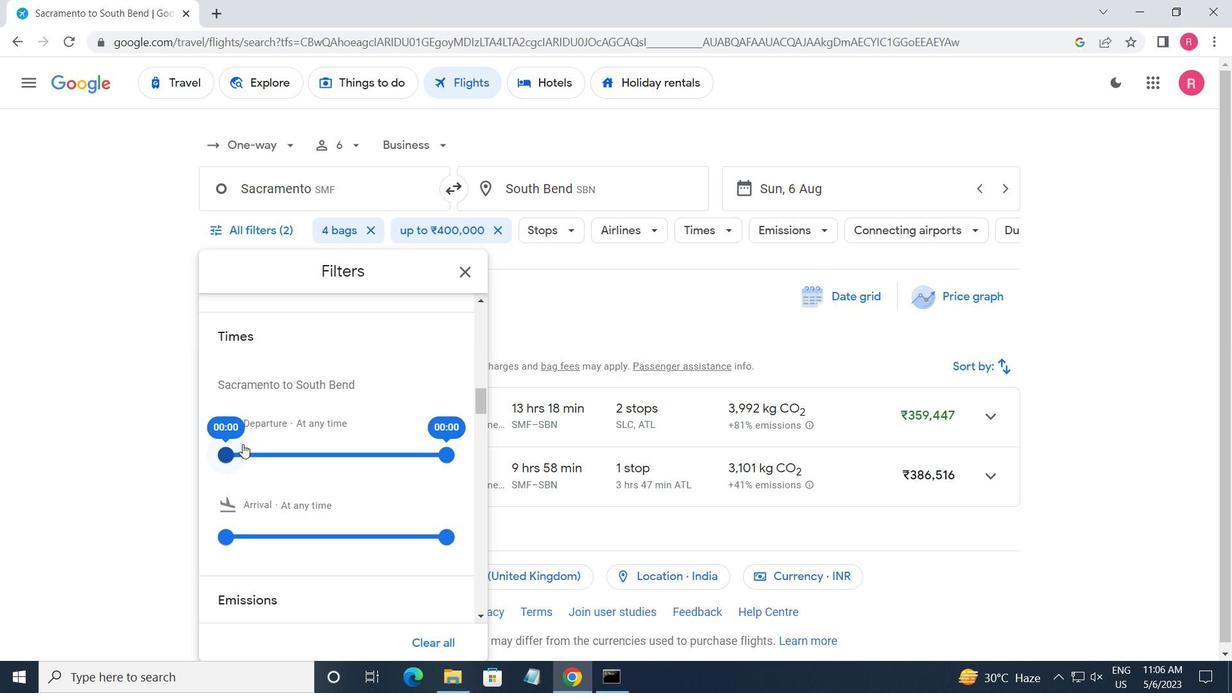 
Action: Mouse pressed left at (245, 446)
Screenshot: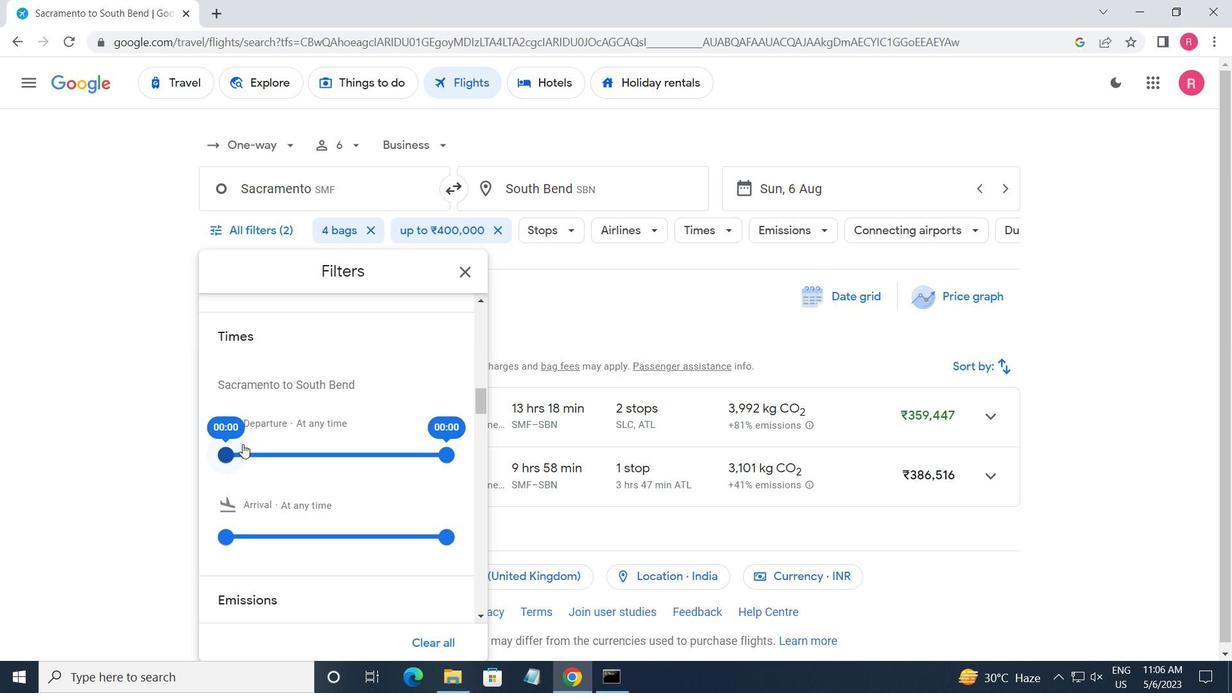 
Action: Mouse moved to (440, 454)
Screenshot: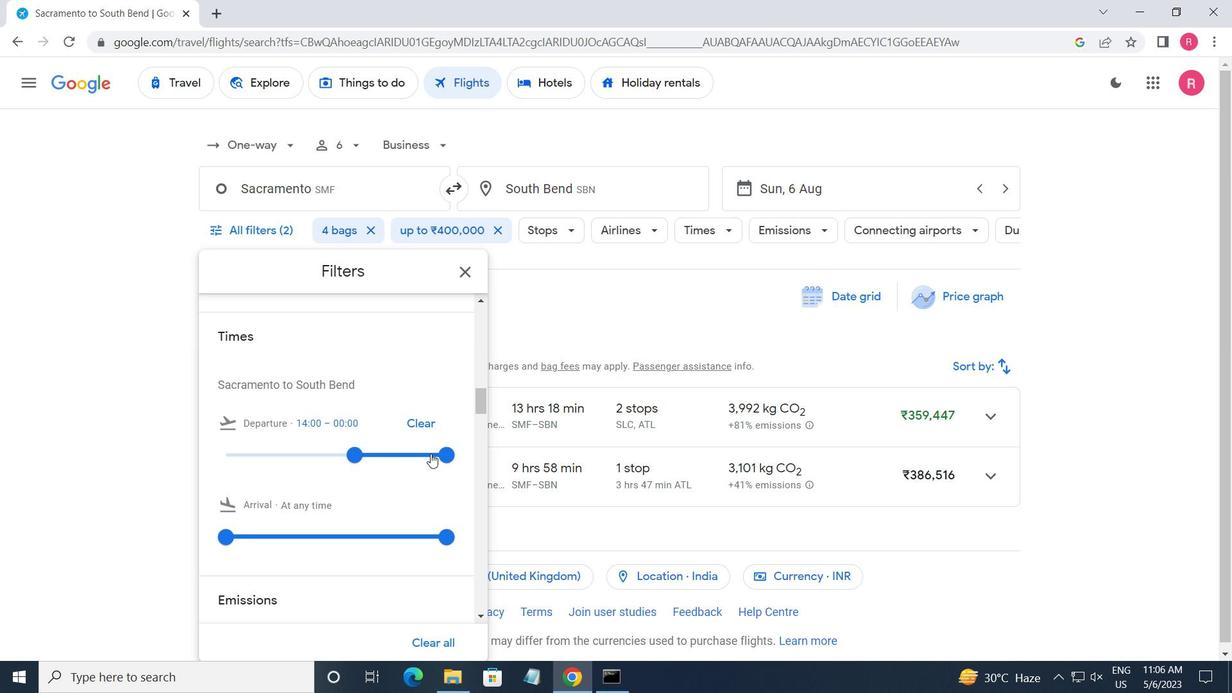 
Action: Mouse pressed left at (440, 454)
Screenshot: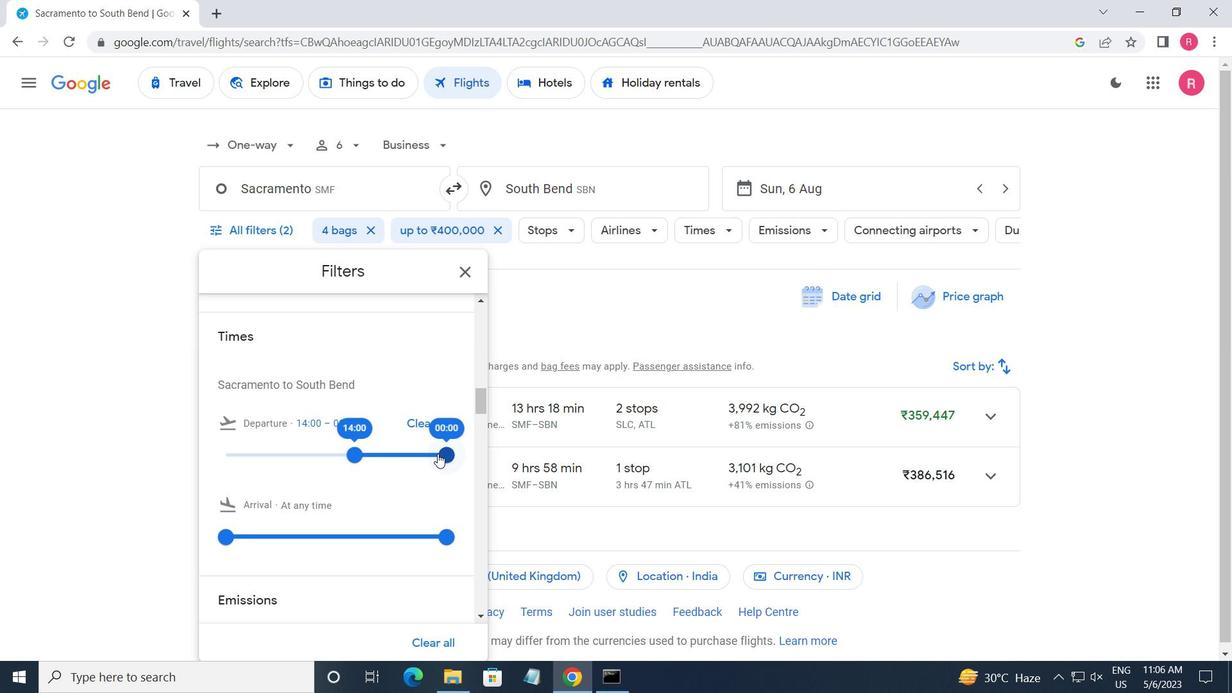 
Action: Mouse moved to (466, 277)
Screenshot: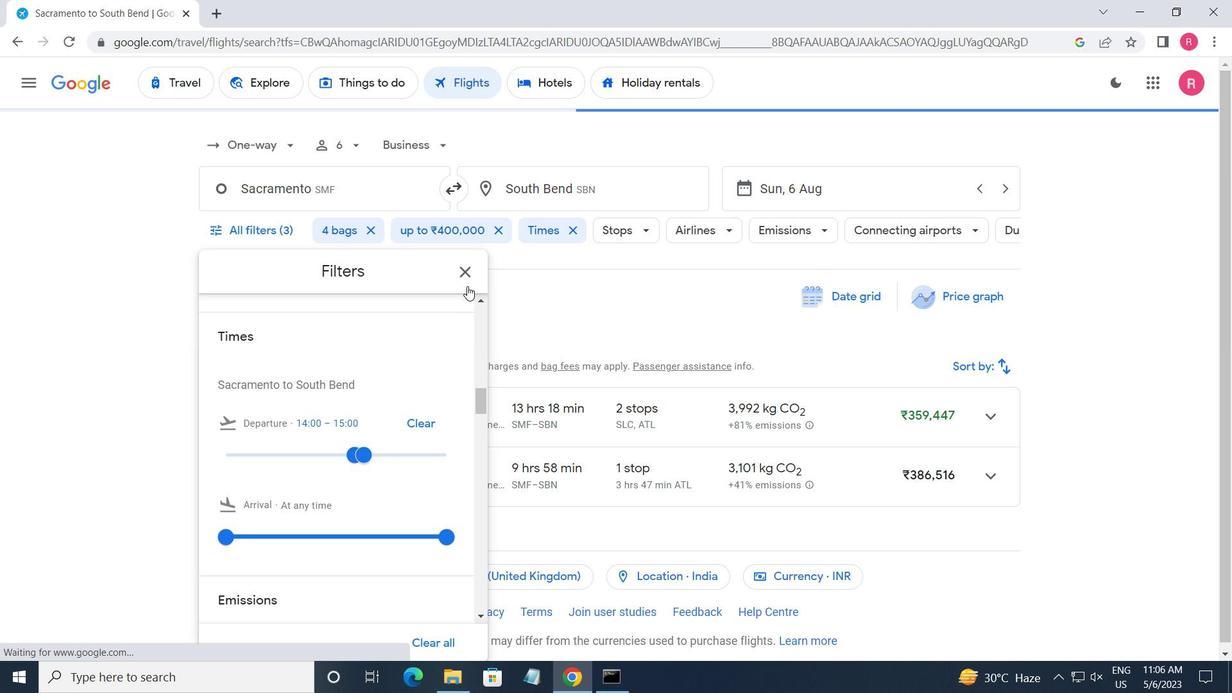 
Action: Mouse pressed left at (466, 277)
Screenshot: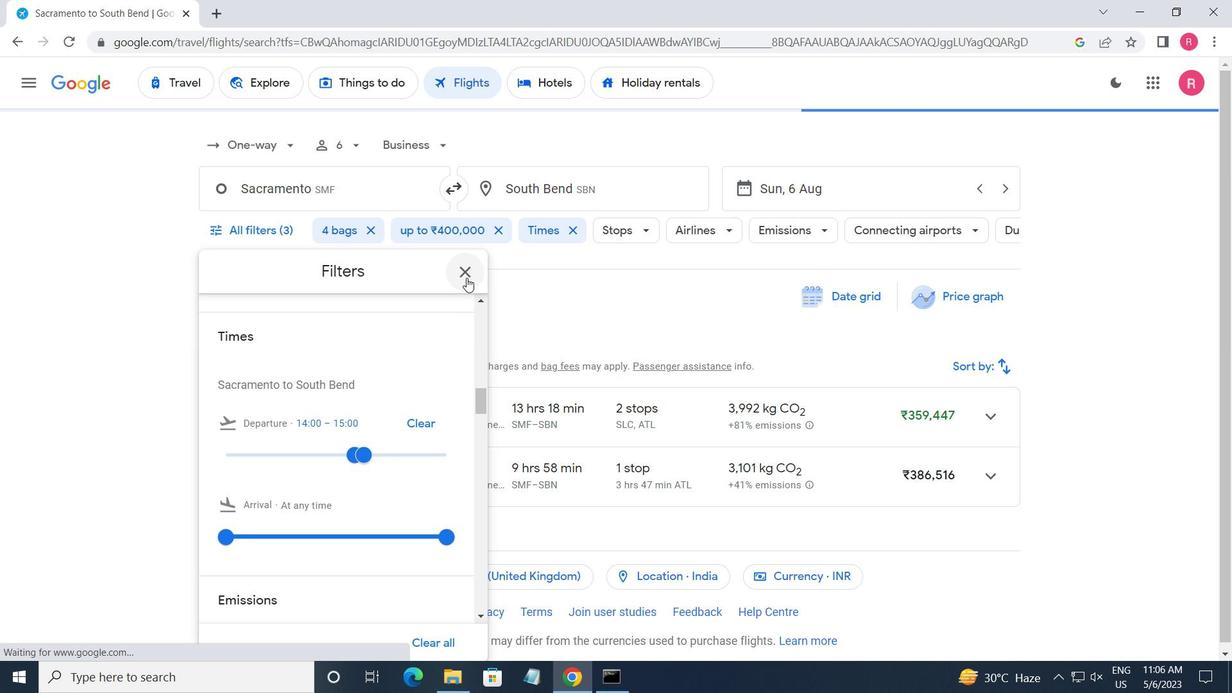 
